 Task: Find connections with filter location Sibolga with filter topic #mentorshipwith filter profile language Spanish with filter current company Thermax Limited with filter school Medi-Caps University with filter industry Emergency and Relief Services with filter service category Marketing with filter keywords title Nuclear Engineer
Action: Mouse pressed left at (634, 87)
Screenshot: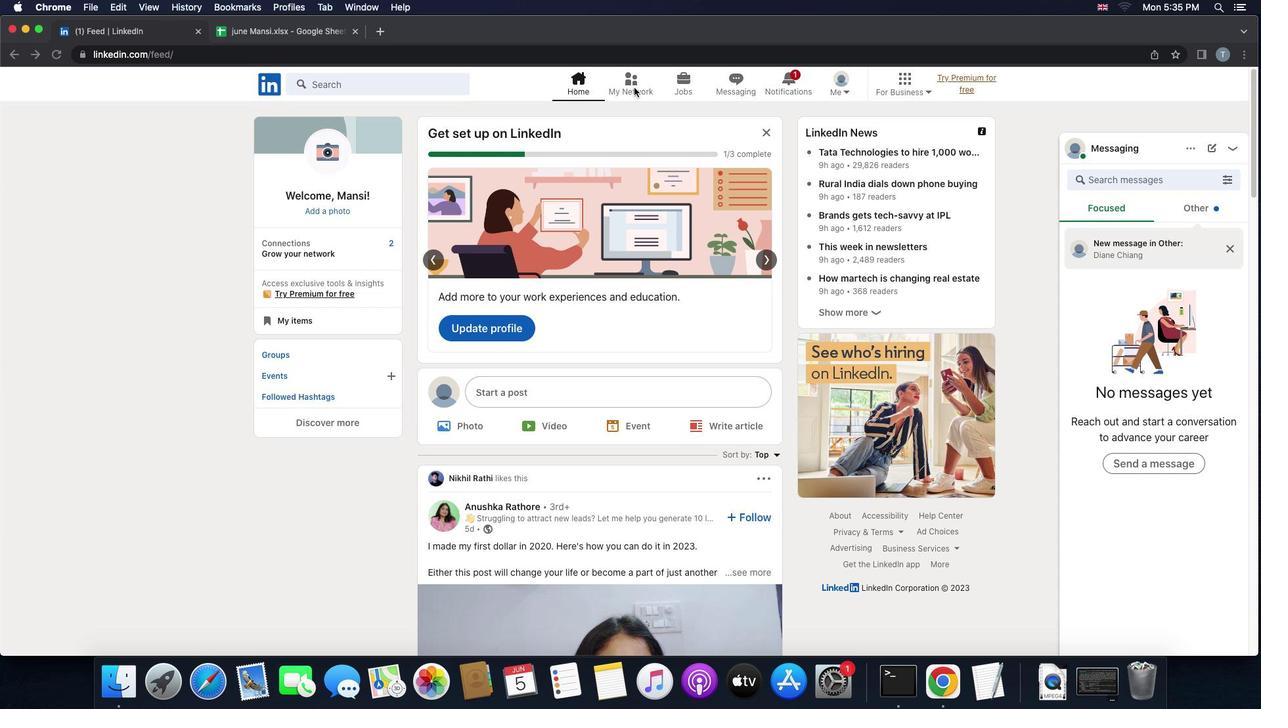 
Action: Mouse pressed left at (634, 87)
Screenshot: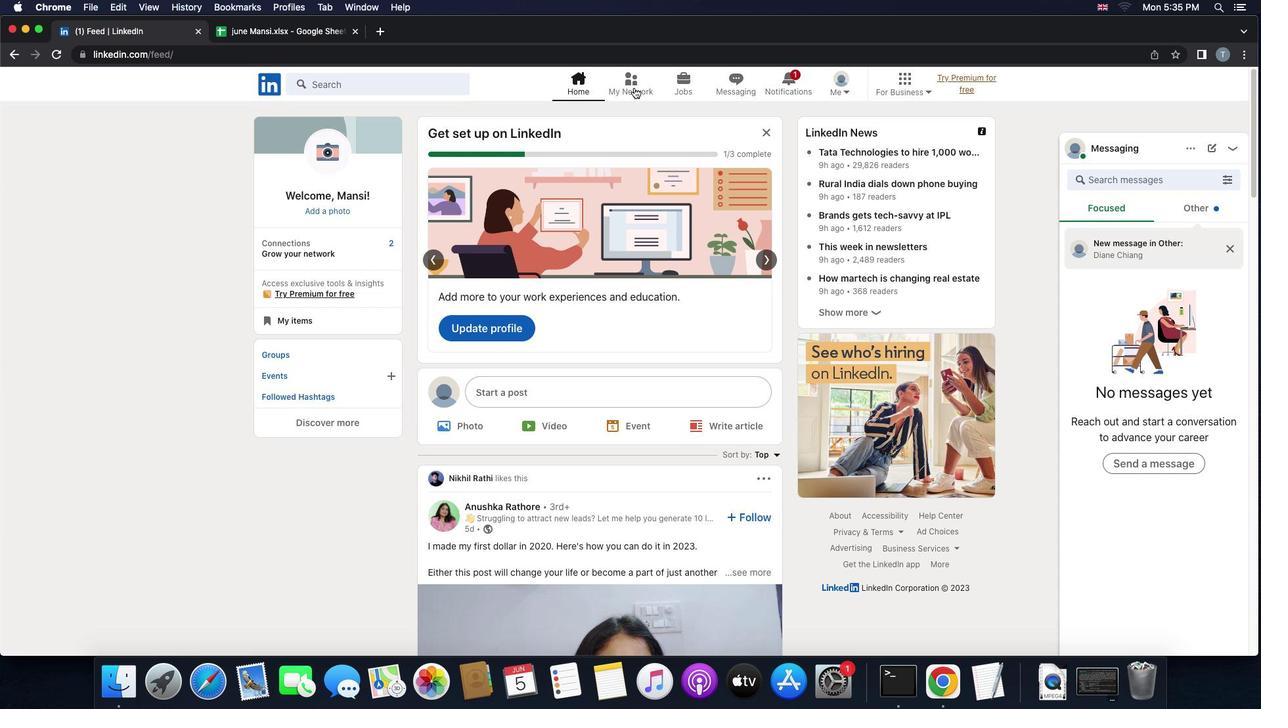 
Action: Mouse moved to (397, 160)
Screenshot: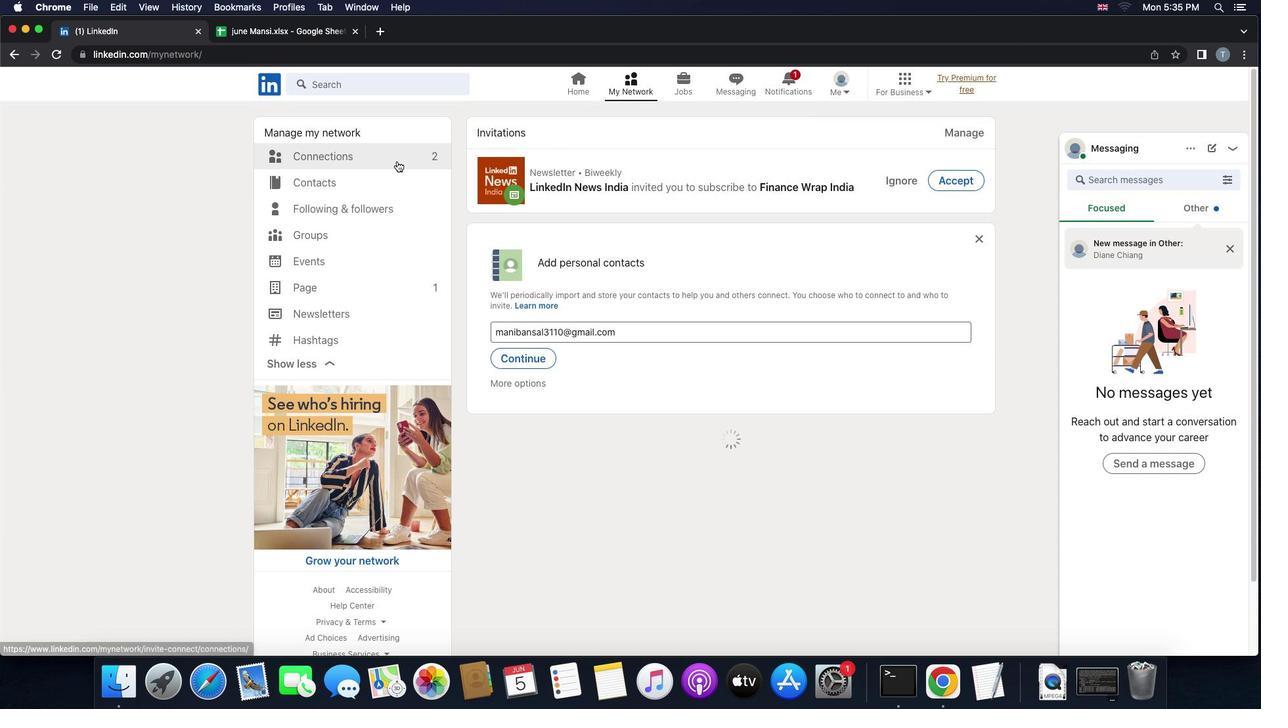 
Action: Mouse pressed left at (397, 160)
Screenshot: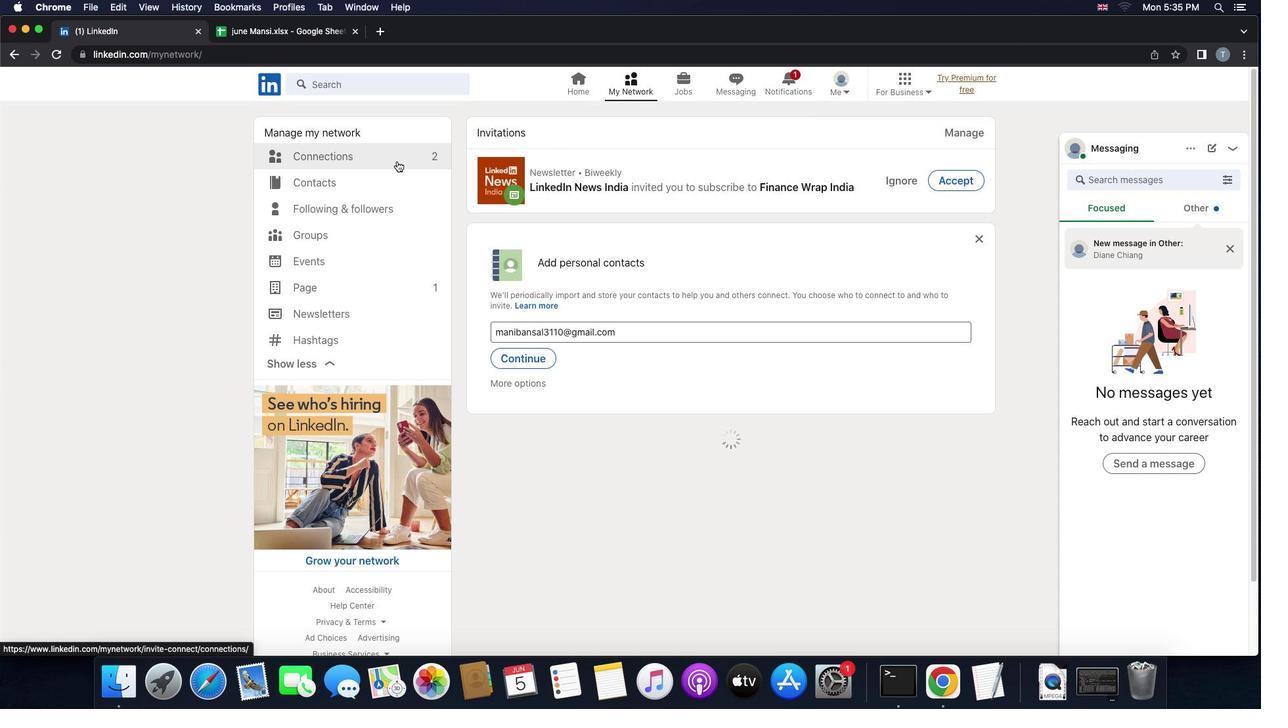 
Action: Mouse moved to (754, 158)
Screenshot: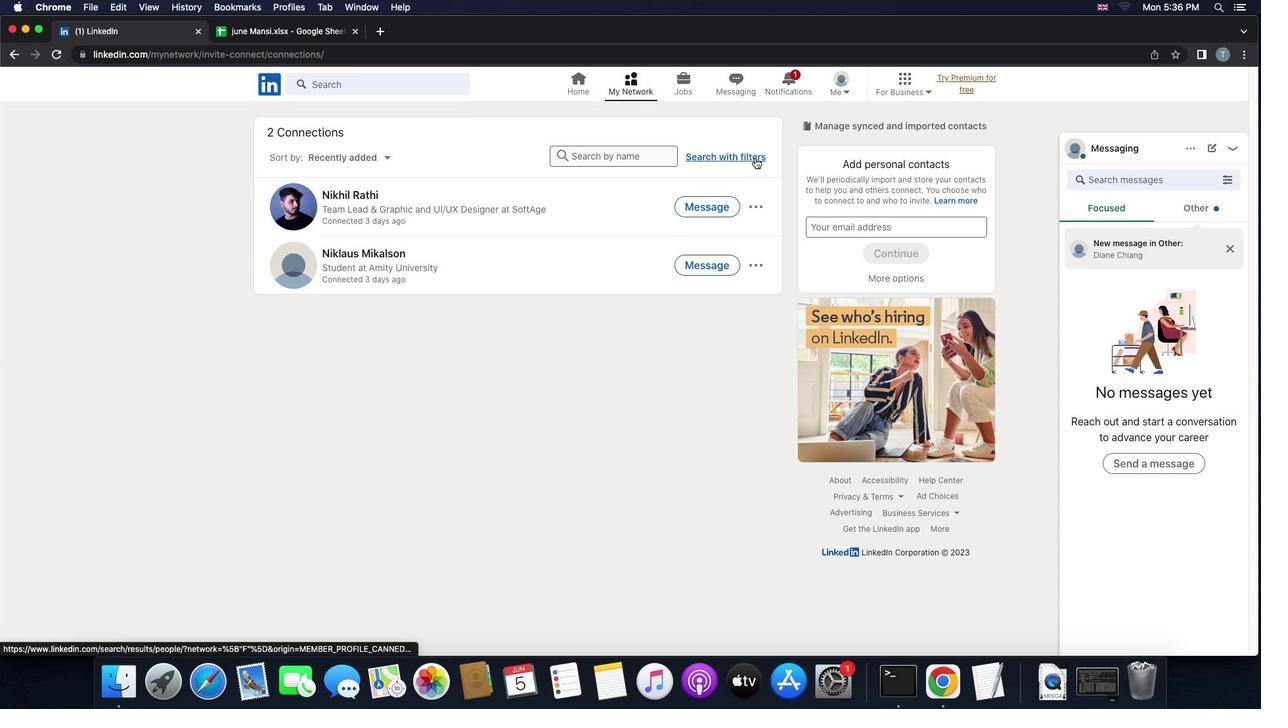 
Action: Mouse pressed left at (754, 158)
Screenshot: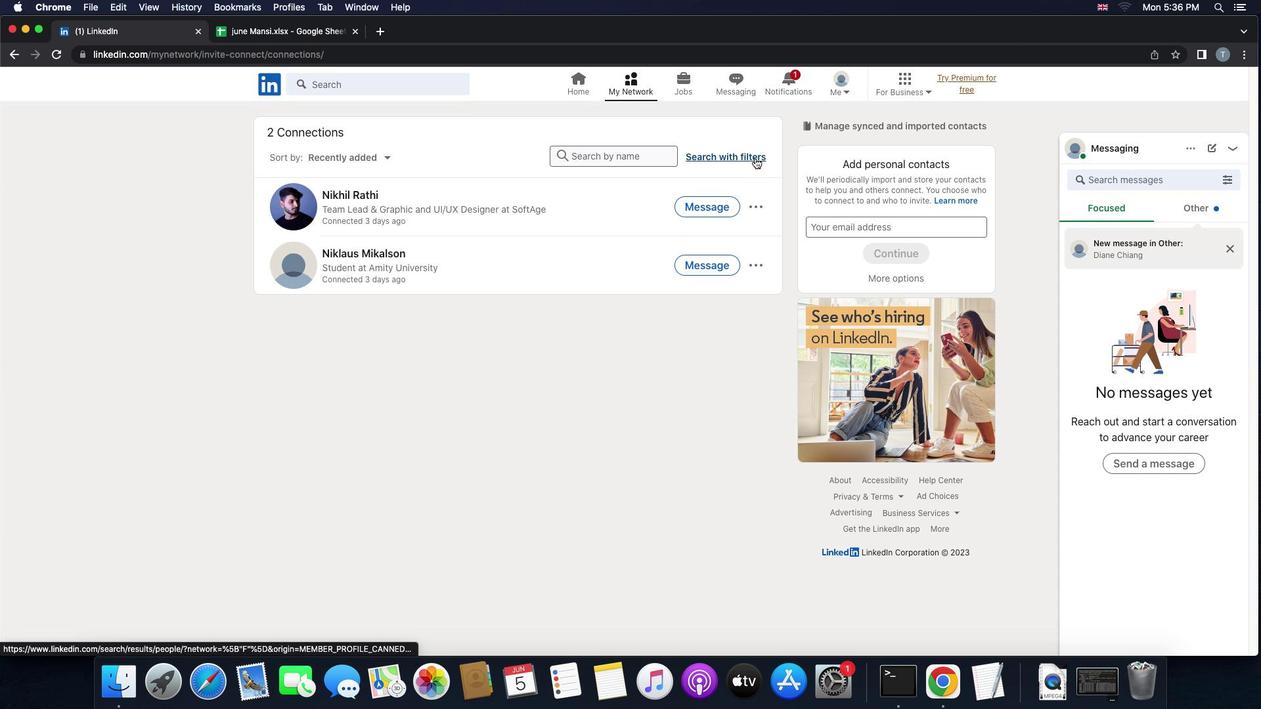 
Action: Mouse moved to (690, 123)
Screenshot: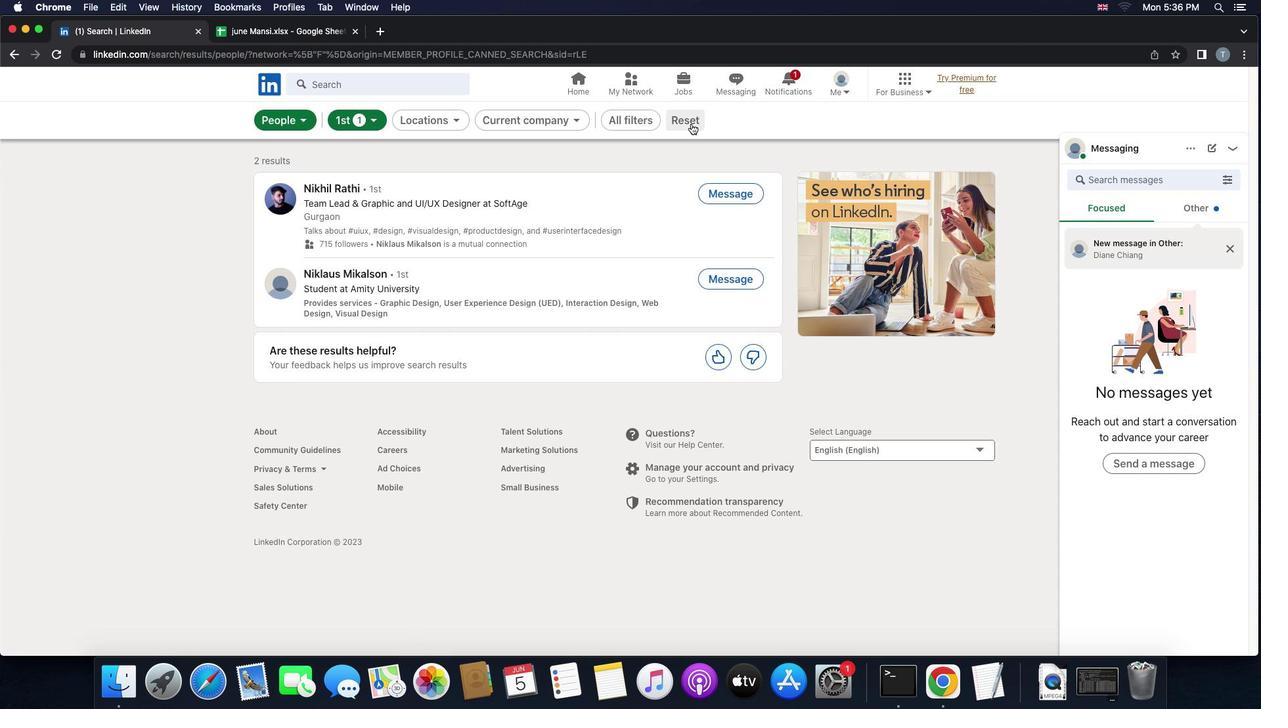 
Action: Mouse pressed left at (690, 123)
Screenshot: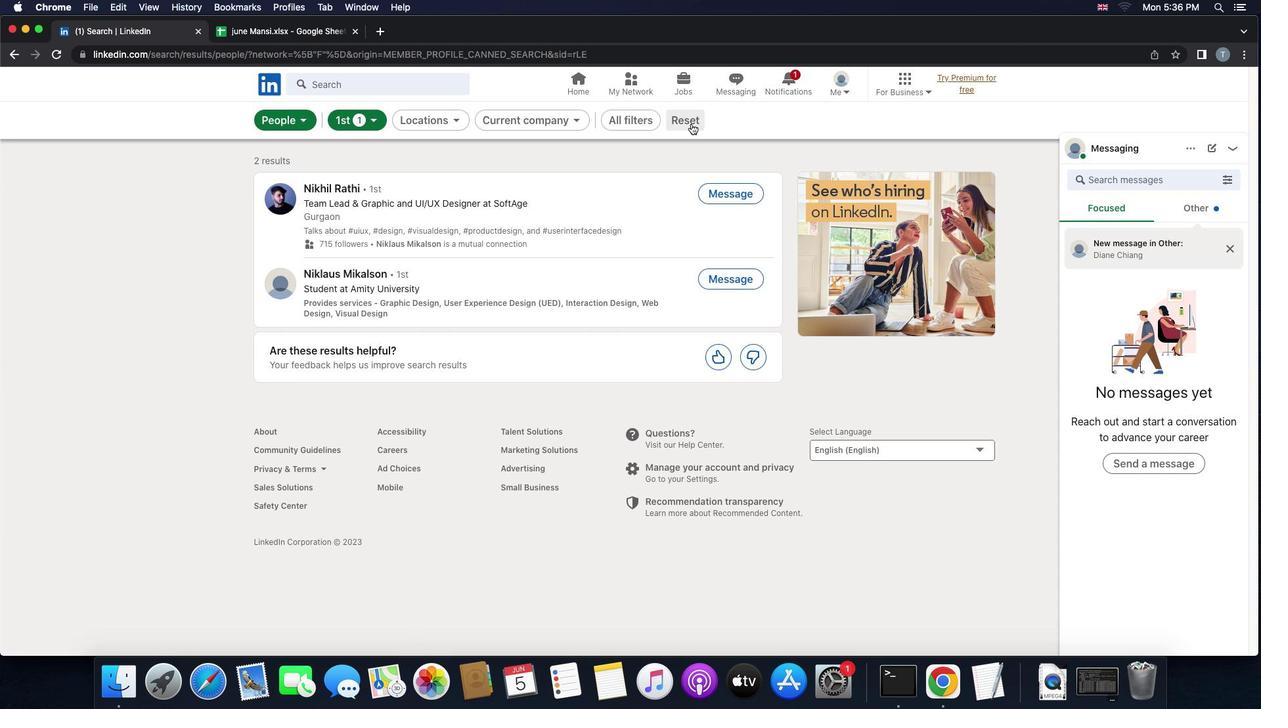 
Action: Mouse moved to (668, 122)
Screenshot: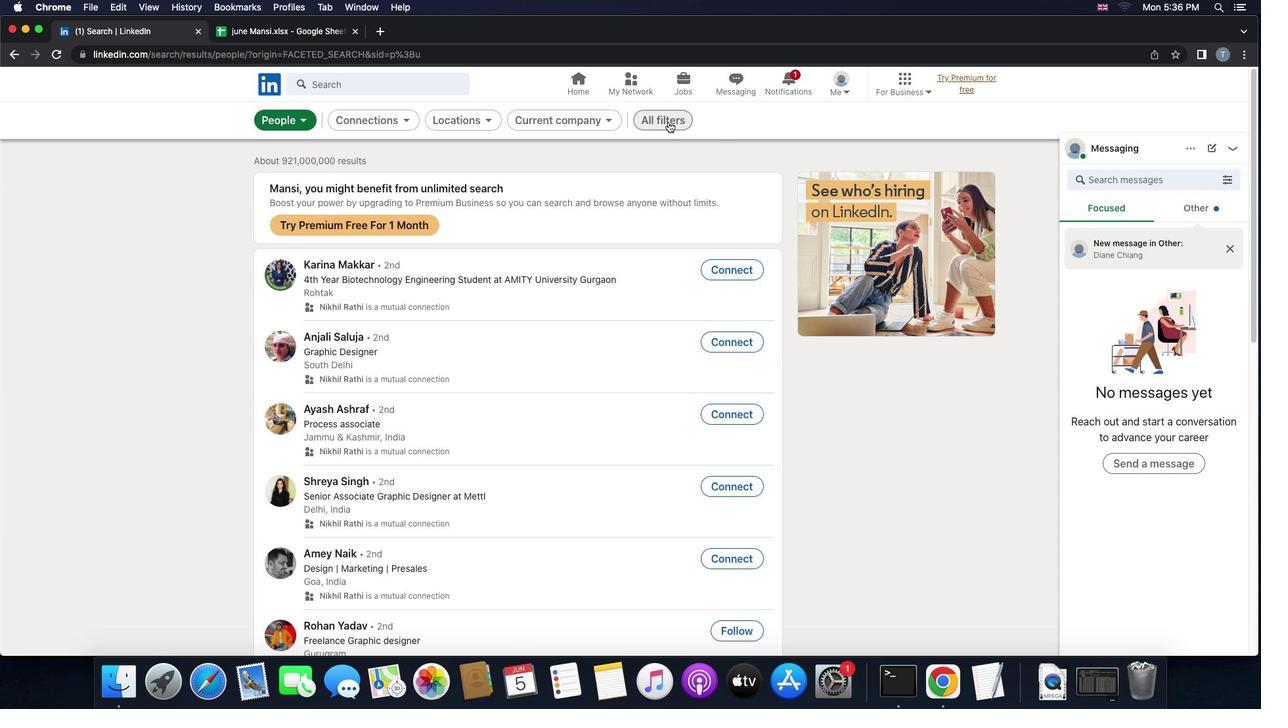 
Action: Mouse pressed left at (668, 122)
Screenshot: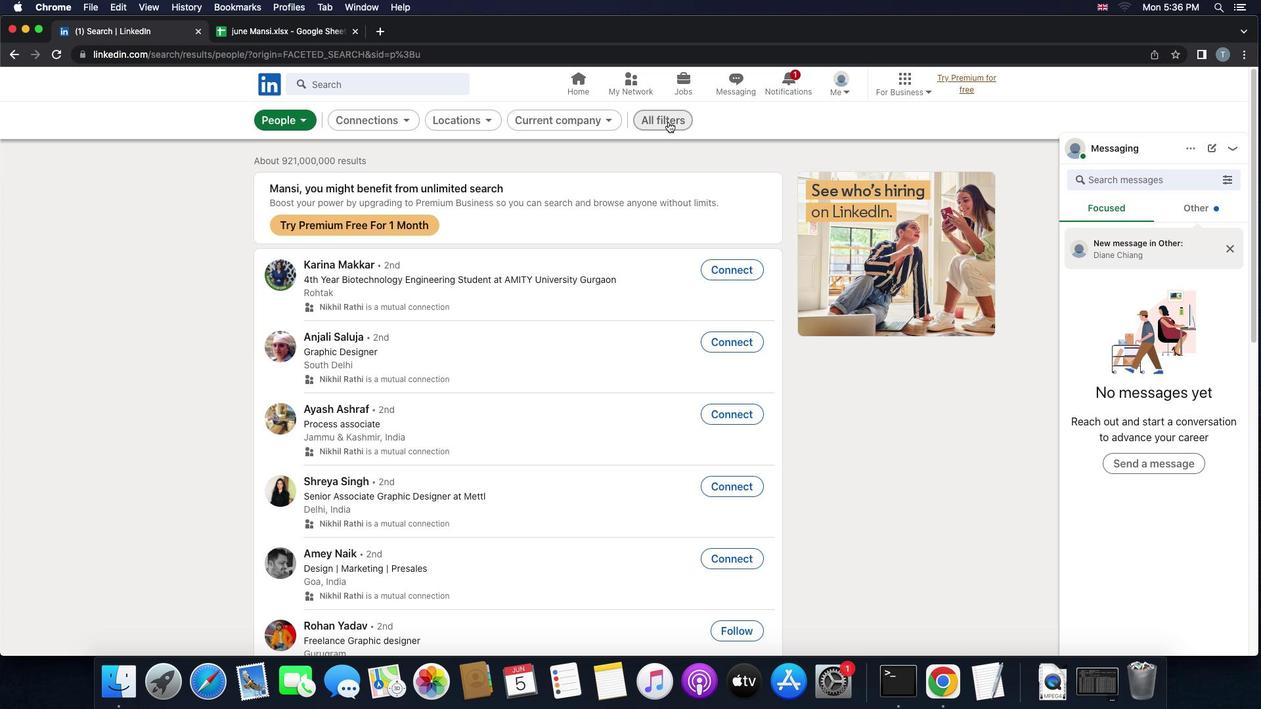 
Action: Mouse moved to (920, 372)
Screenshot: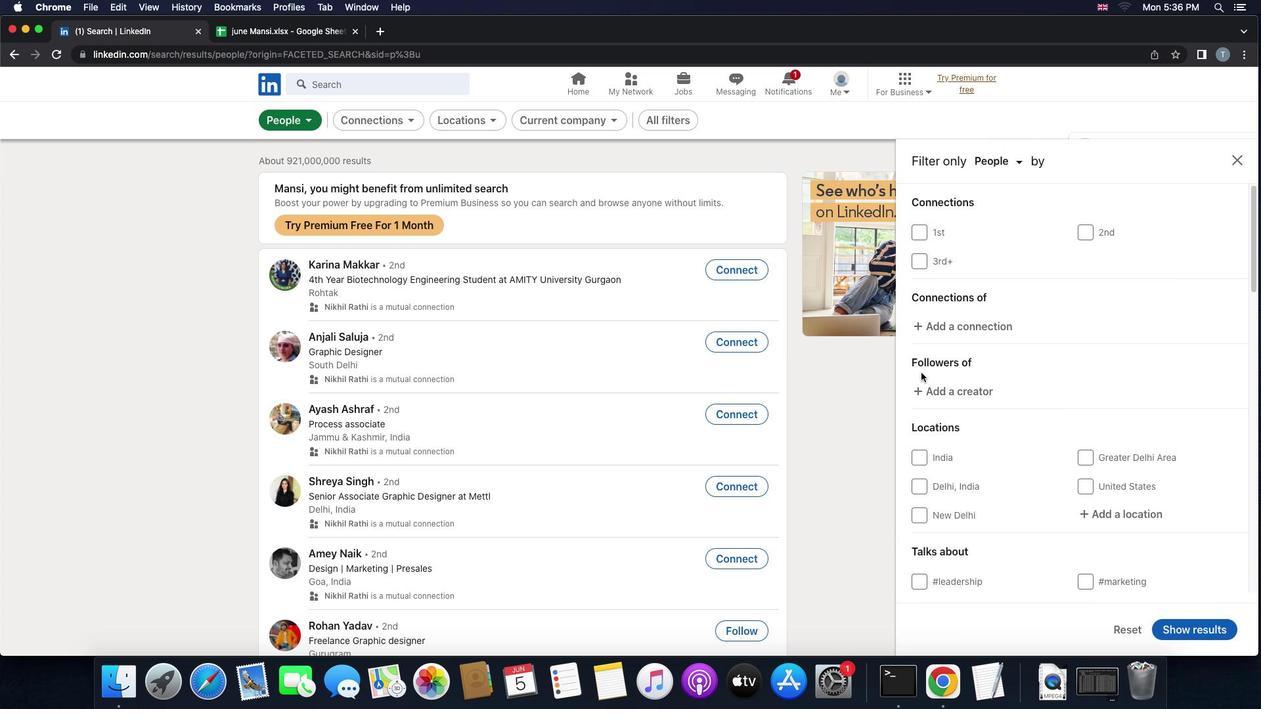 
Action: Mouse scrolled (920, 372) with delta (0, 0)
Screenshot: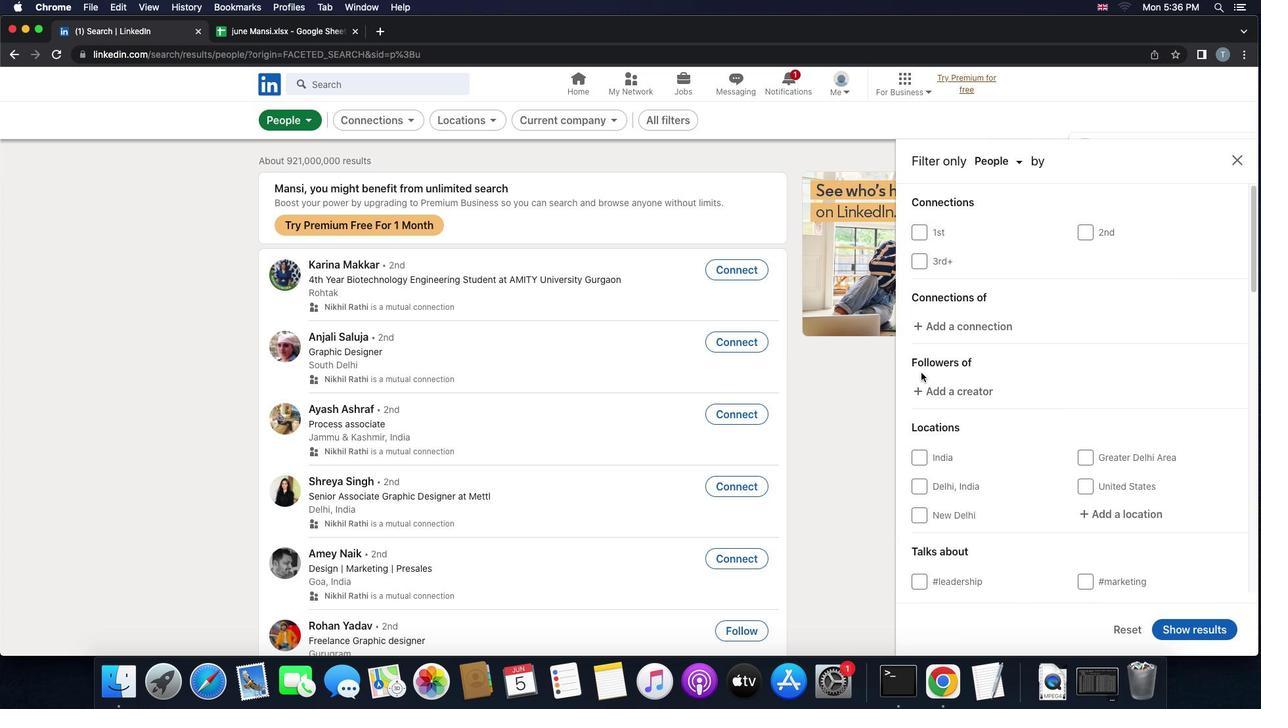 
Action: Mouse scrolled (920, 372) with delta (0, 0)
Screenshot: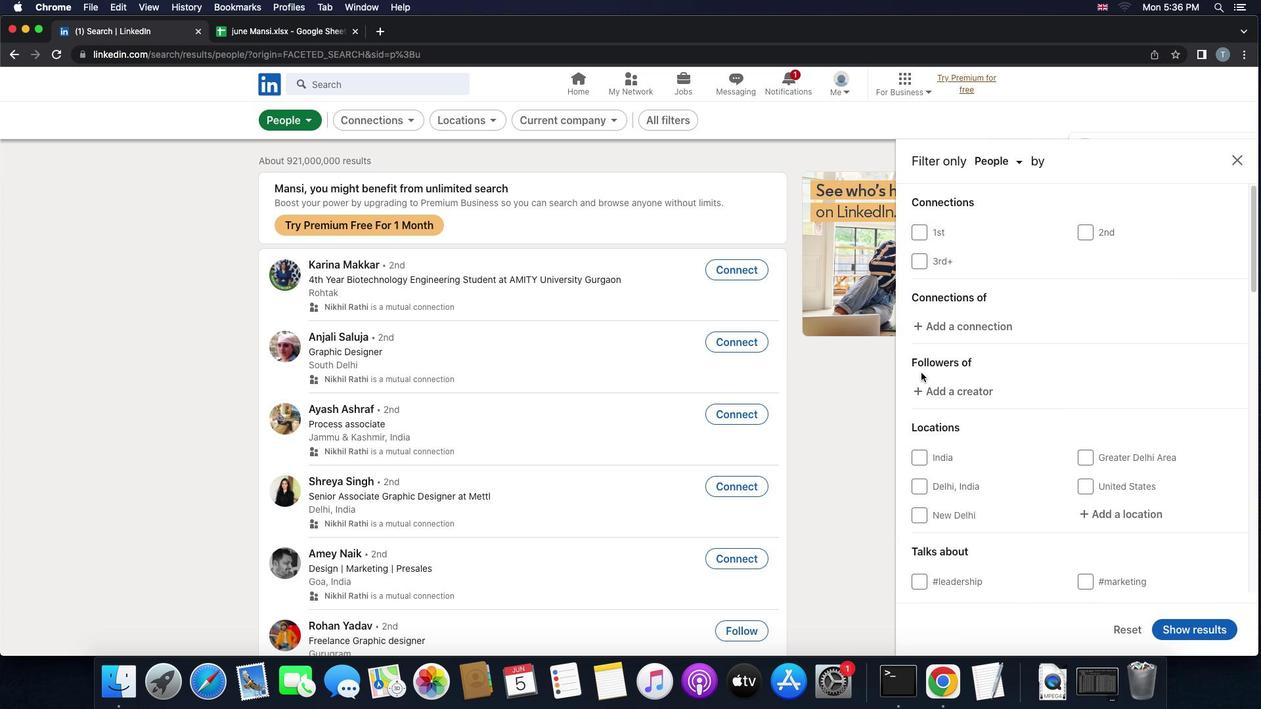
Action: Mouse scrolled (920, 372) with delta (0, -1)
Screenshot: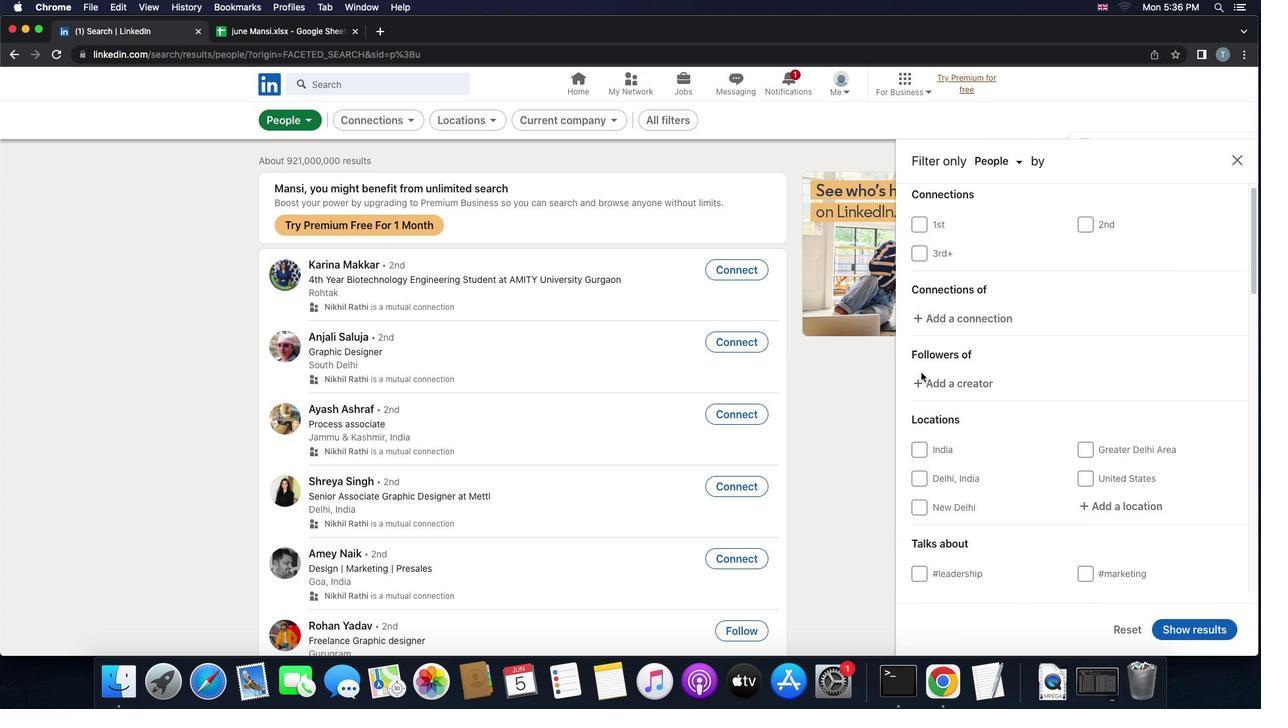 
Action: Mouse moved to (1090, 409)
Screenshot: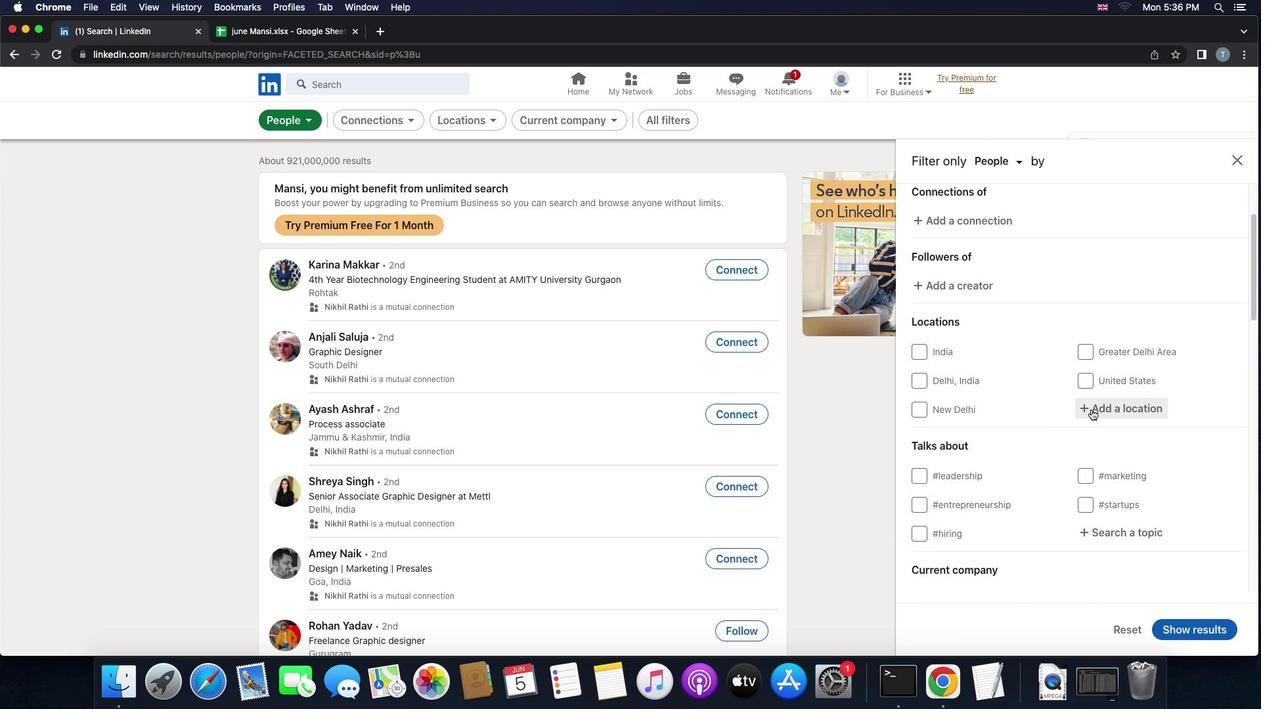 
Action: Mouse pressed left at (1090, 409)
Screenshot: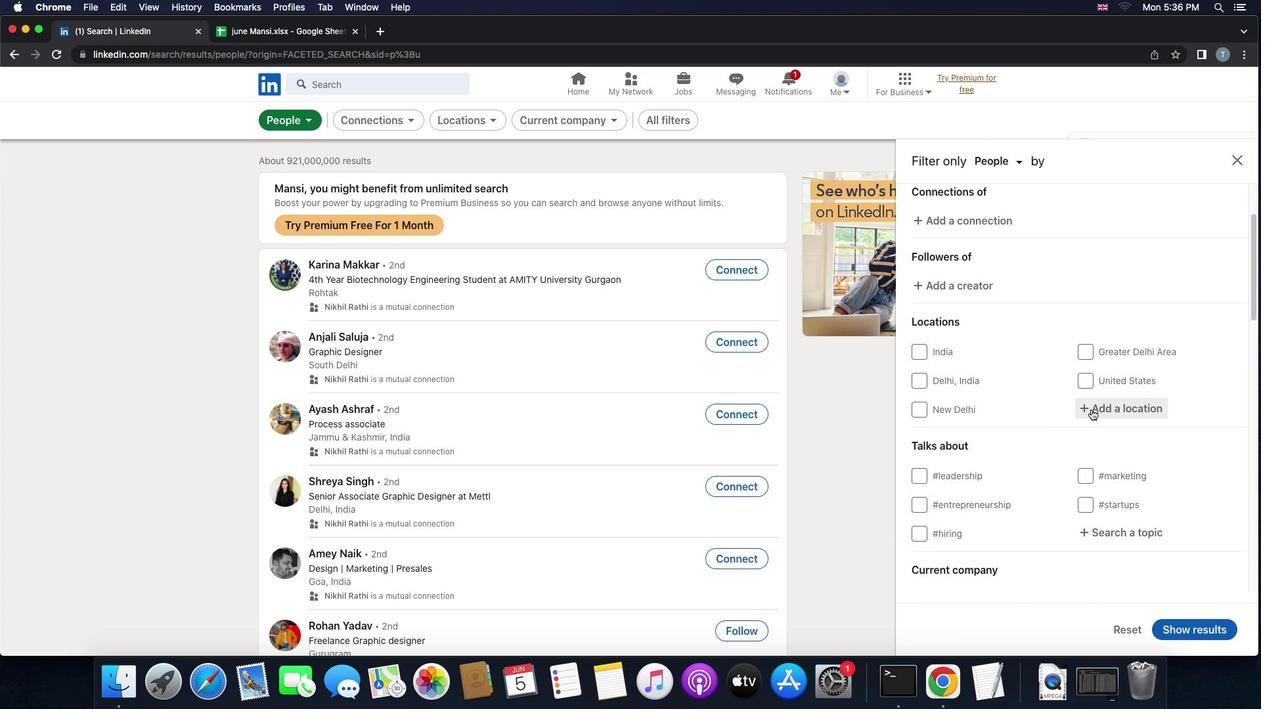 
Action: Key pressed 's''i''b''o''l''g''a'Key.enter
Screenshot: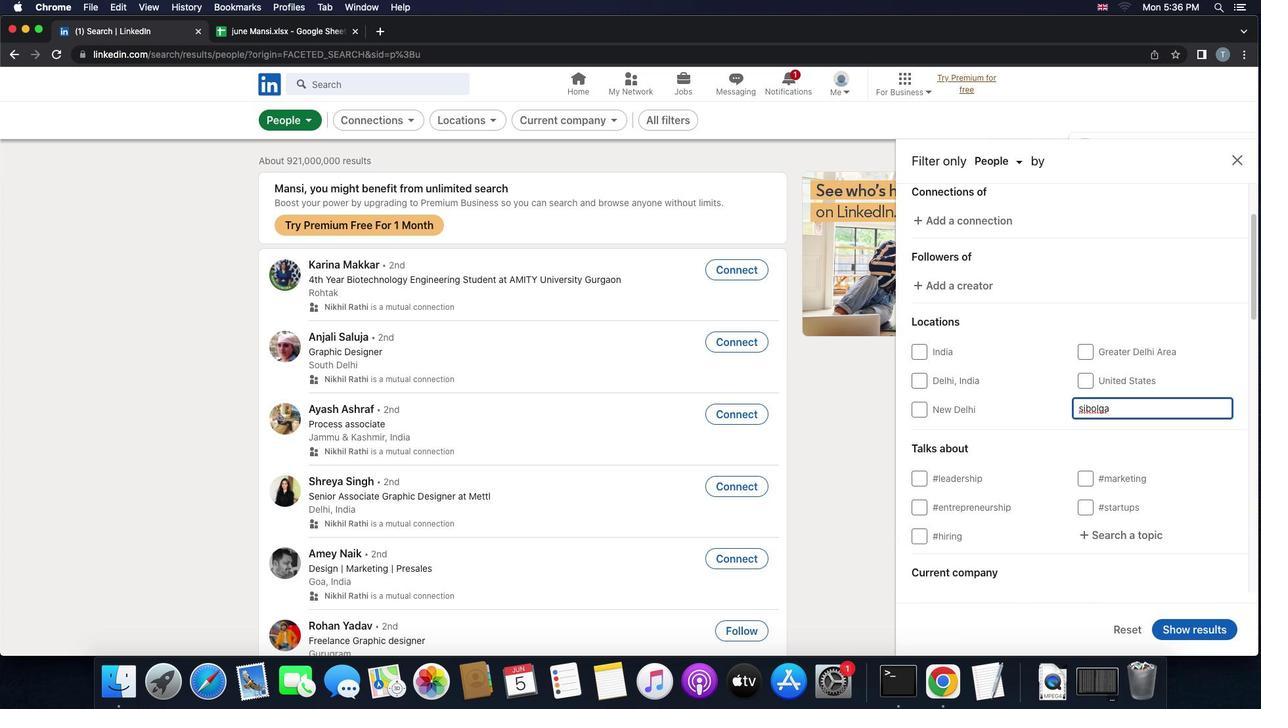 
Action: Mouse moved to (1099, 372)
Screenshot: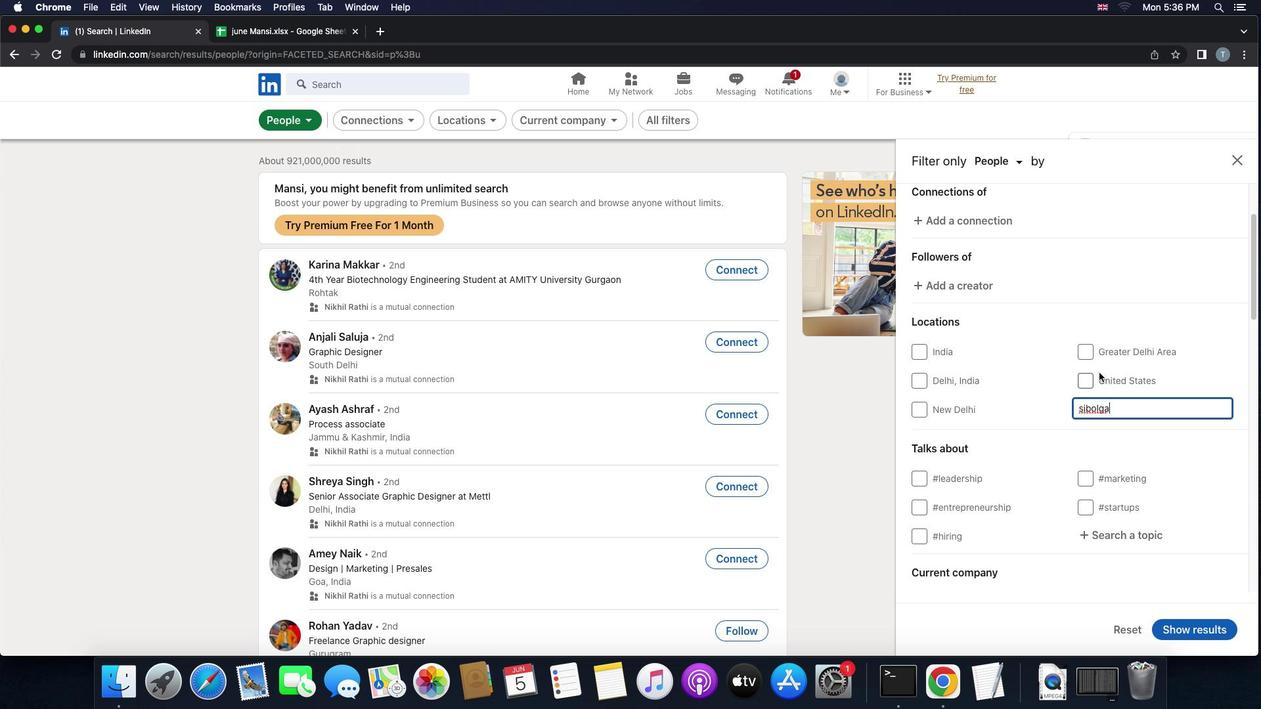 
Action: Mouse scrolled (1099, 372) with delta (0, 0)
Screenshot: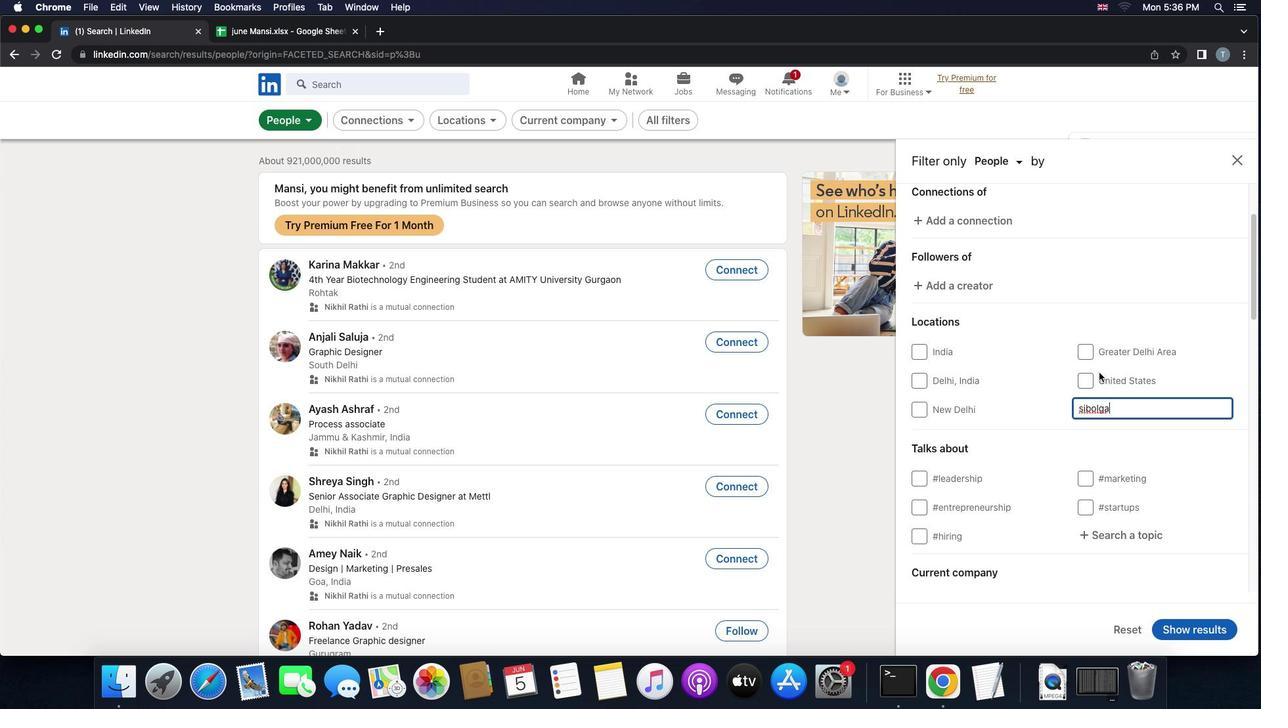 
Action: Mouse scrolled (1099, 372) with delta (0, 0)
Screenshot: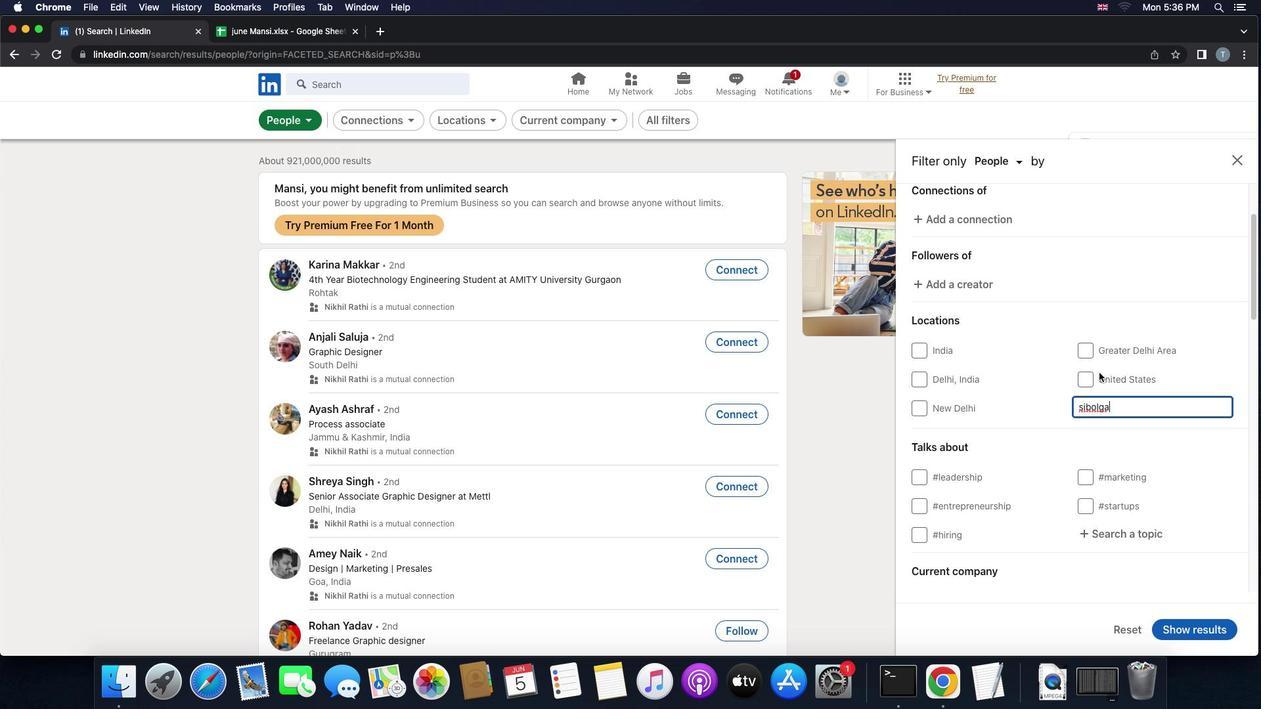 
Action: Mouse scrolled (1099, 372) with delta (0, -1)
Screenshot: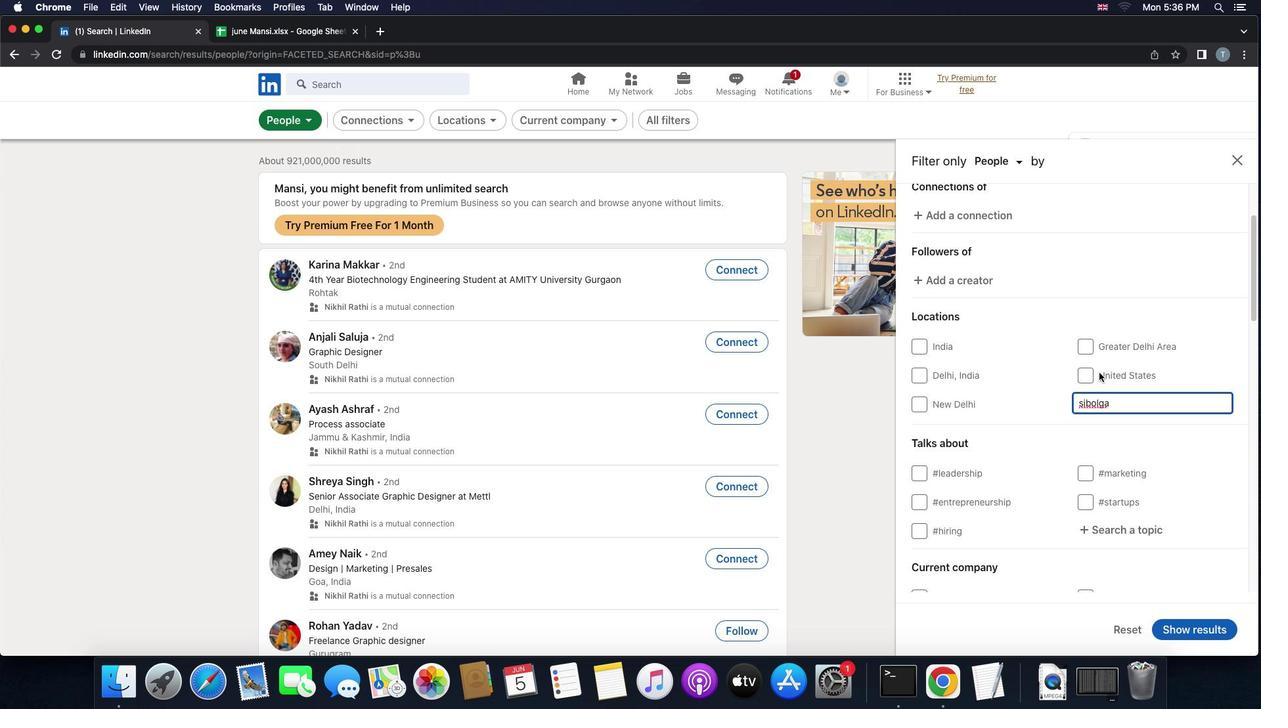 
Action: Mouse moved to (1117, 445)
Screenshot: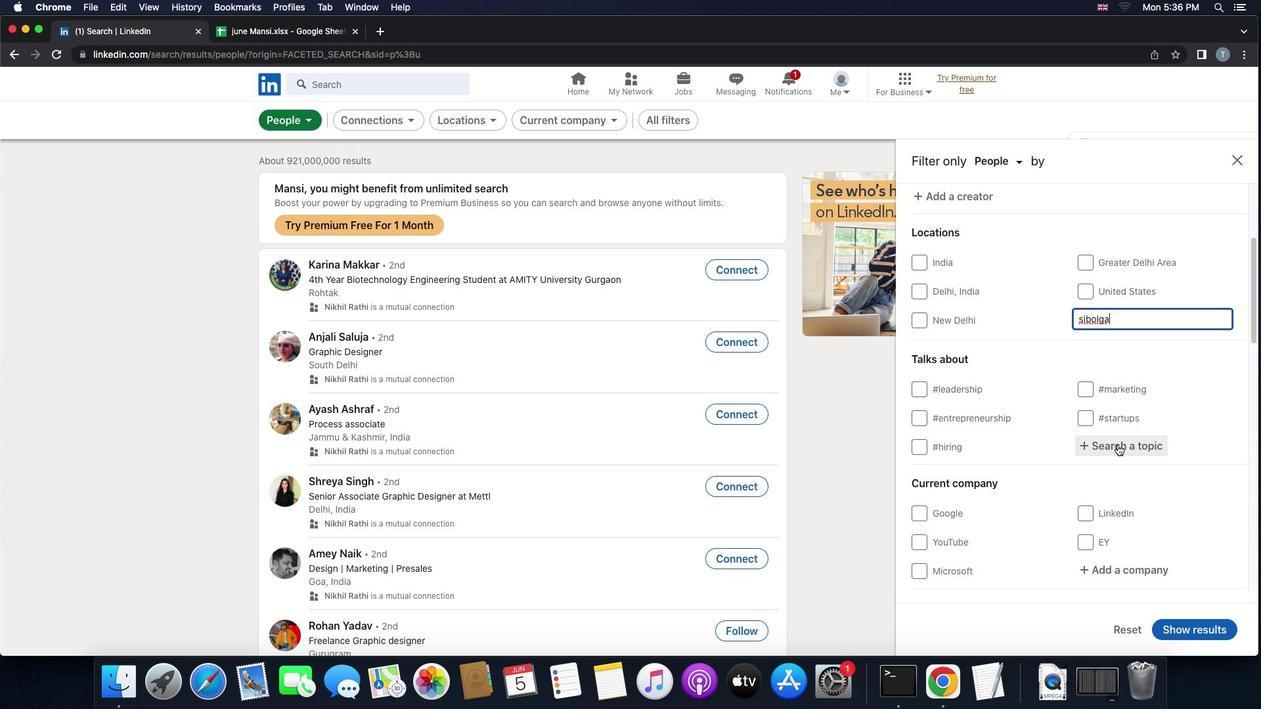 
Action: Mouse pressed left at (1117, 445)
Screenshot: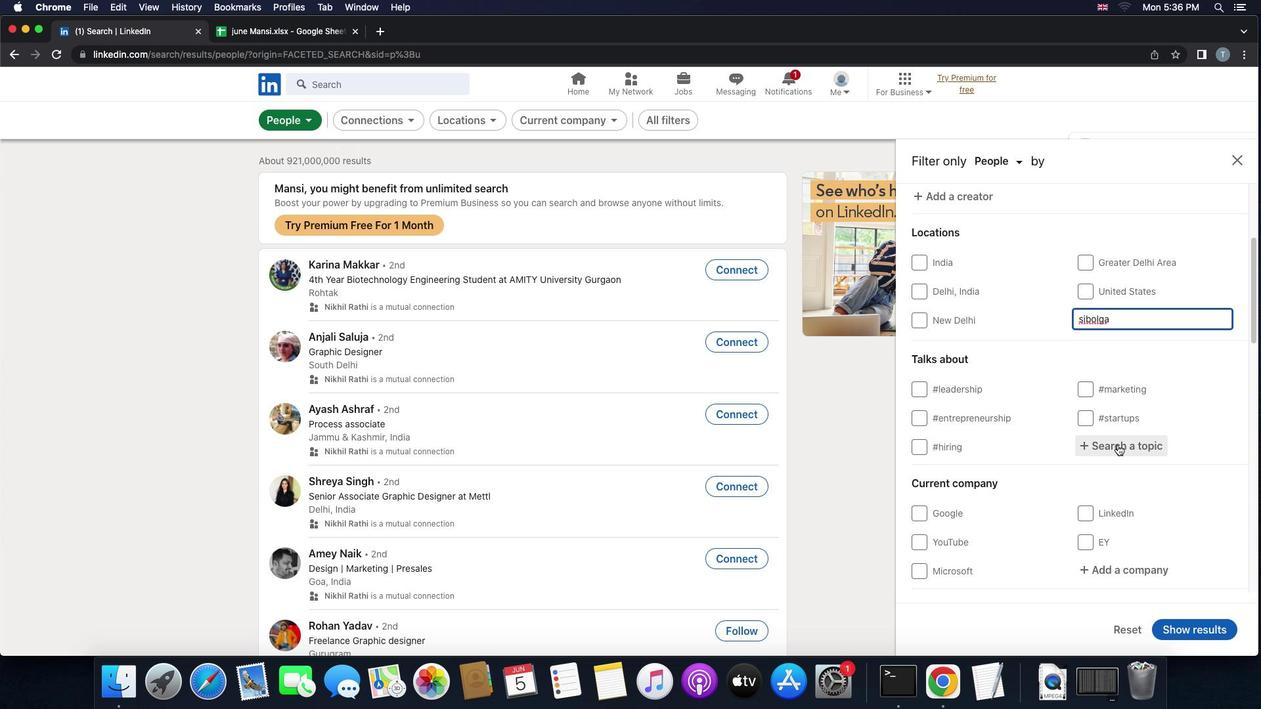 
Action: Key pressed 'm''e''n''t''o''r''s''h''i''p'
Screenshot: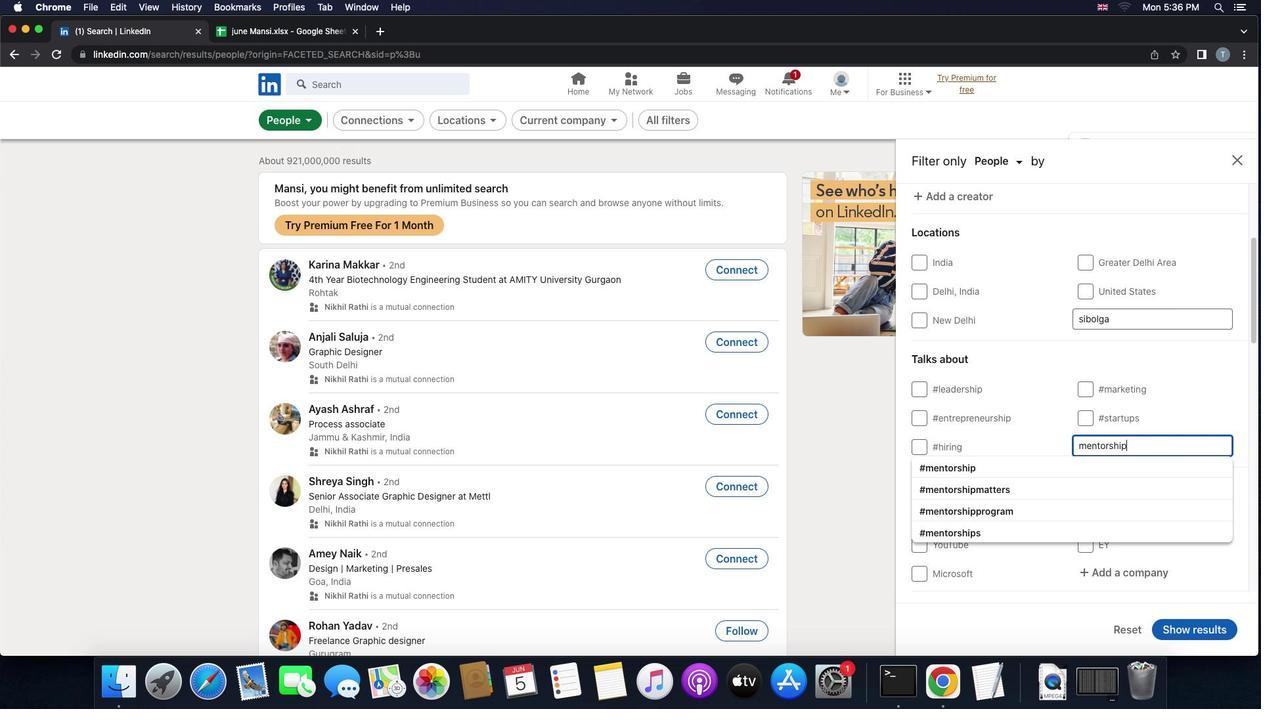 
Action: Mouse moved to (1062, 463)
Screenshot: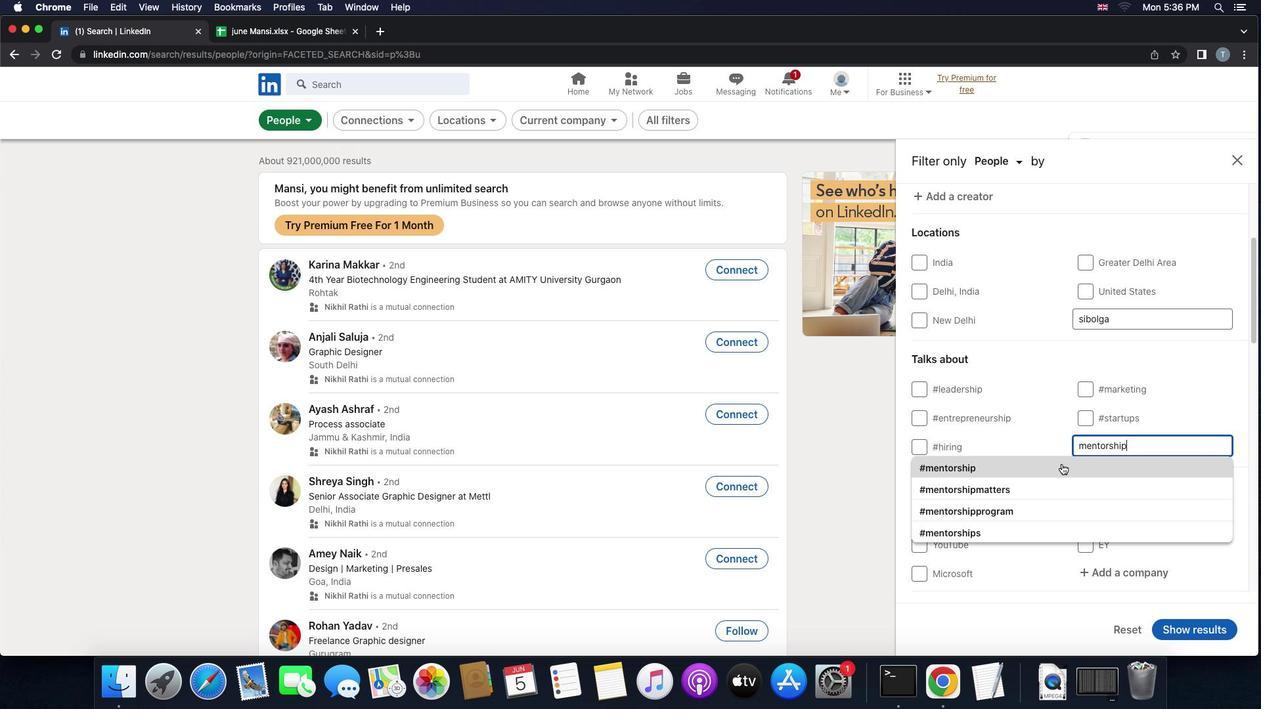 
Action: Mouse pressed left at (1062, 463)
Screenshot: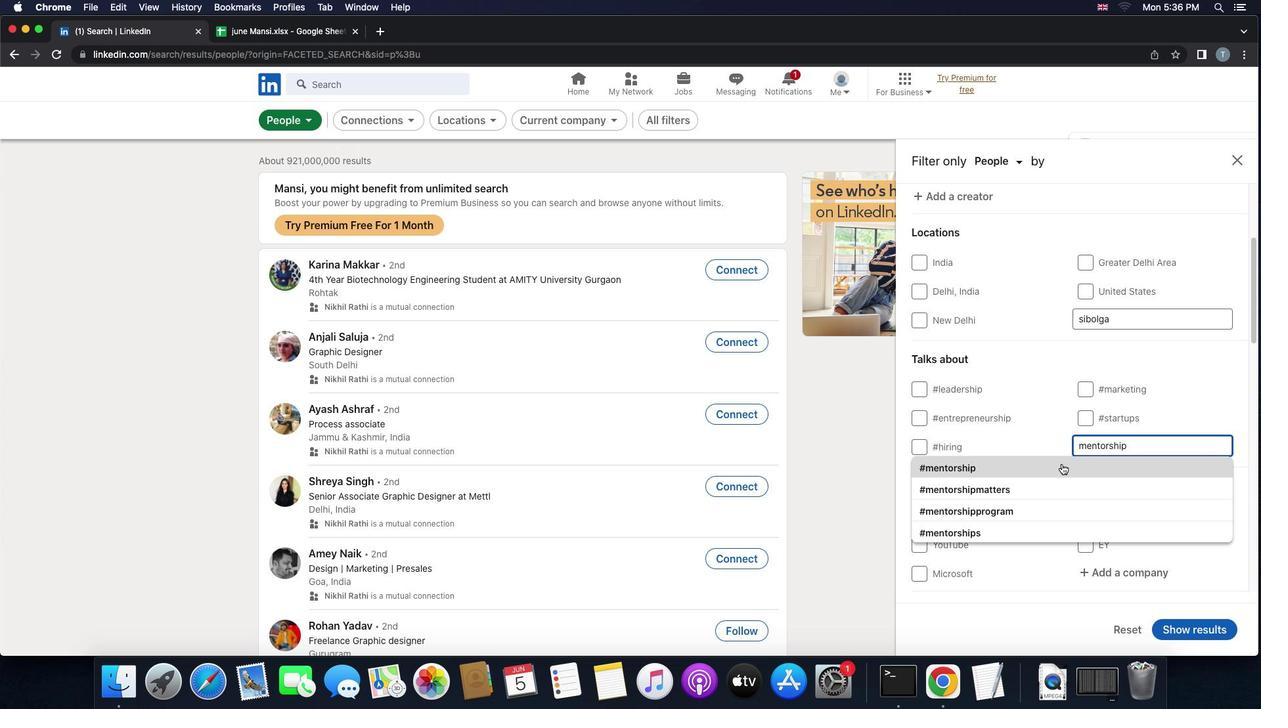 
Action: Mouse moved to (1061, 463)
Screenshot: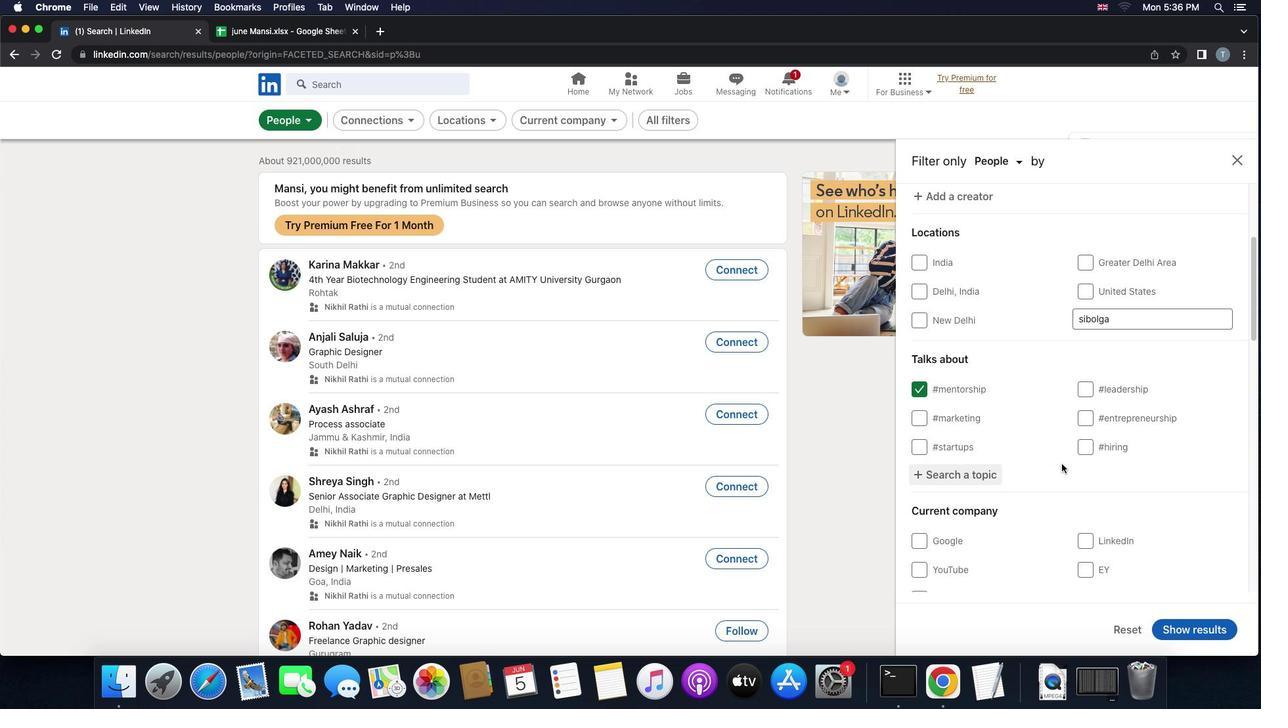 
Action: Mouse scrolled (1061, 463) with delta (0, 0)
Screenshot: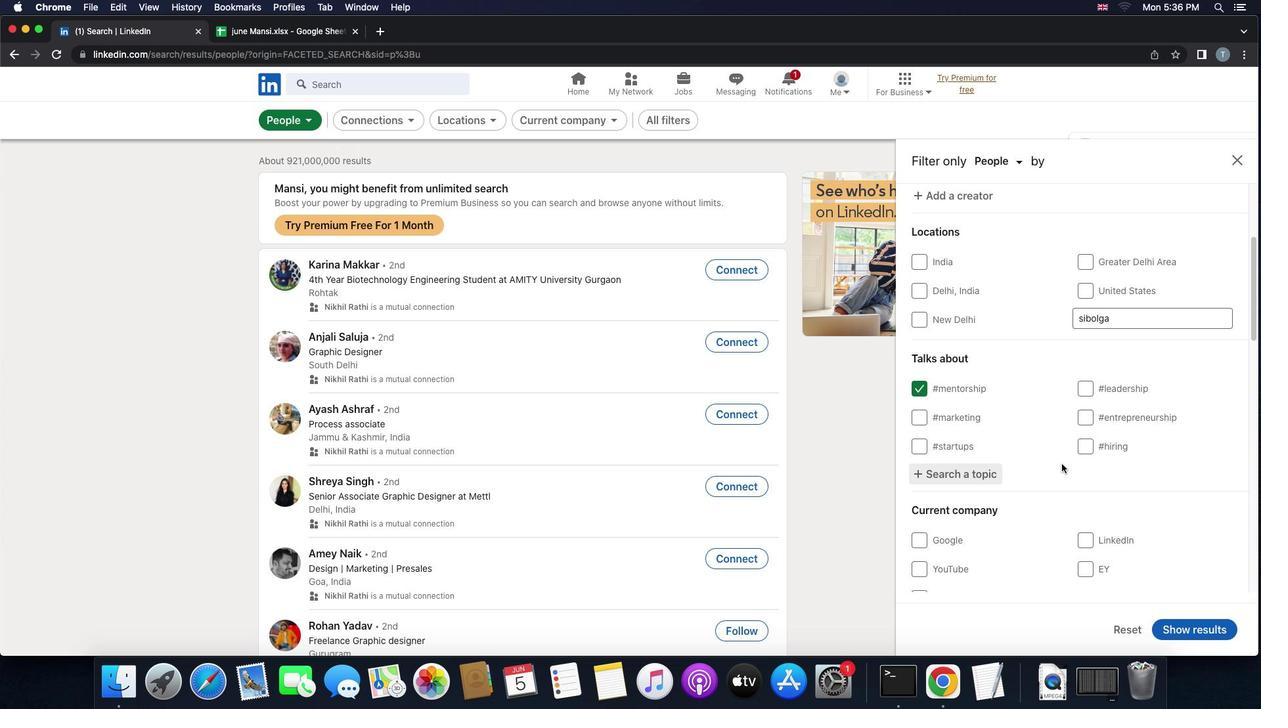
Action: Mouse scrolled (1061, 463) with delta (0, 0)
Screenshot: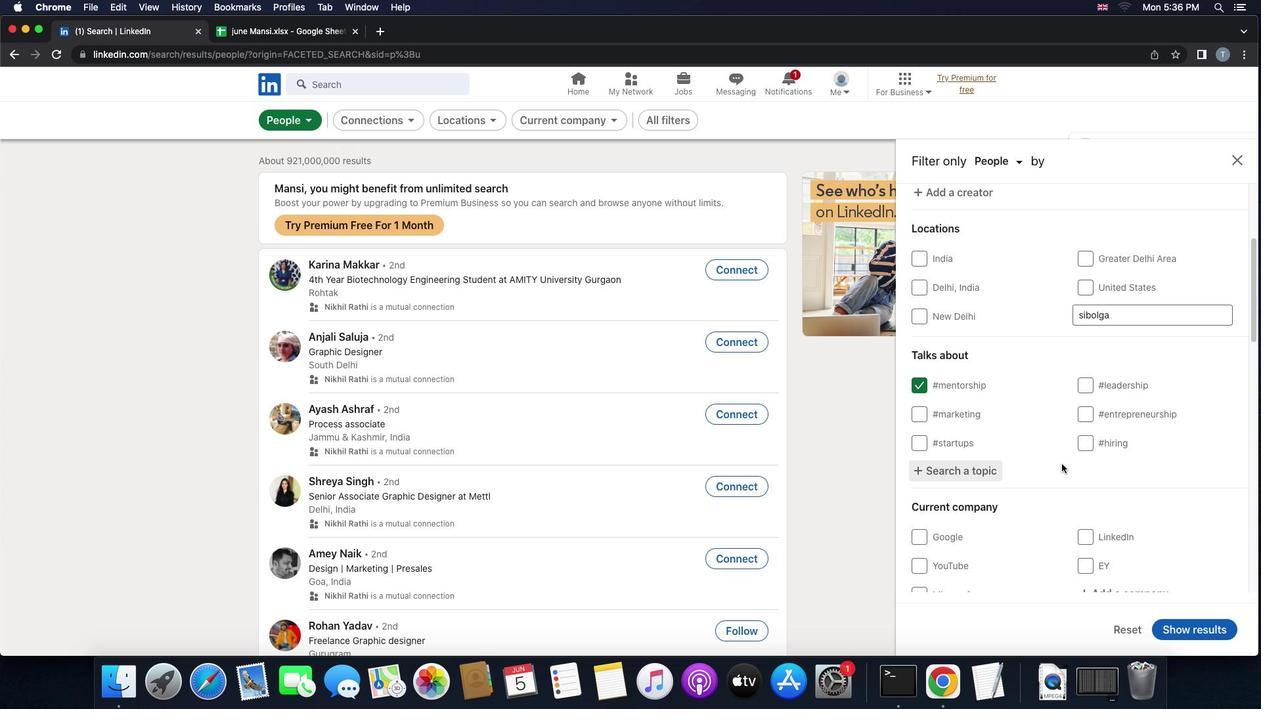 
Action: Mouse scrolled (1061, 463) with delta (0, -1)
Screenshot: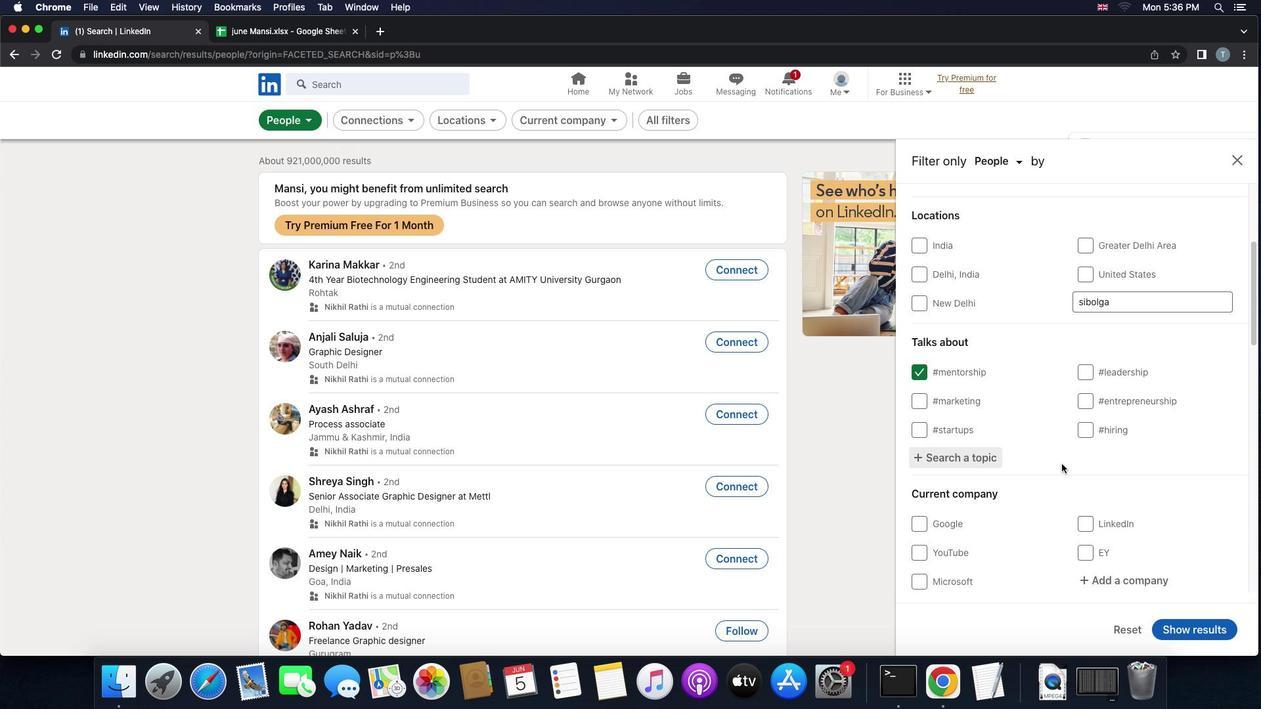 
Action: Mouse scrolled (1061, 463) with delta (0, -1)
Screenshot: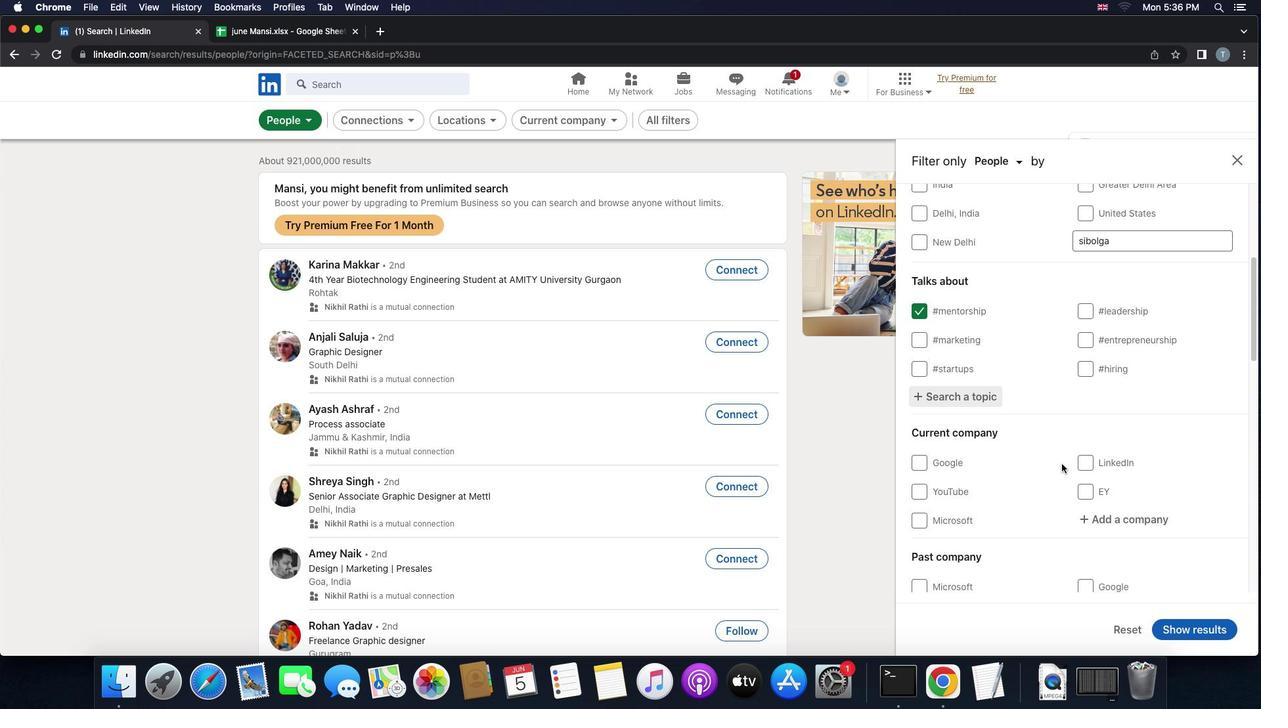 
Action: Mouse scrolled (1061, 463) with delta (0, 0)
Screenshot: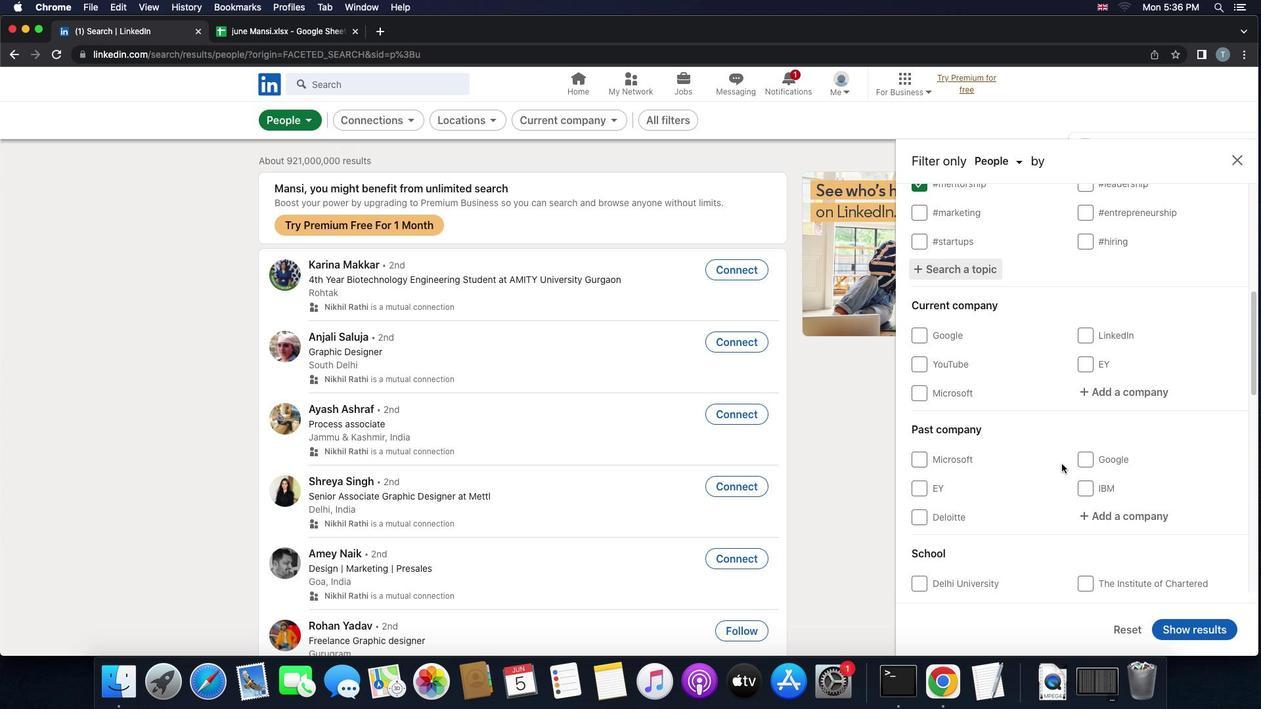 
Action: Mouse scrolled (1061, 463) with delta (0, 0)
Screenshot: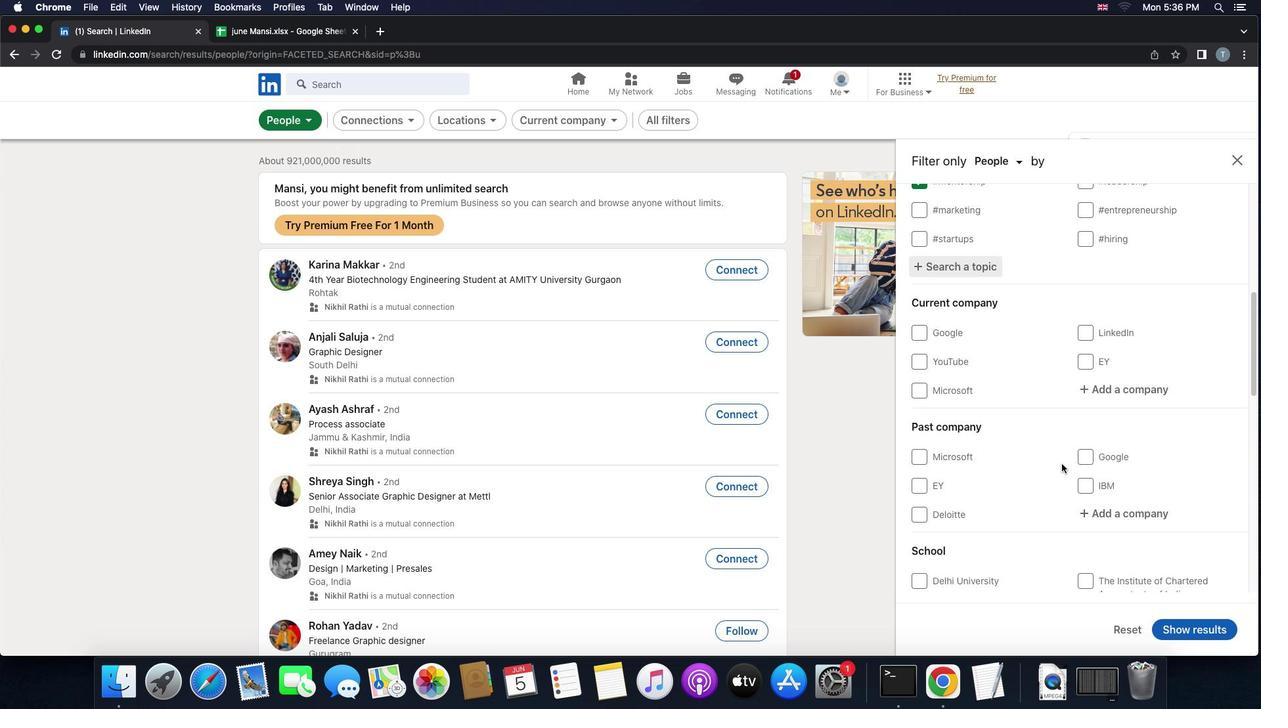 
Action: Mouse scrolled (1061, 463) with delta (0, -1)
Screenshot: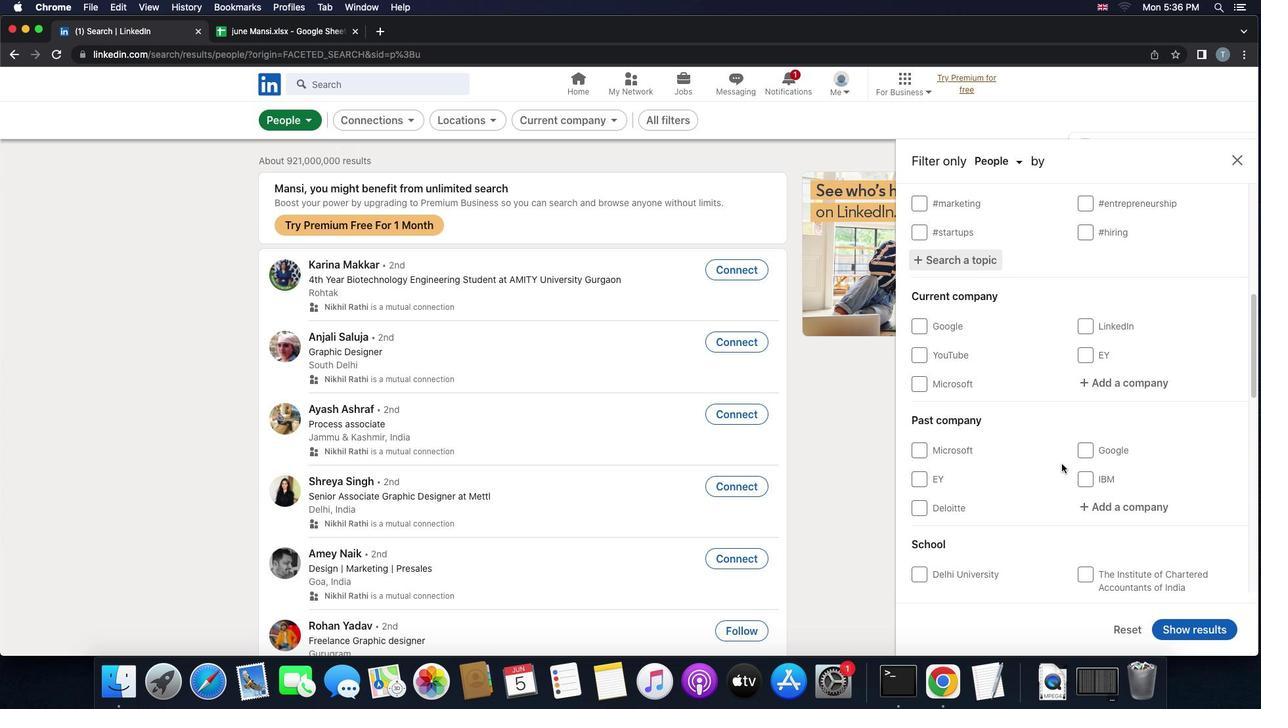 
Action: Mouse scrolled (1061, 463) with delta (0, -3)
Screenshot: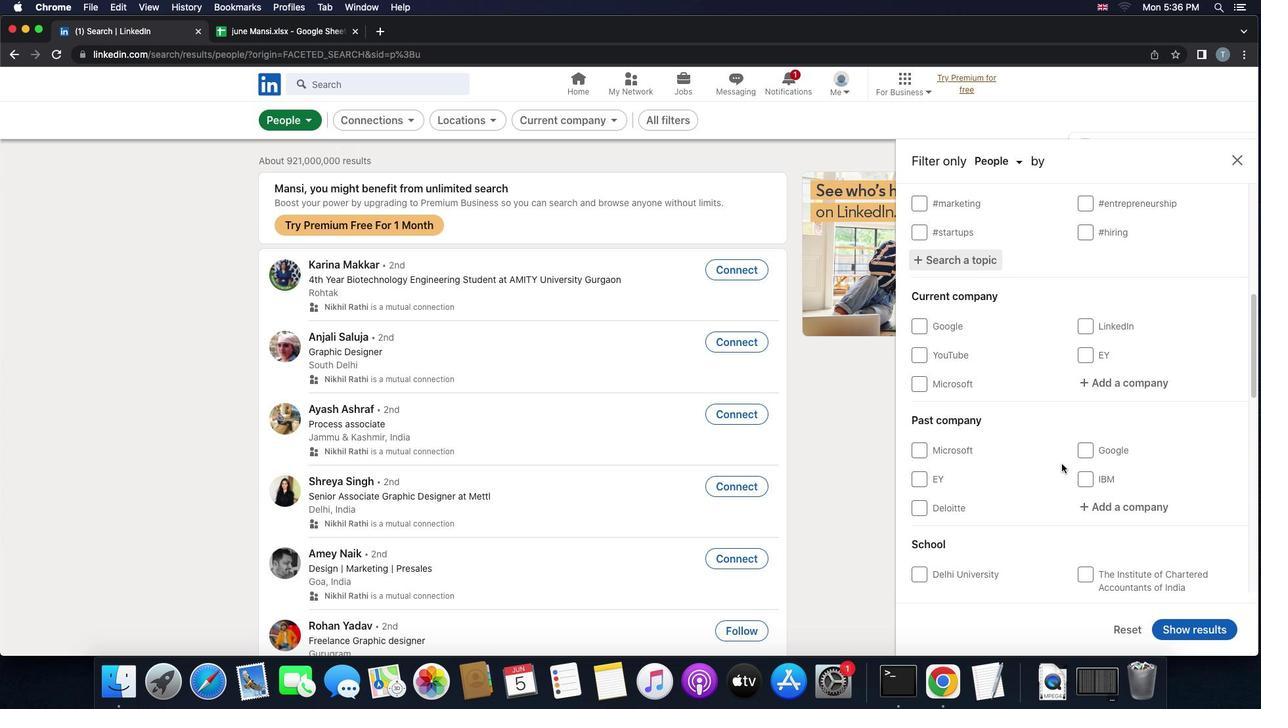 
Action: Mouse scrolled (1061, 463) with delta (0, -3)
Screenshot: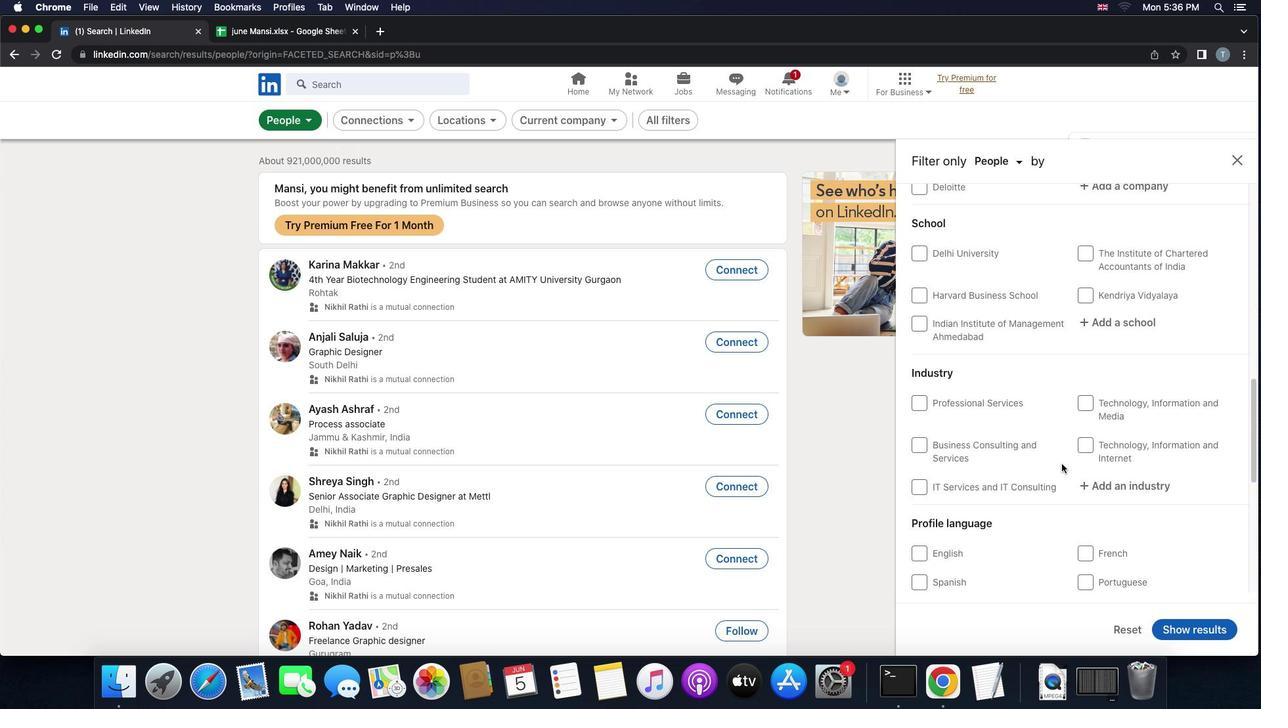 
Action: Mouse moved to (1053, 465)
Screenshot: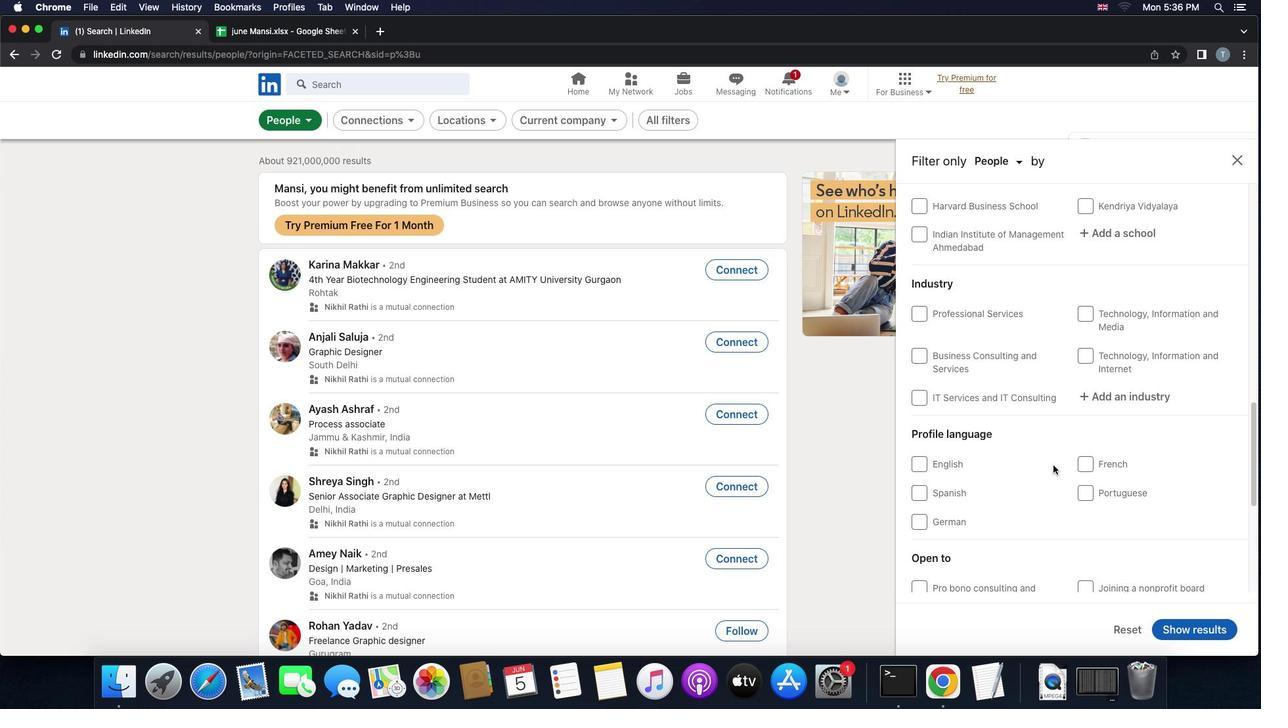 
Action: Mouse scrolled (1053, 465) with delta (0, 0)
Screenshot: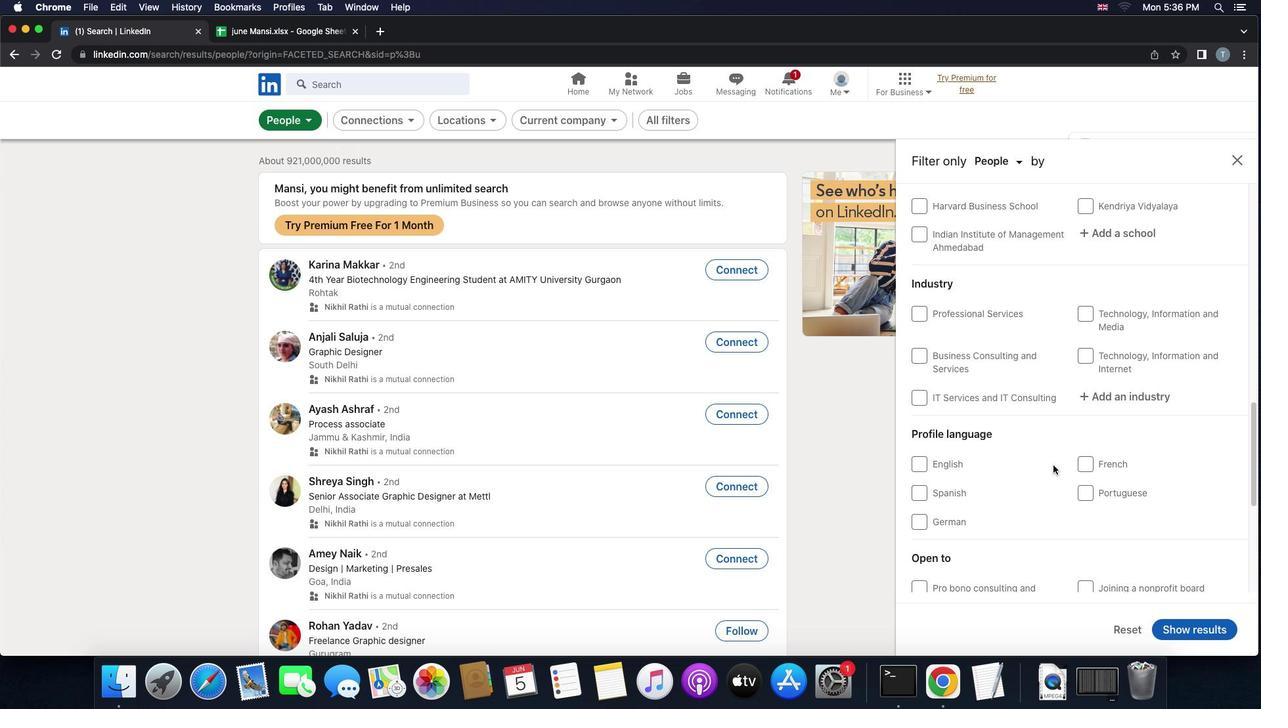 
Action: Mouse scrolled (1053, 465) with delta (0, 0)
Screenshot: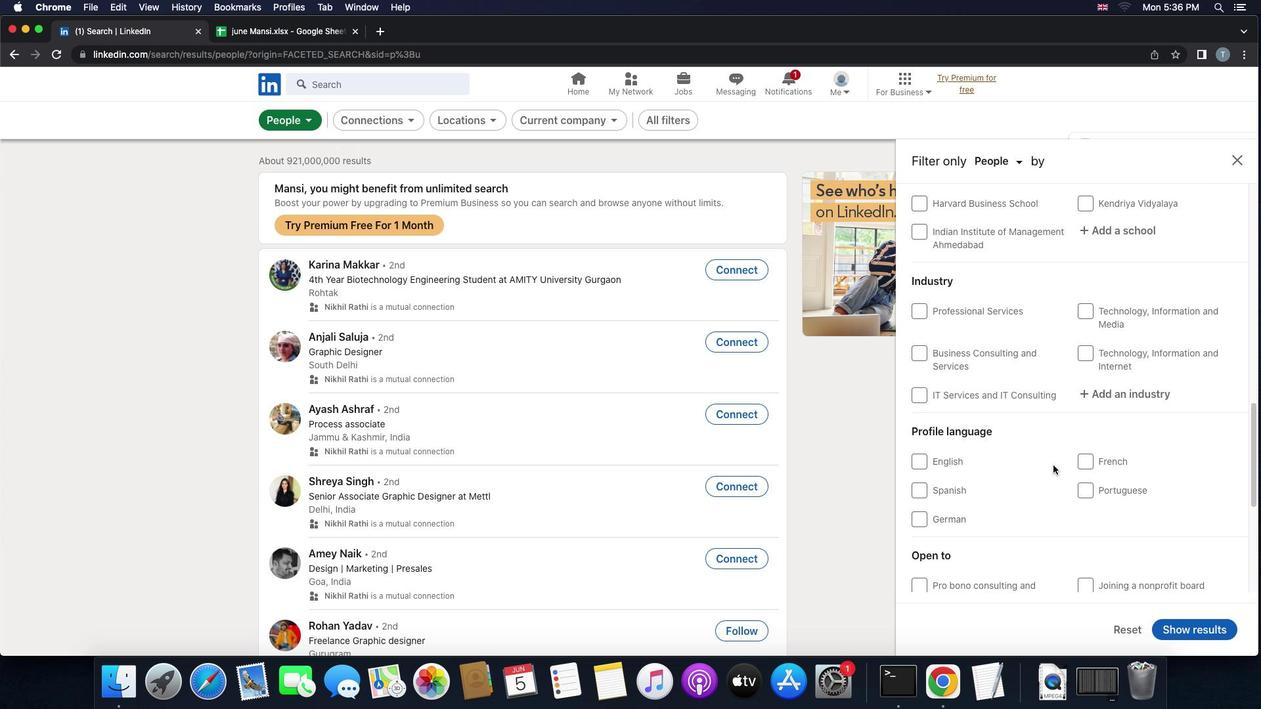 
Action: Mouse moved to (922, 481)
Screenshot: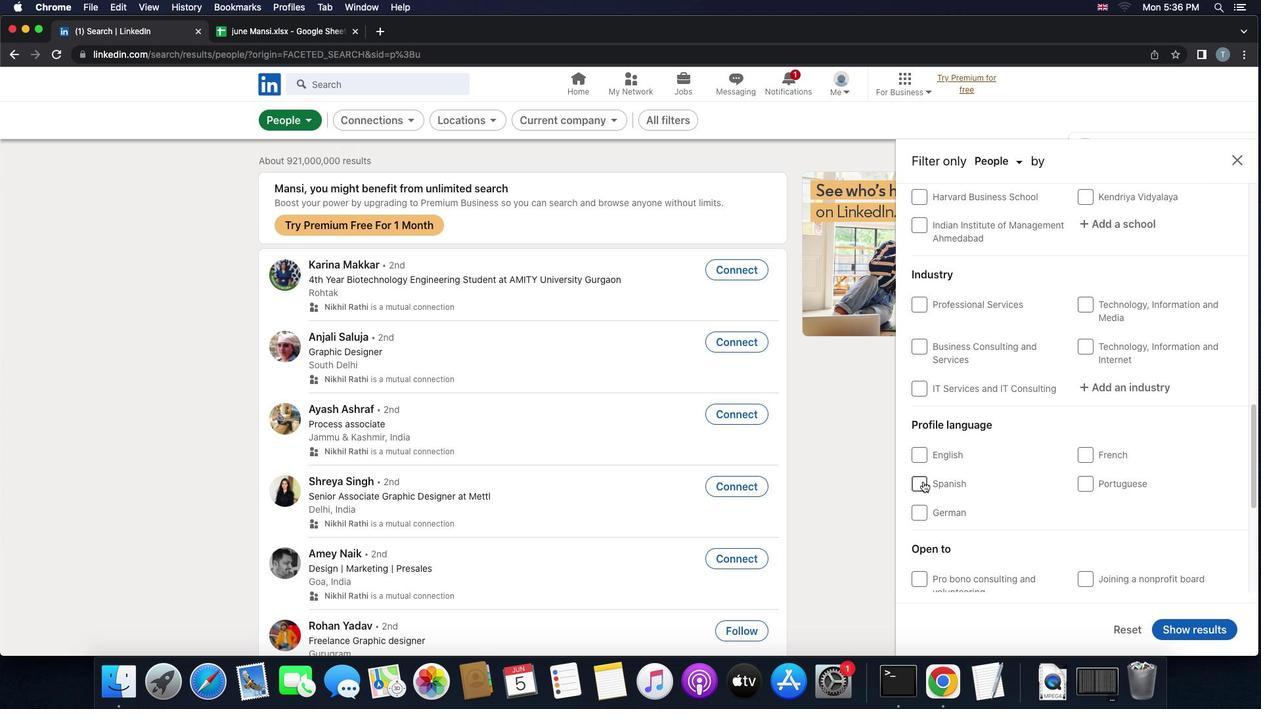 
Action: Mouse pressed left at (922, 481)
Screenshot: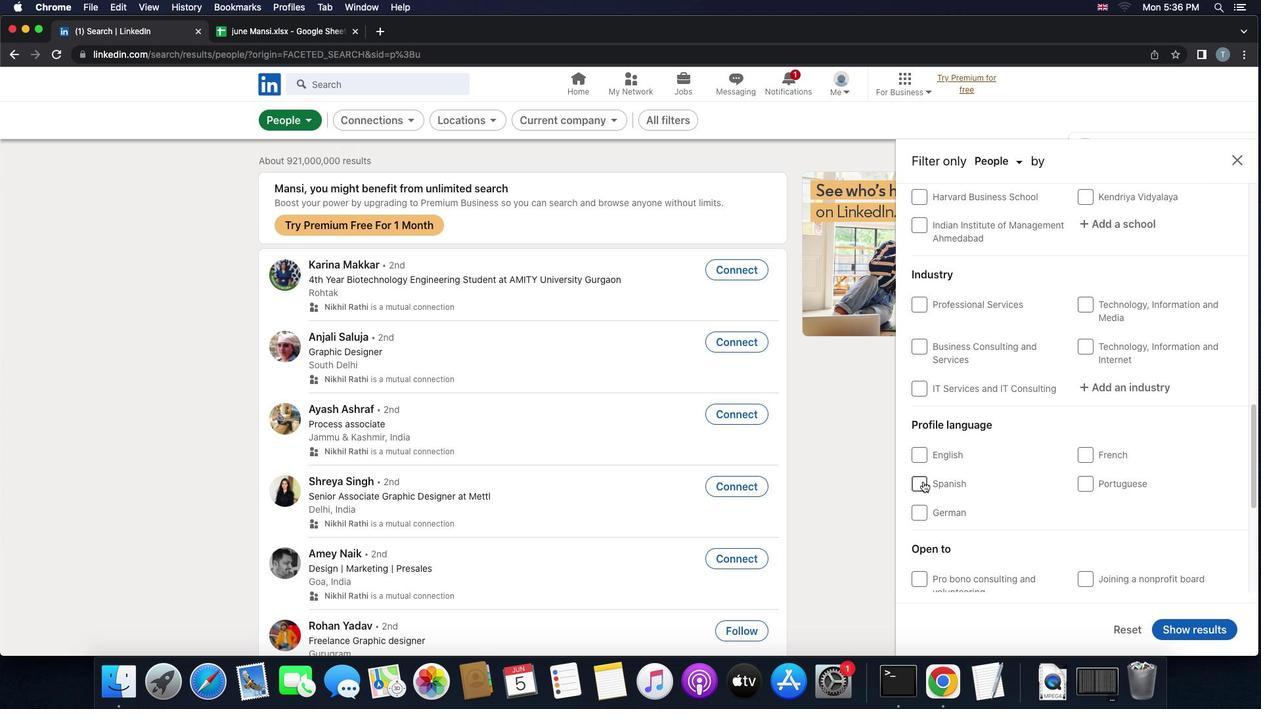 
Action: Mouse moved to (1002, 459)
Screenshot: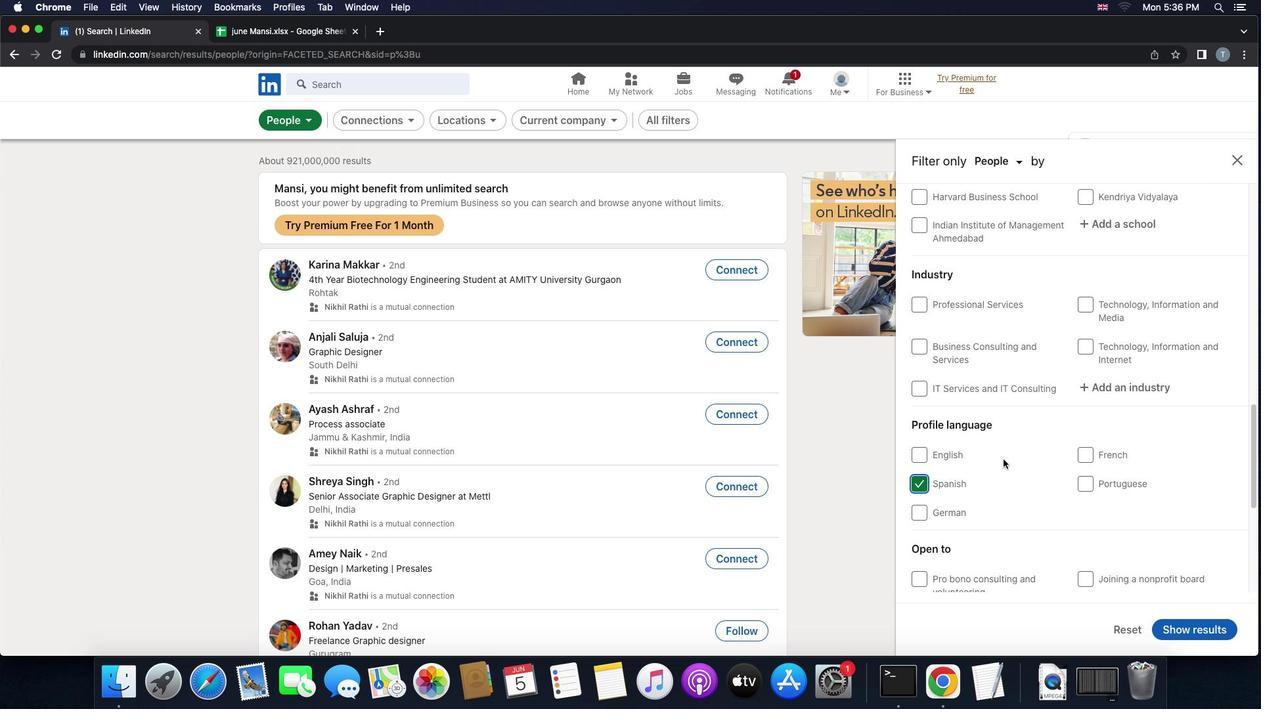 
Action: Mouse scrolled (1002, 459) with delta (0, 0)
Screenshot: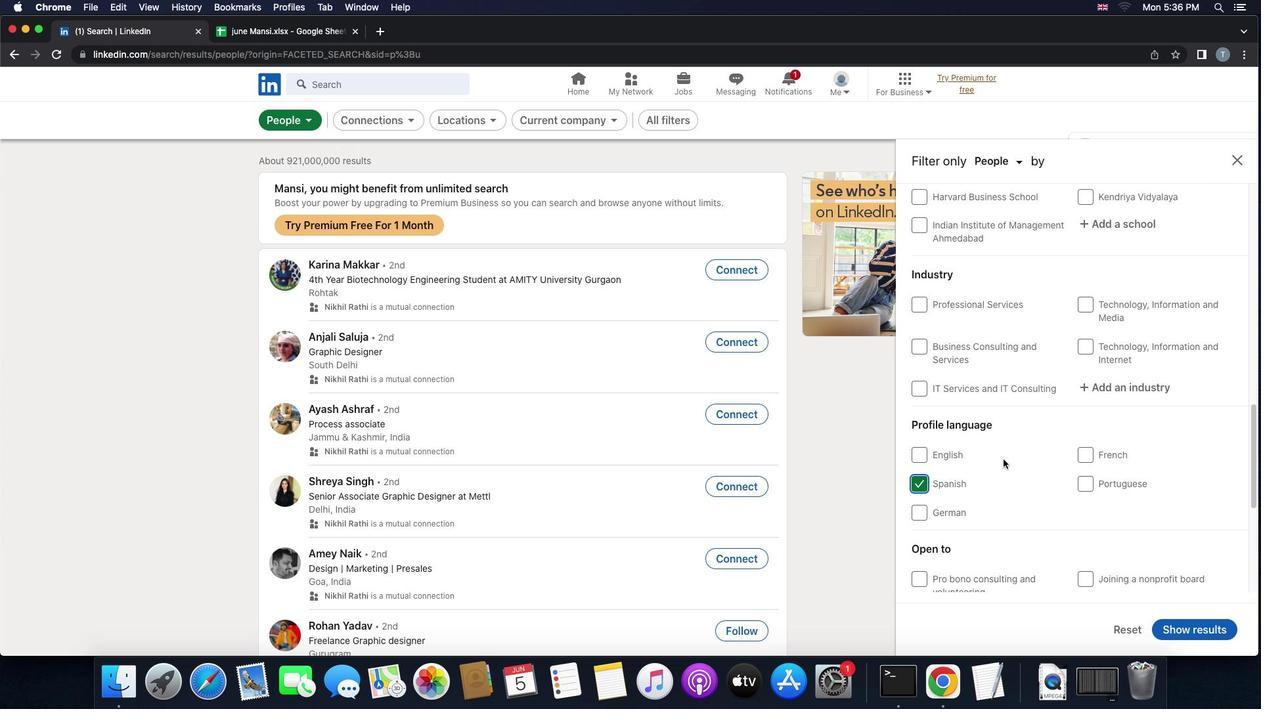 
Action: Mouse scrolled (1002, 459) with delta (0, 0)
Screenshot: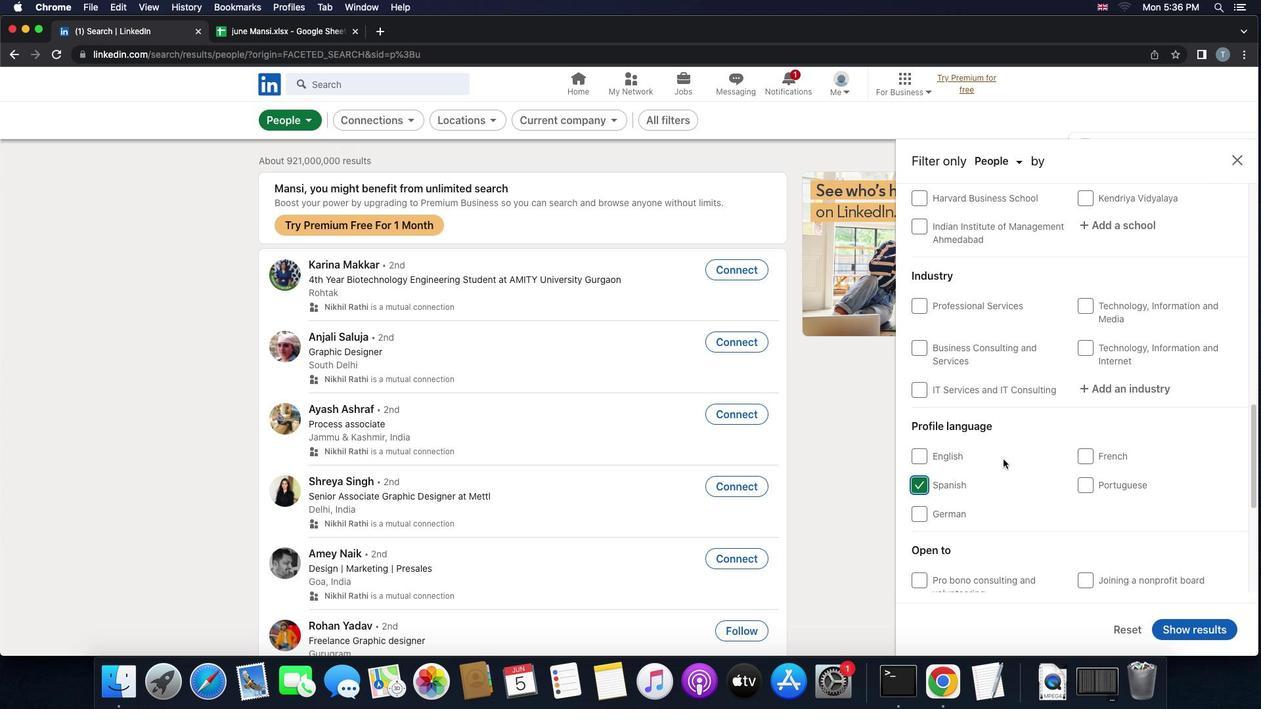 
Action: Mouse scrolled (1002, 459) with delta (0, 1)
Screenshot: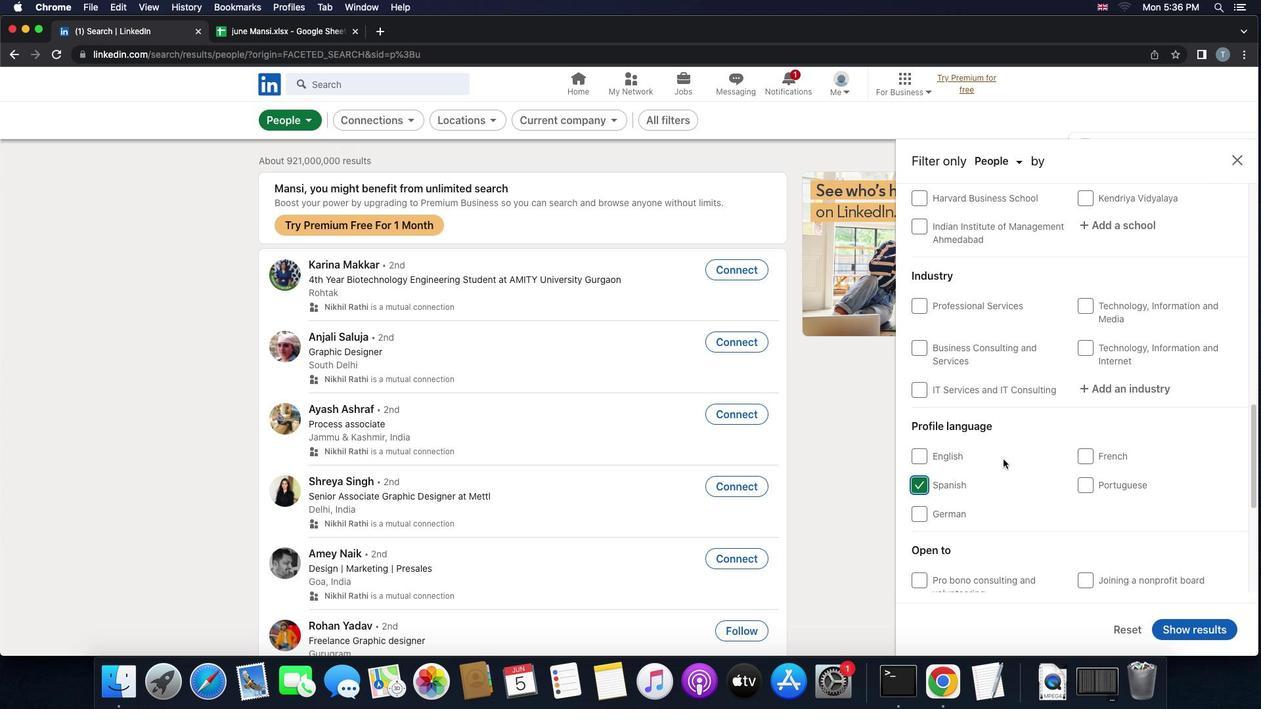 
Action: Mouse scrolled (1002, 459) with delta (0, 3)
Screenshot: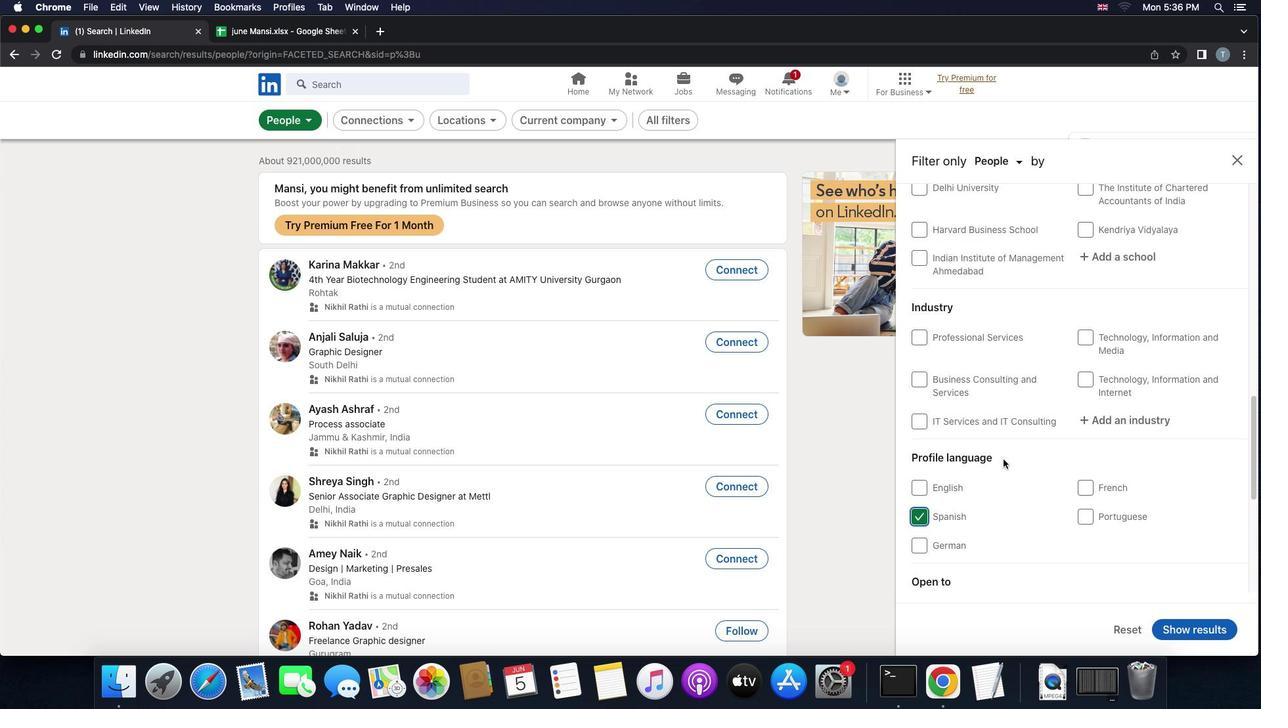
Action: Mouse moved to (1004, 458)
Screenshot: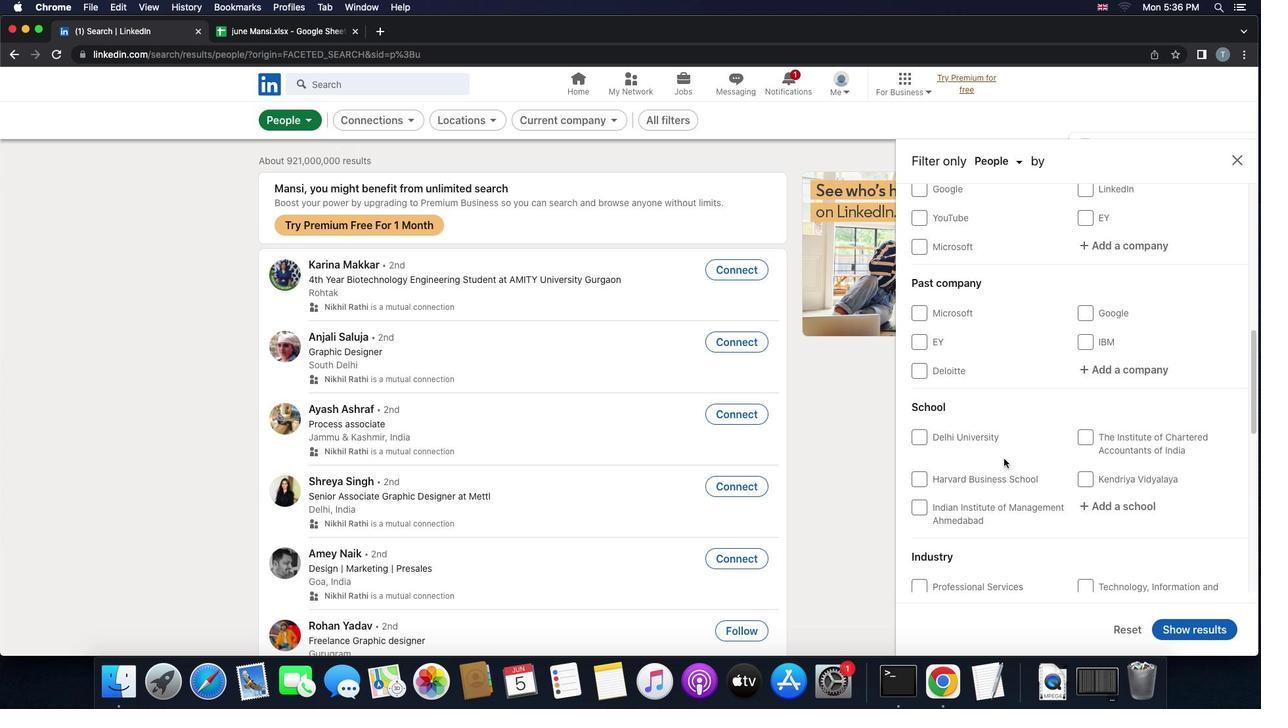 
Action: Mouse scrolled (1004, 458) with delta (0, 0)
Screenshot: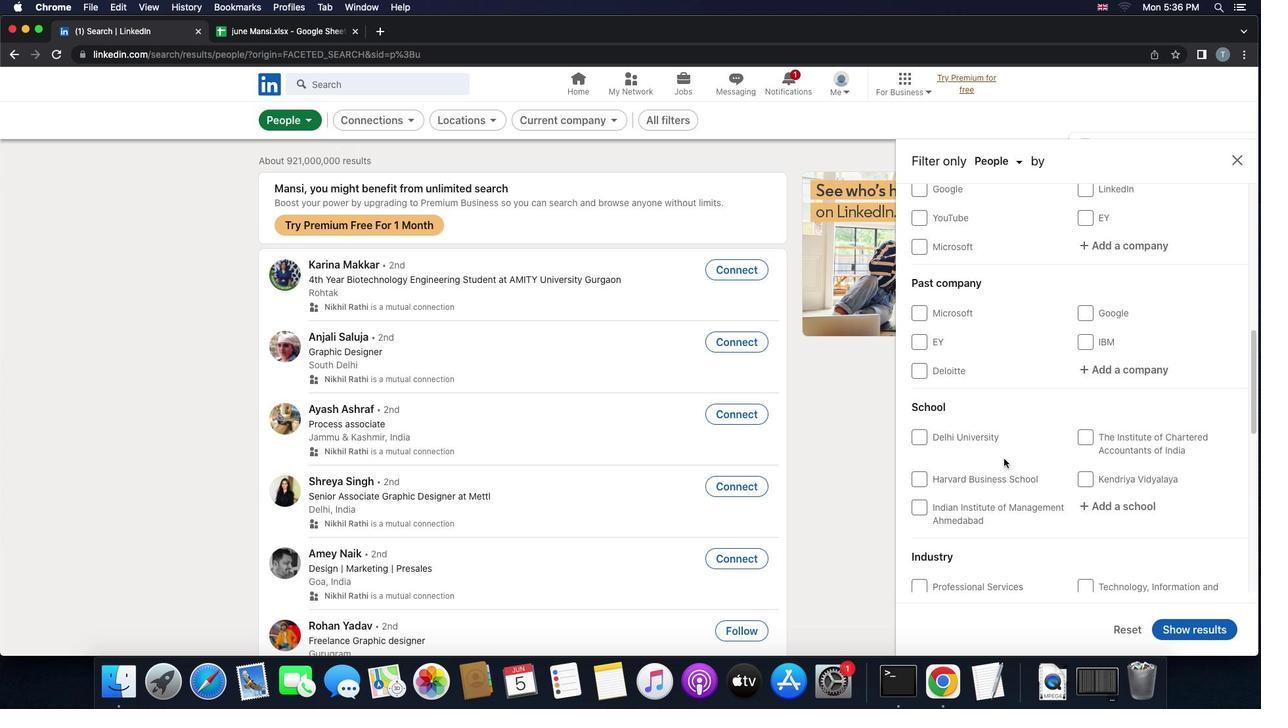 
Action: Mouse scrolled (1004, 458) with delta (0, 0)
Screenshot: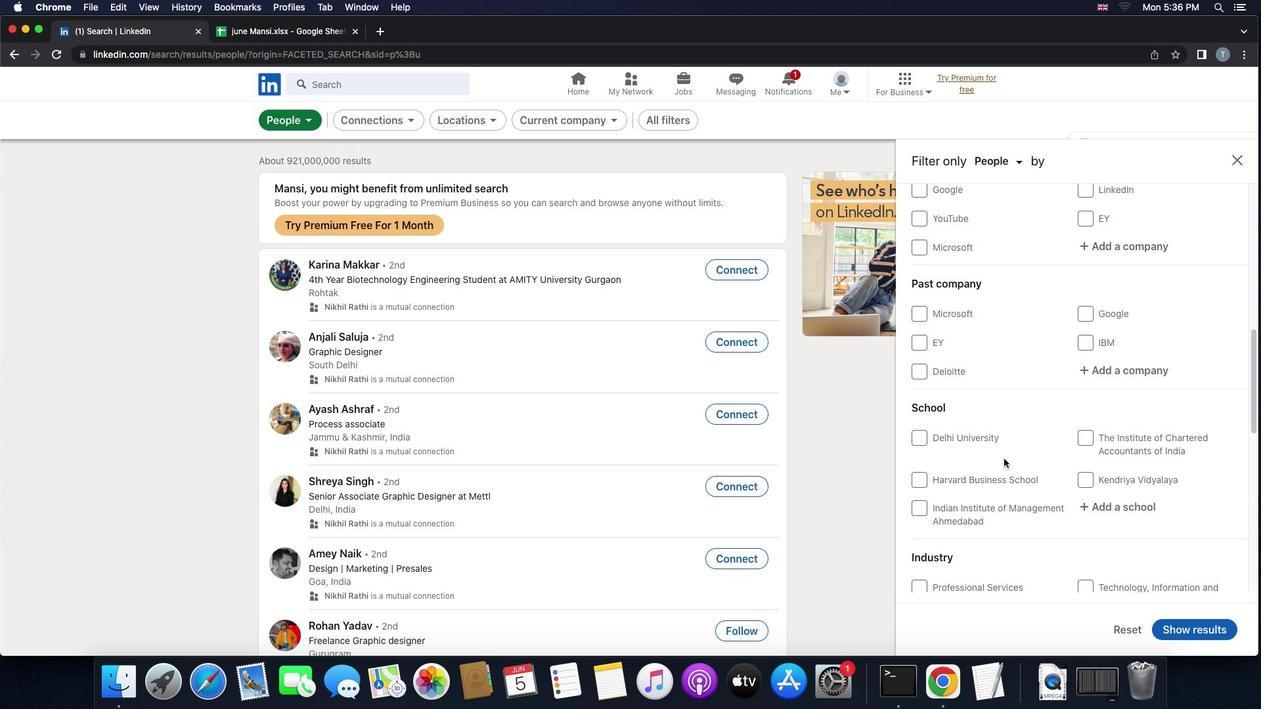 
Action: Mouse scrolled (1004, 458) with delta (0, 1)
Screenshot: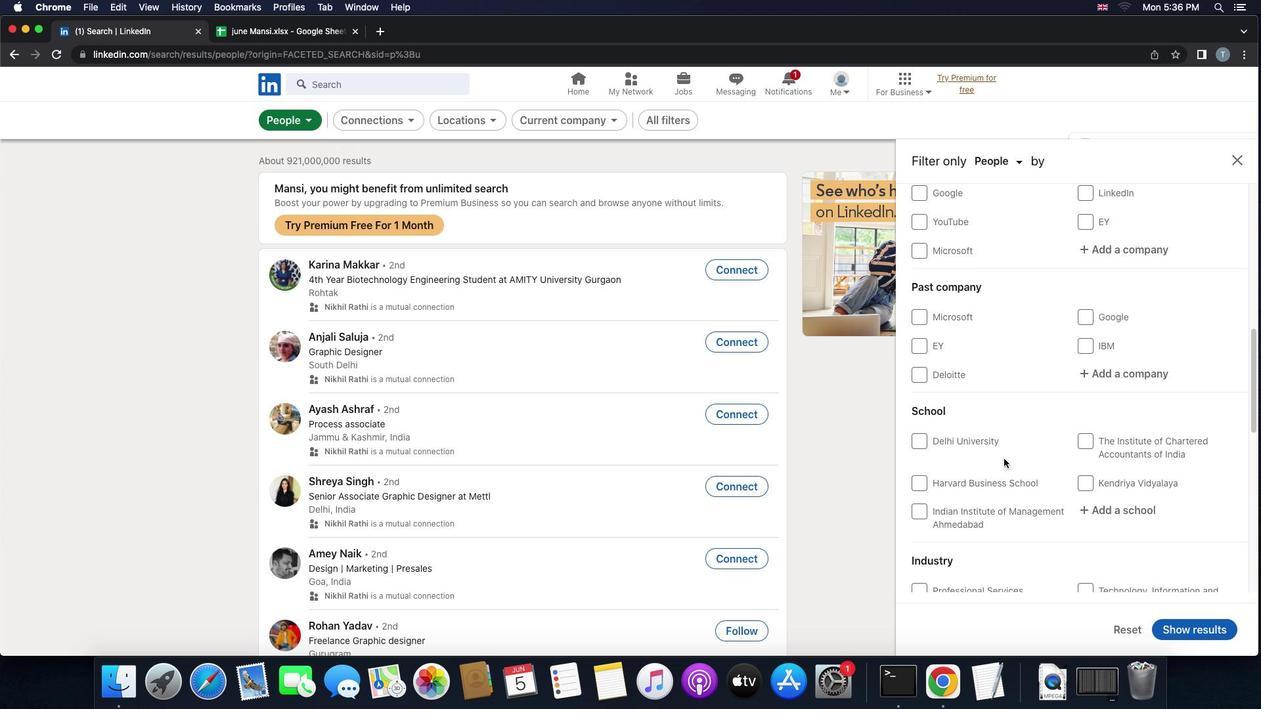
Action: Mouse moved to (1126, 331)
Screenshot: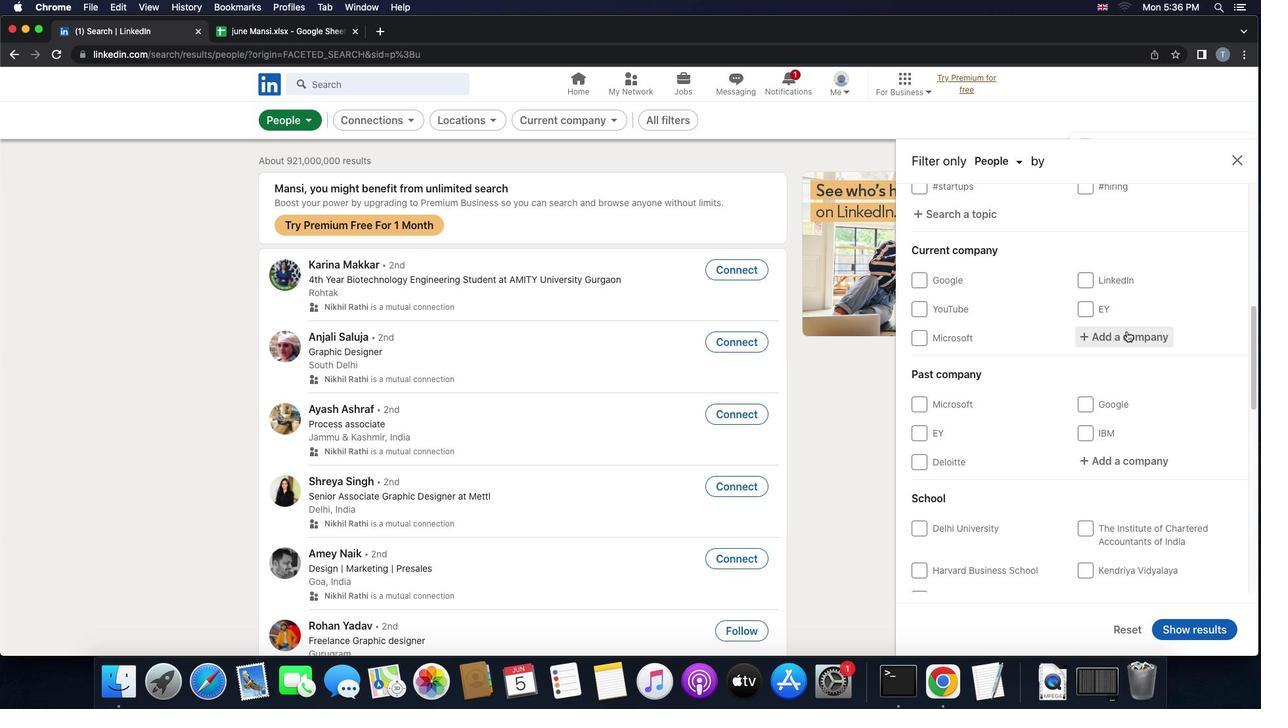 
Action: Mouse pressed left at (1126, 331)
Screenshot: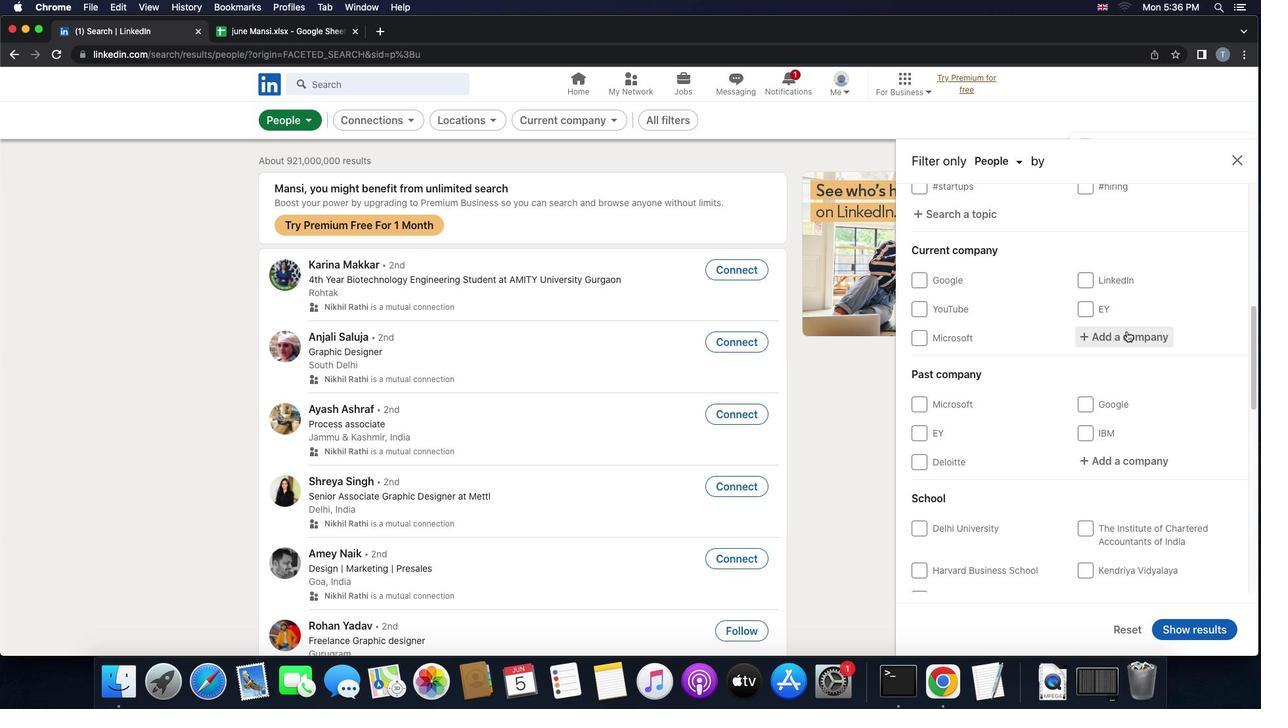 
Action: Mouse moved to (1124, 333)
Screenshot: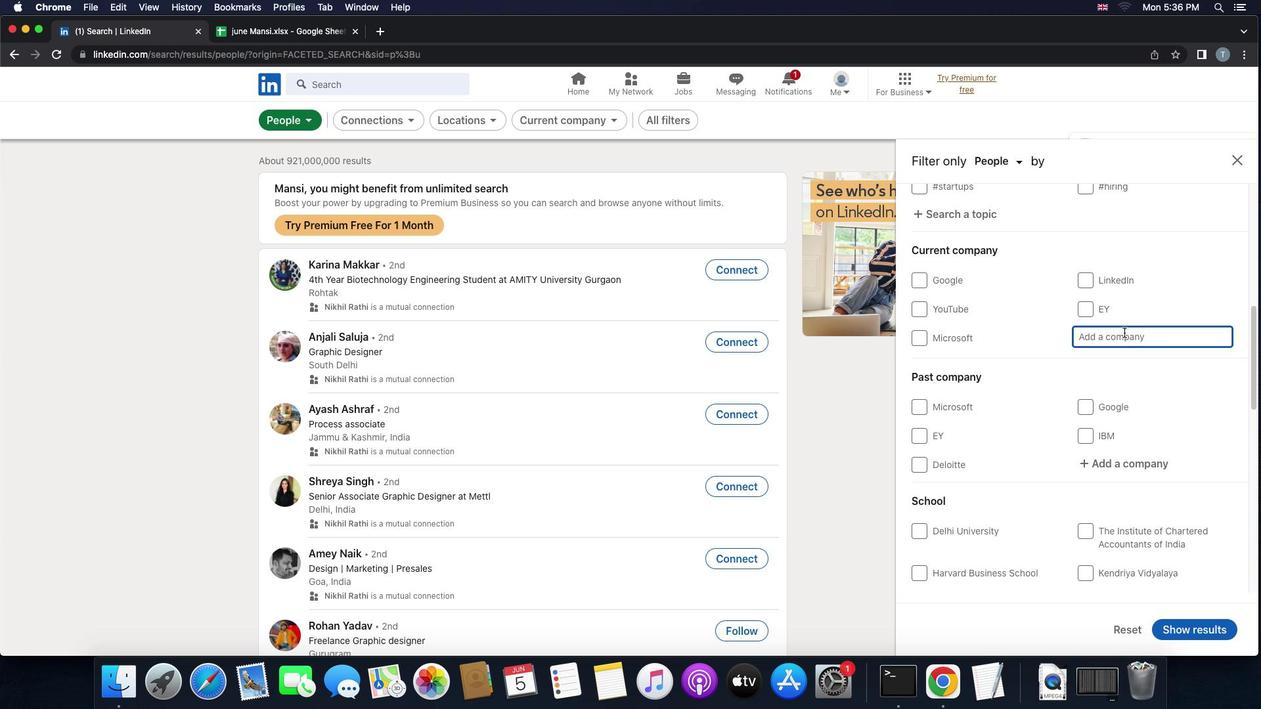 
Action: Key pressed 't''h''e''r''m''a''x'Key.space'l''i''m''i''t''e''d'
Screenshot: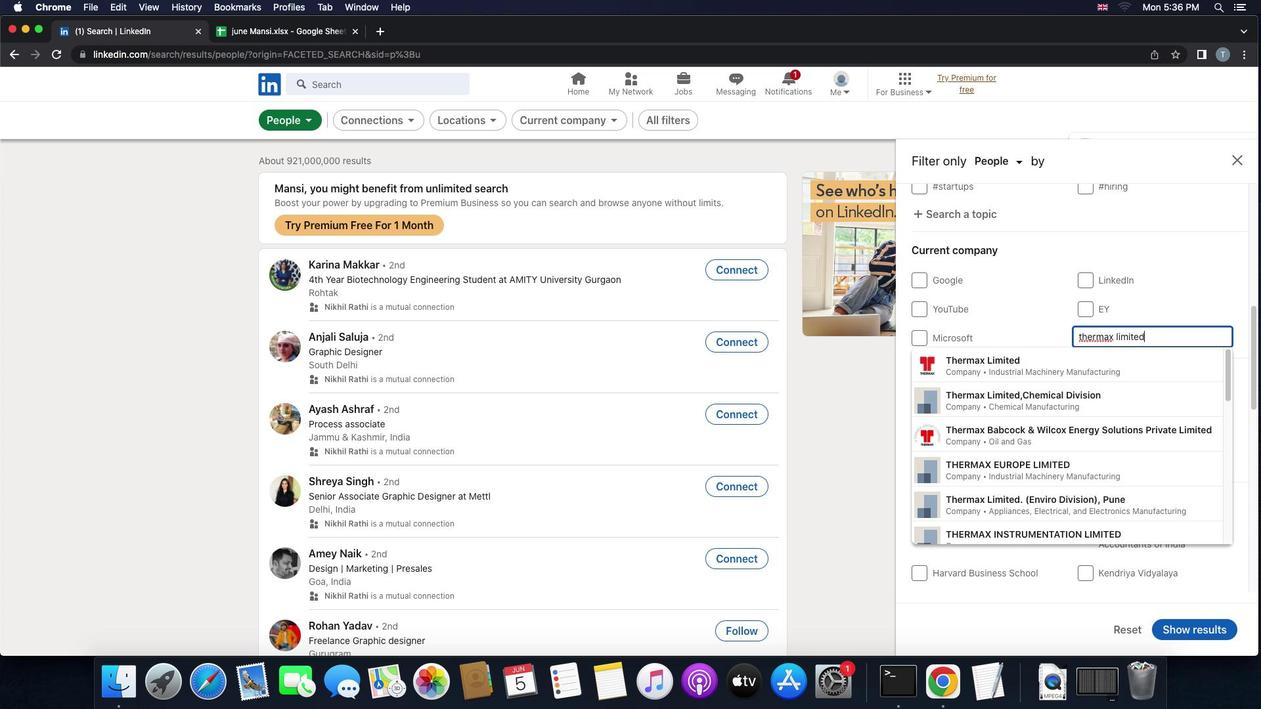 
Action: Mouse moved to (1062, 375)
Screenshot: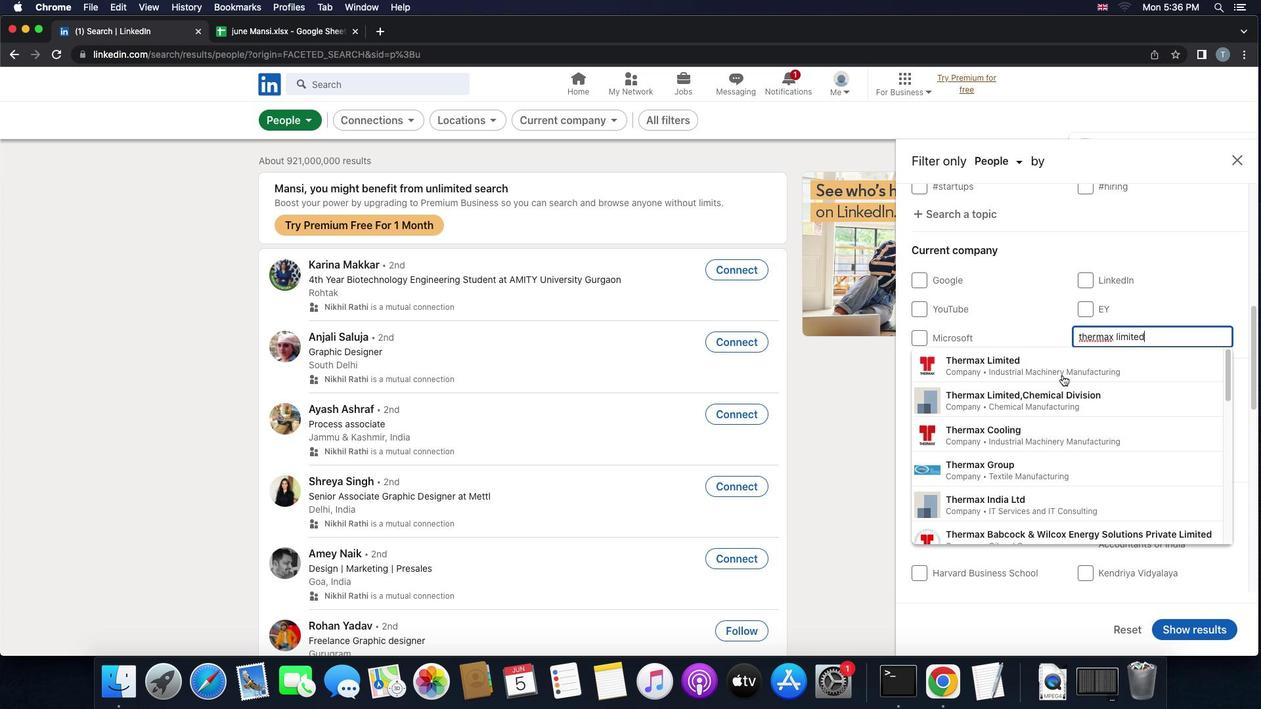 
Action: Mouse pressed left at (1062, 375)
Screenshot: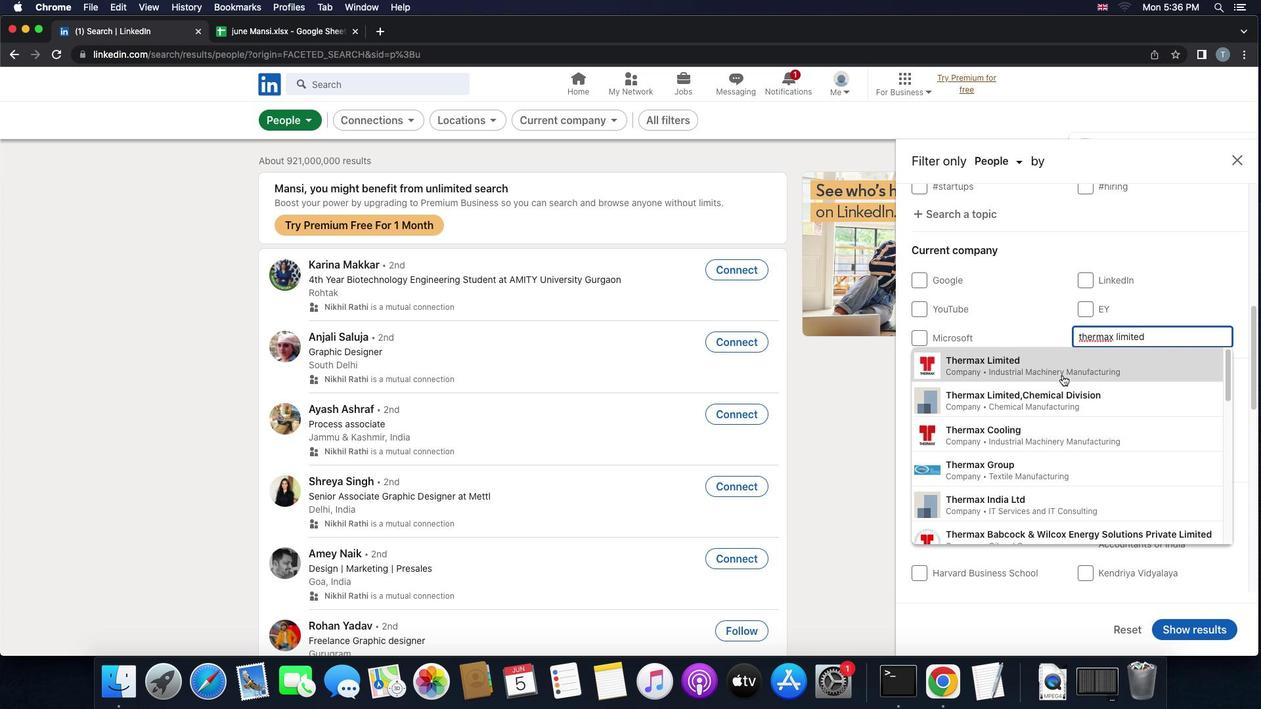 
Action: Mouse moved to (1065, 442)
Screenshot: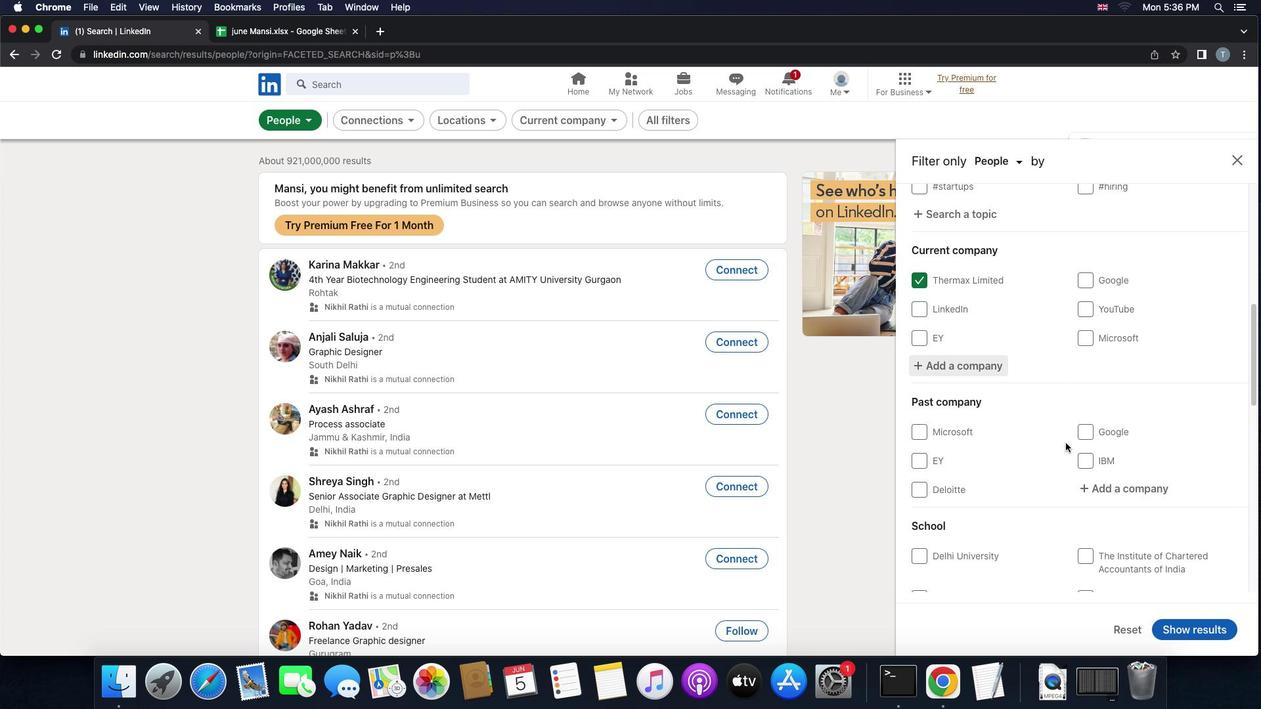 
Action: Mouse scrolled (1065, 442) with delta (0, 0)
Screenshot: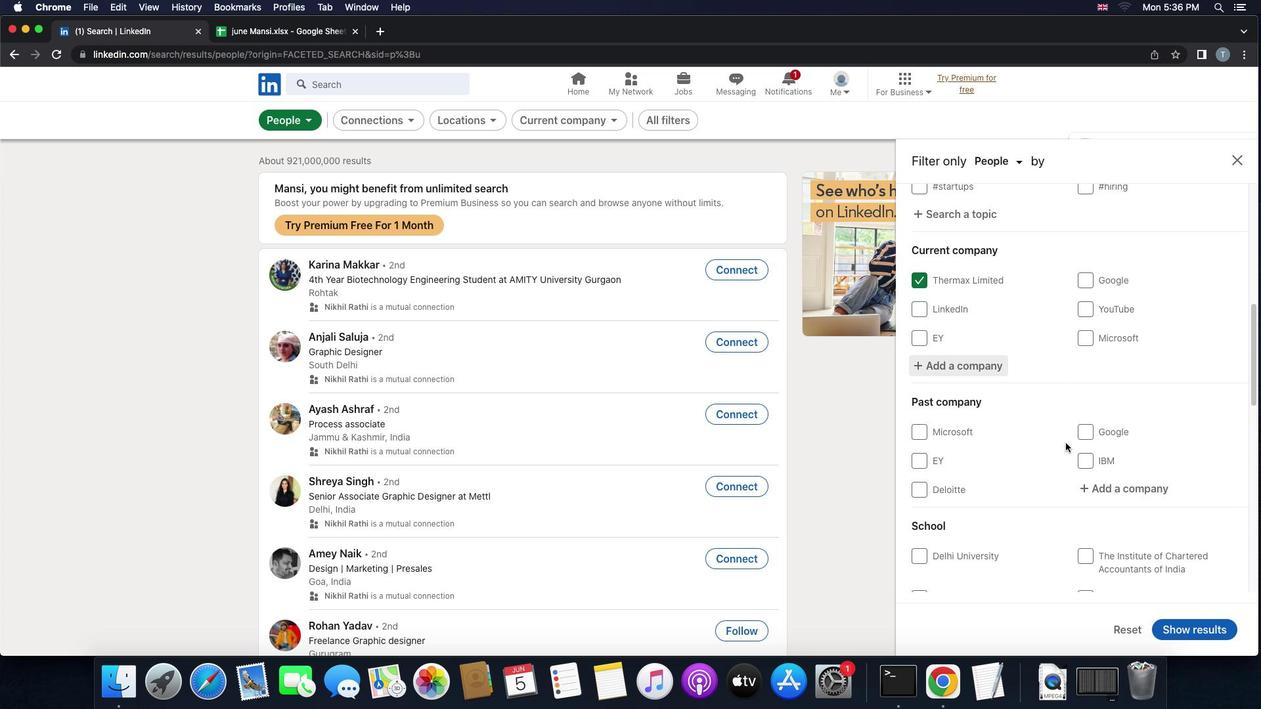 
Action: Mouse scrolled (1065, 442) with delta (0, 0)
Screenshot: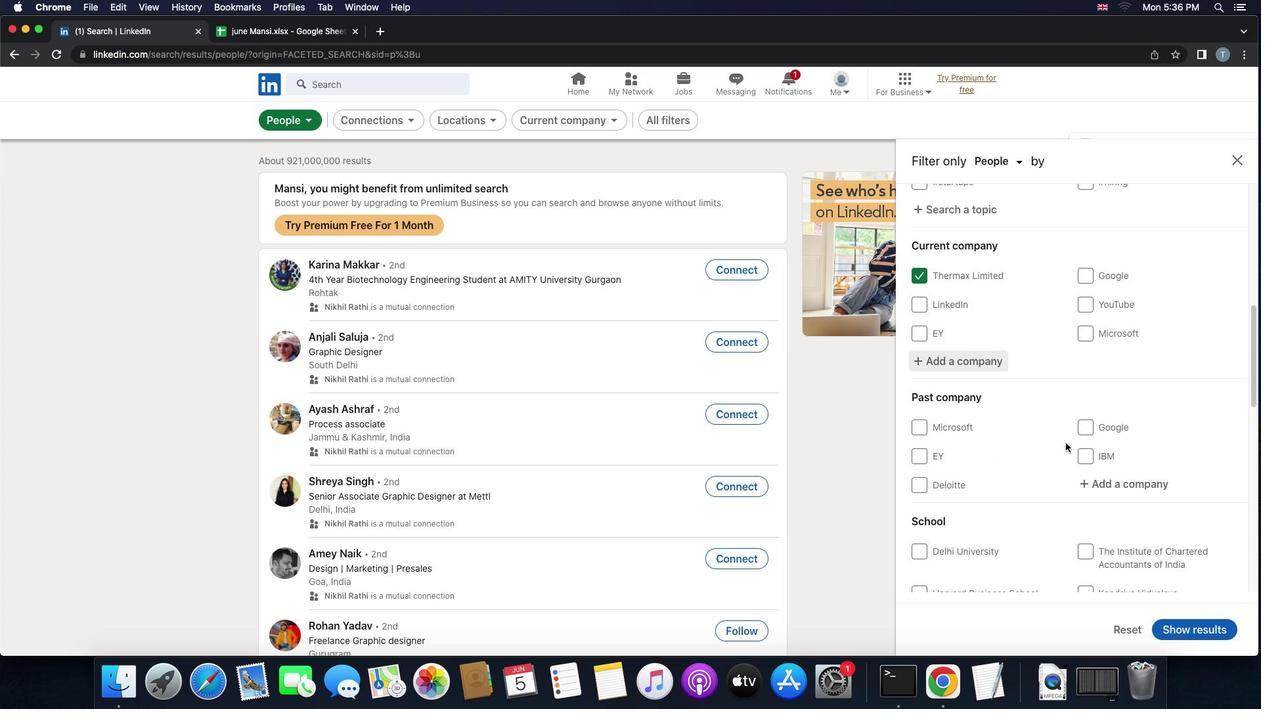 
Action: Mouse scrolled (1065, 442) with delta (0, 0)
Screenshot: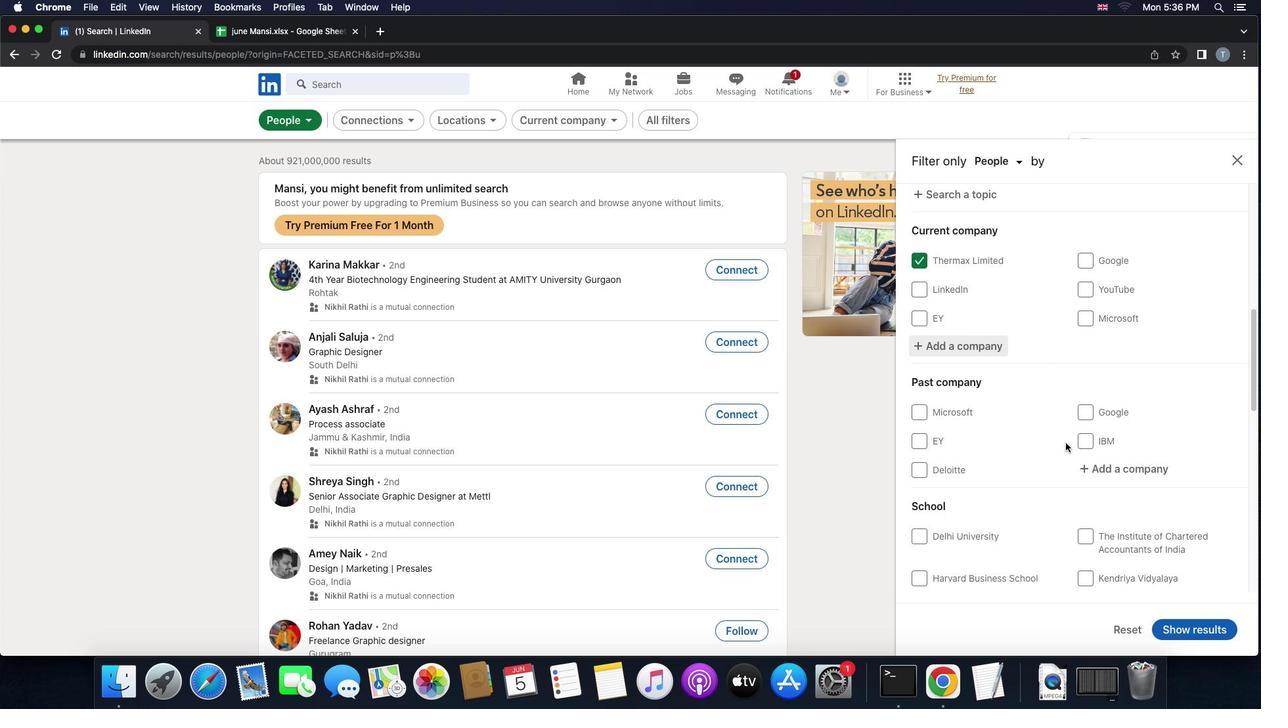 
Action: Mouse scrolled (1065, 442) with delta (0, 0)
Screenshot: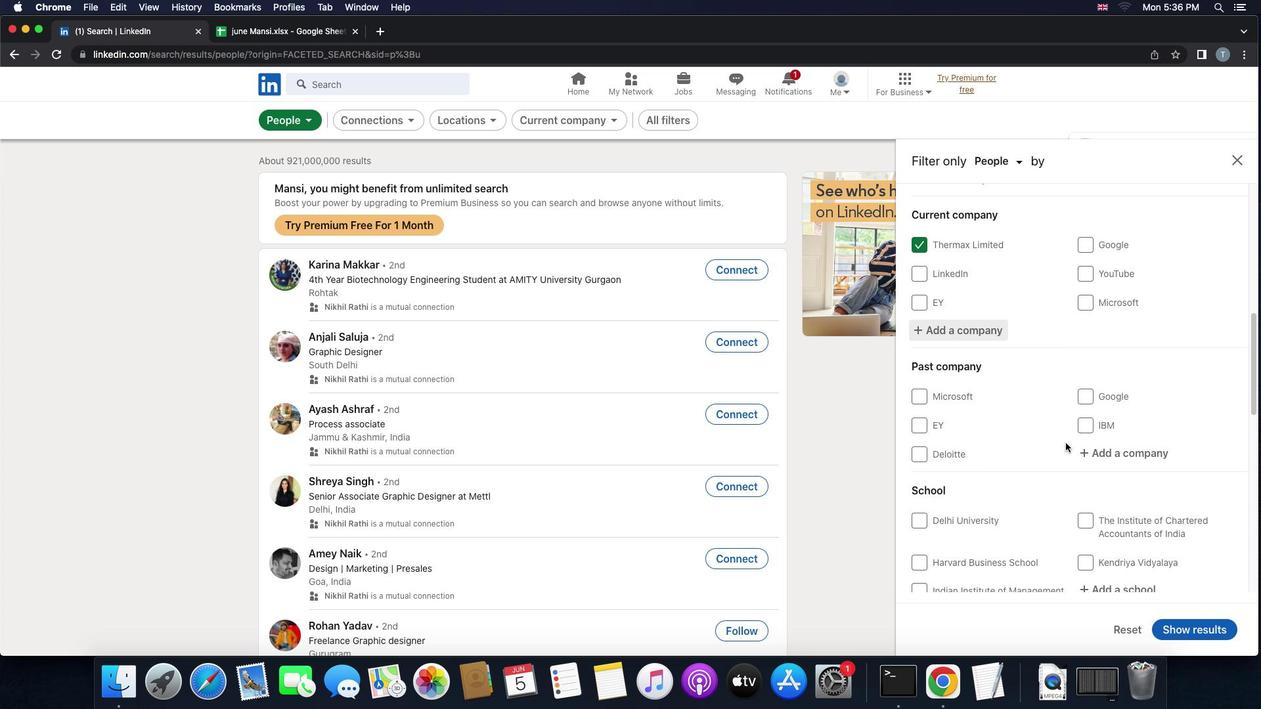 
Action: Mouse scrolled (1065, 442) with delta (0, 0)
Screenshot: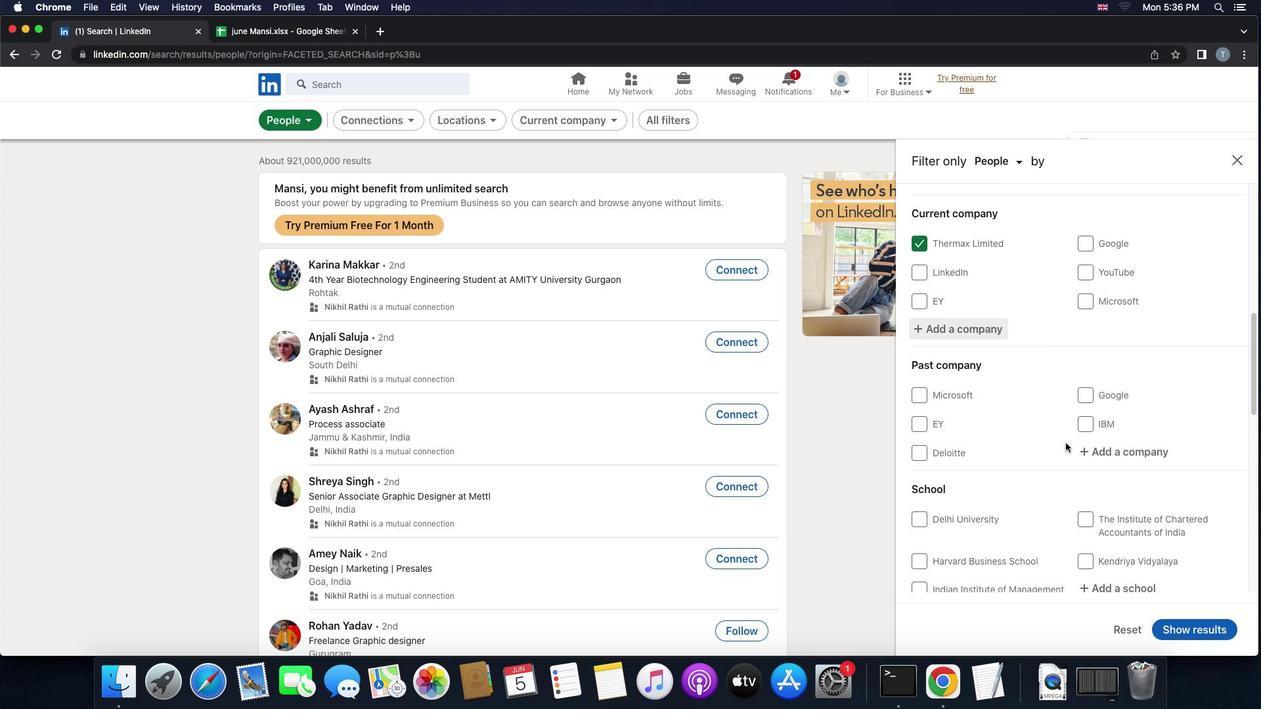 
Action: Mouse scrolled (1065, 442) with delta (0, 0)
Screenshot: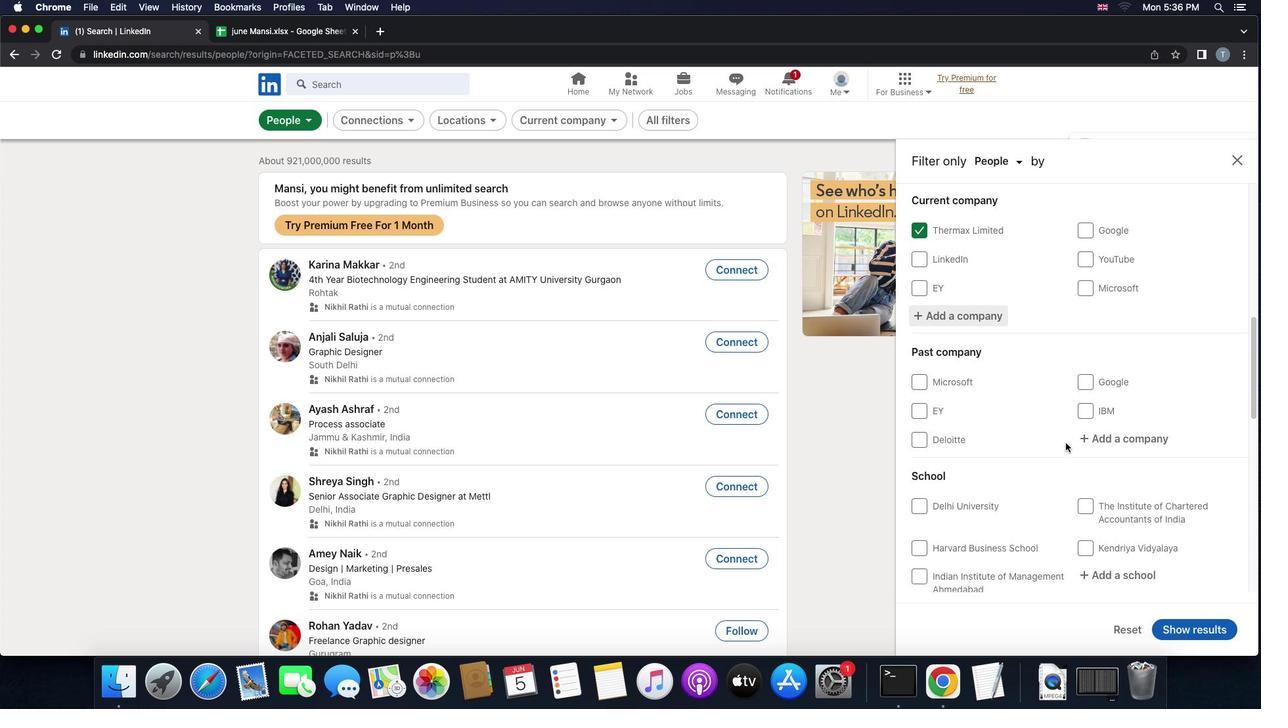 
Action: Mouse scrolled (1065, 442) with delta (0, 0)
Screenshot: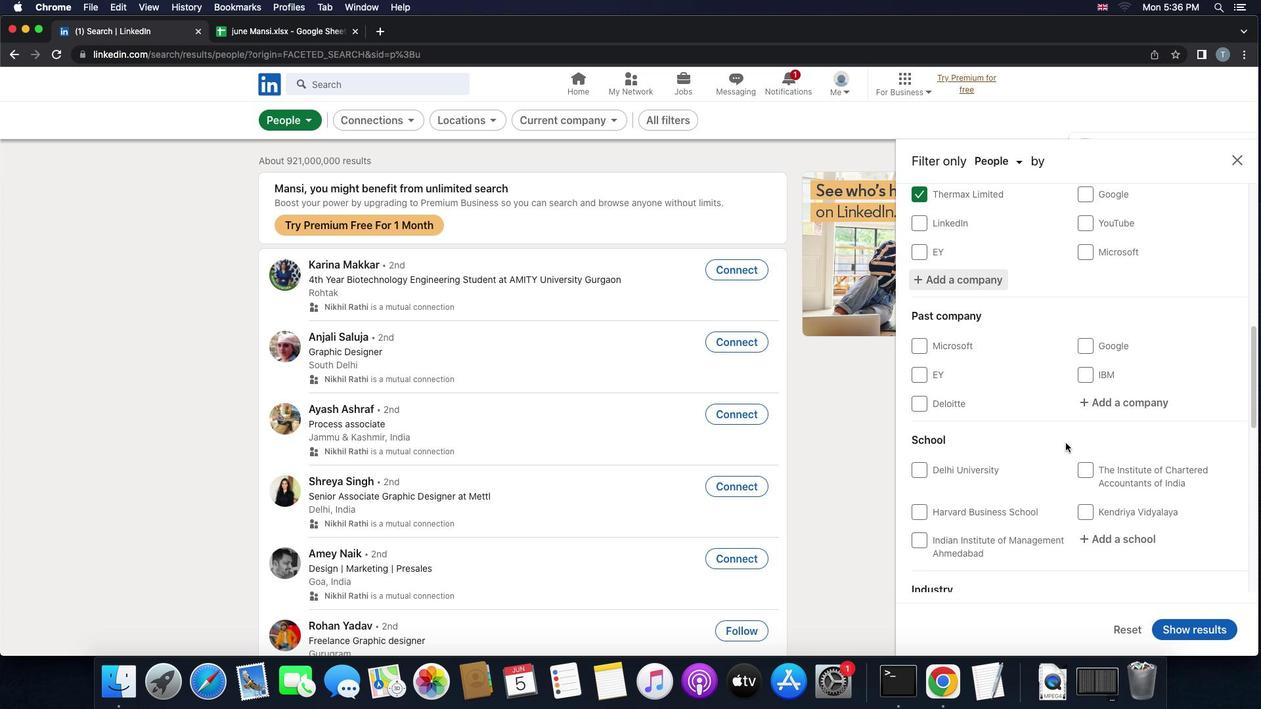 
Action: Mouse scrolled (1065, 442) with delta (0, 0)
Screenshot: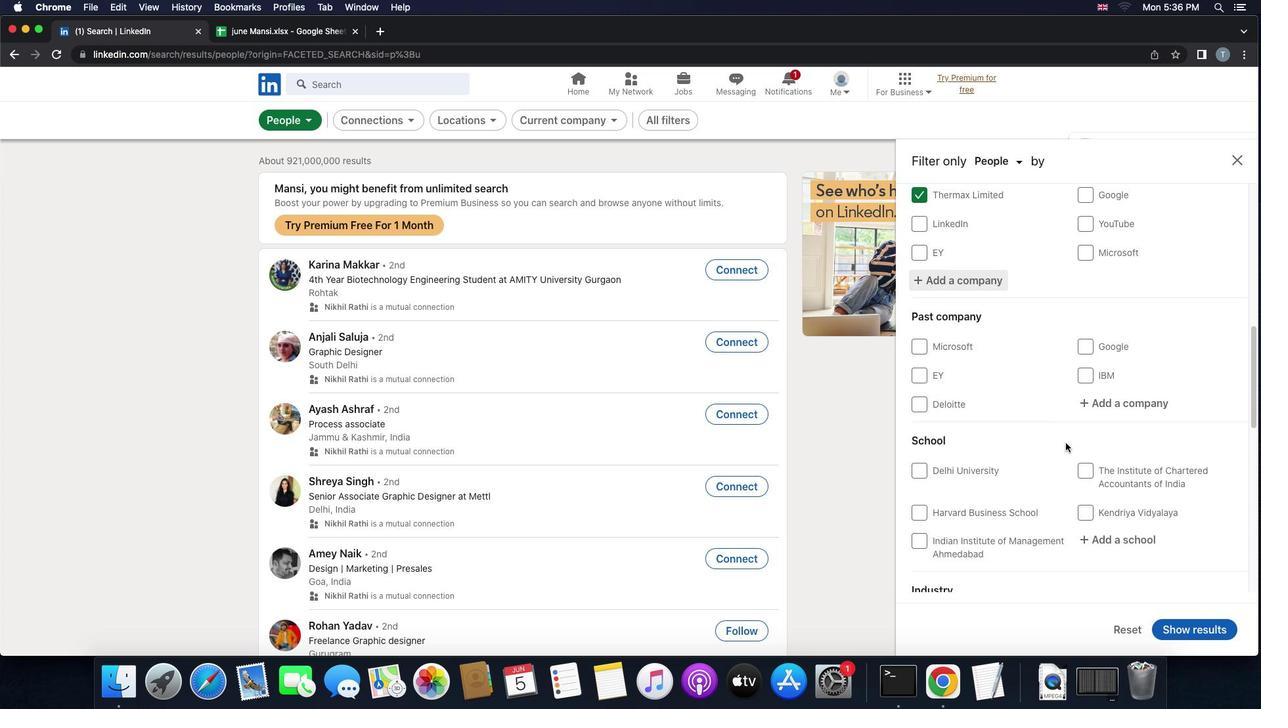 
Action: Mouse scrolled (1065, 442) with delta (0, 0)
Screenshot: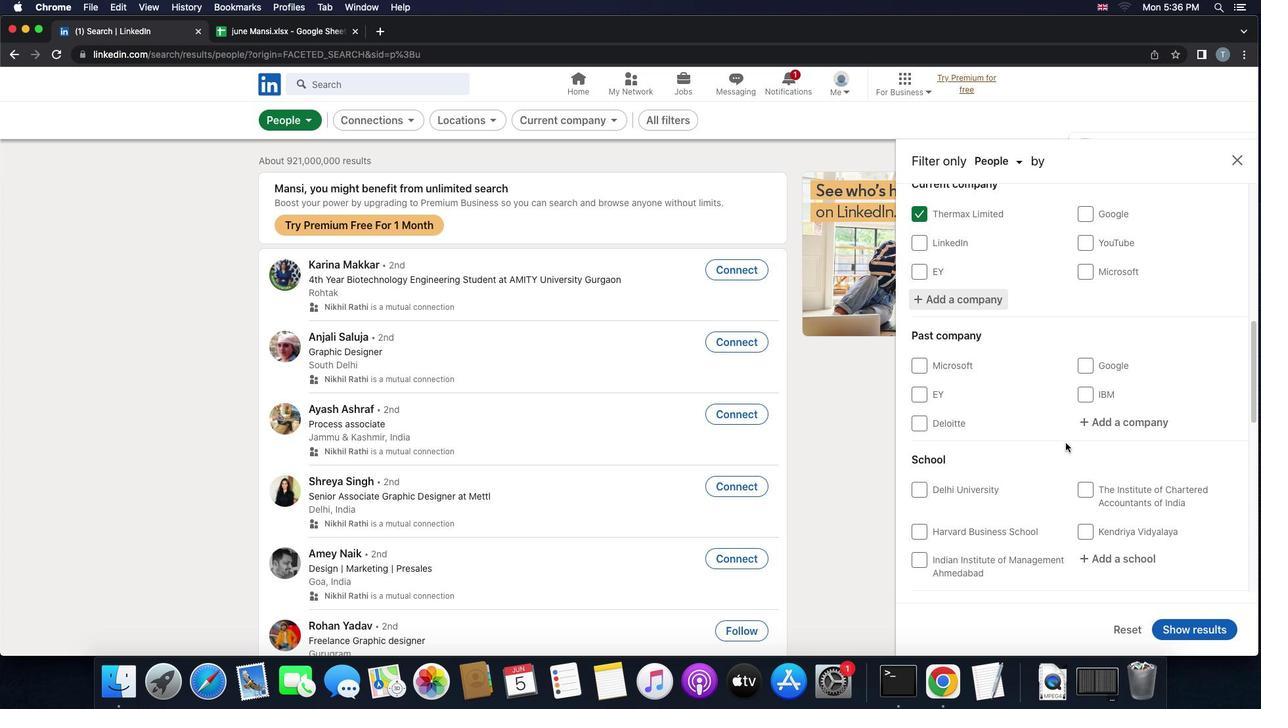 
Action: Mouse scrolled (1065, 442) with delta (0, 0)
Screenshot: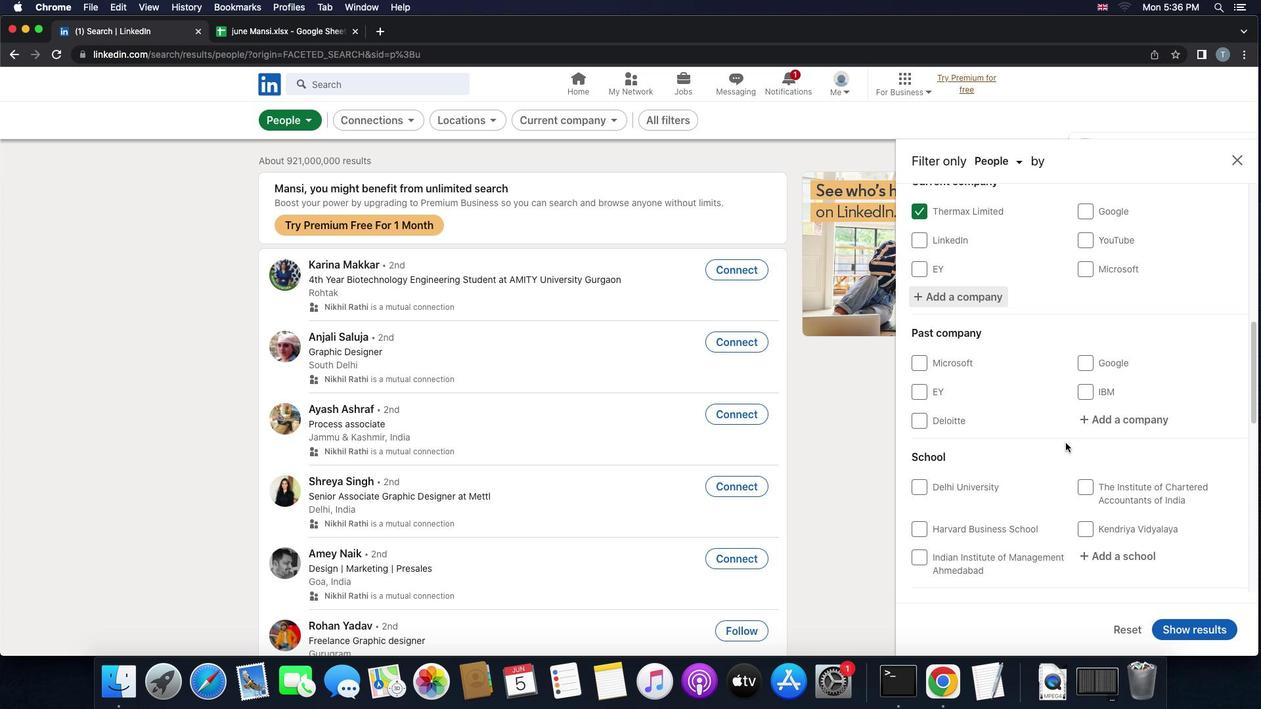 
Action: Mouse scrolled (1065, 442) with delta (0, -1)
Screenshot: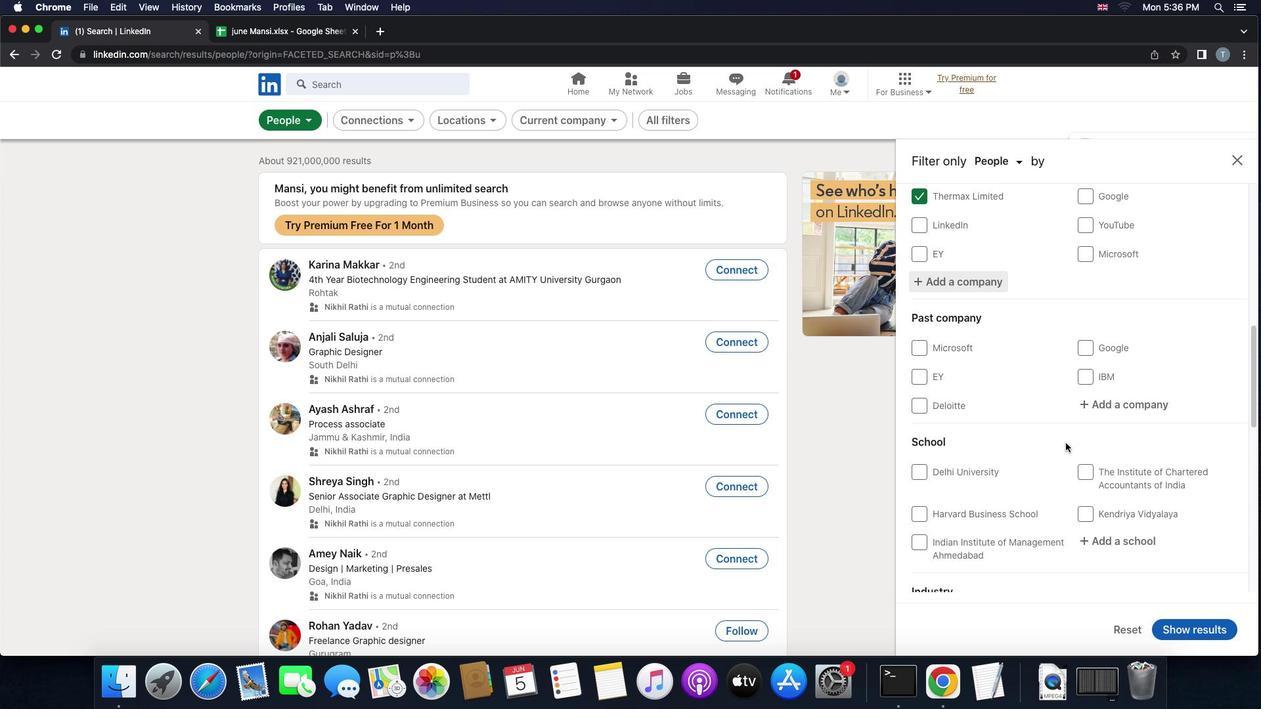 
Action: Mouse scrolled (1065, 442) with delta (0, -1)
Screenshot: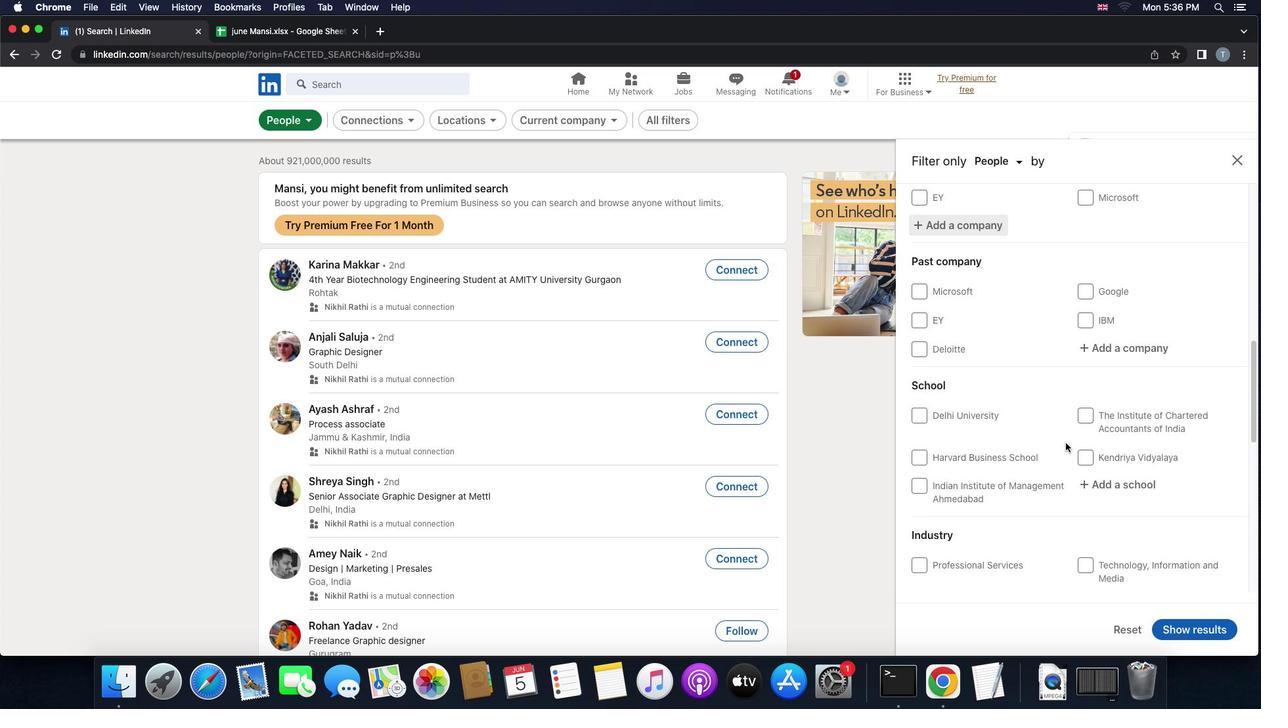 
Action: Mouse moved to (1108, 373)
Screenshot: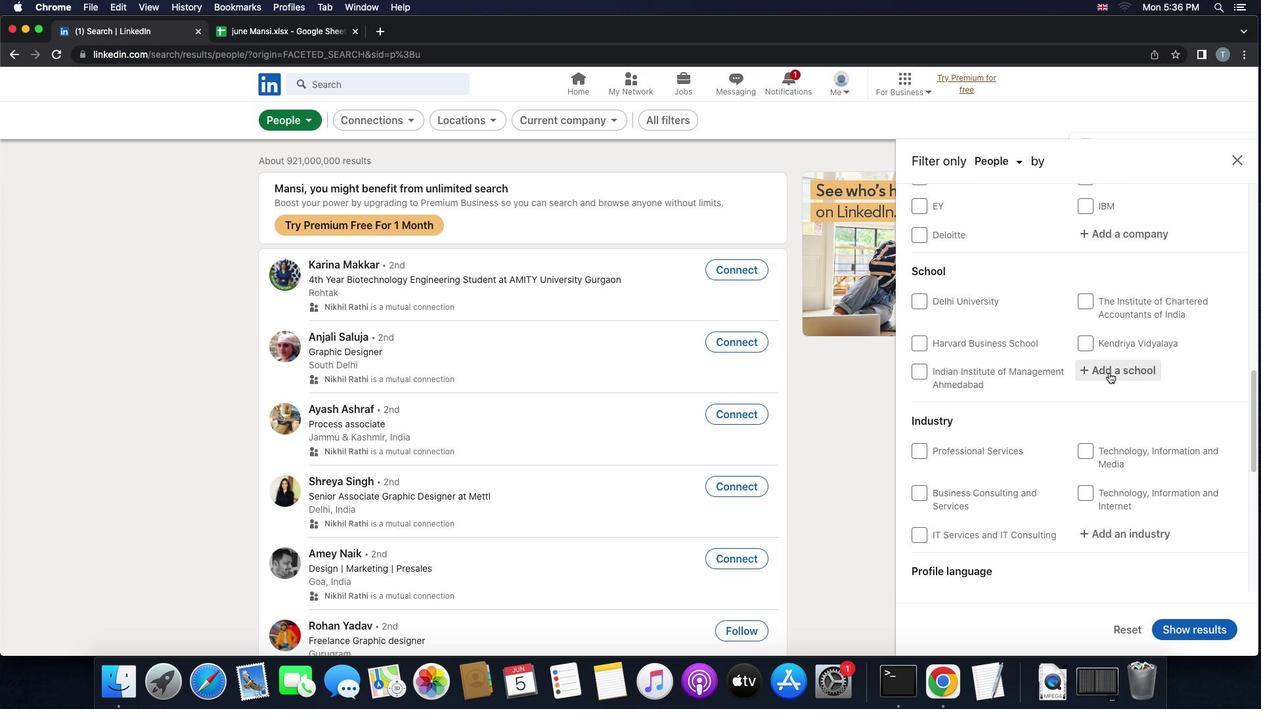 
Action: Mouse pressed left at (1108, 373)
Screenshot: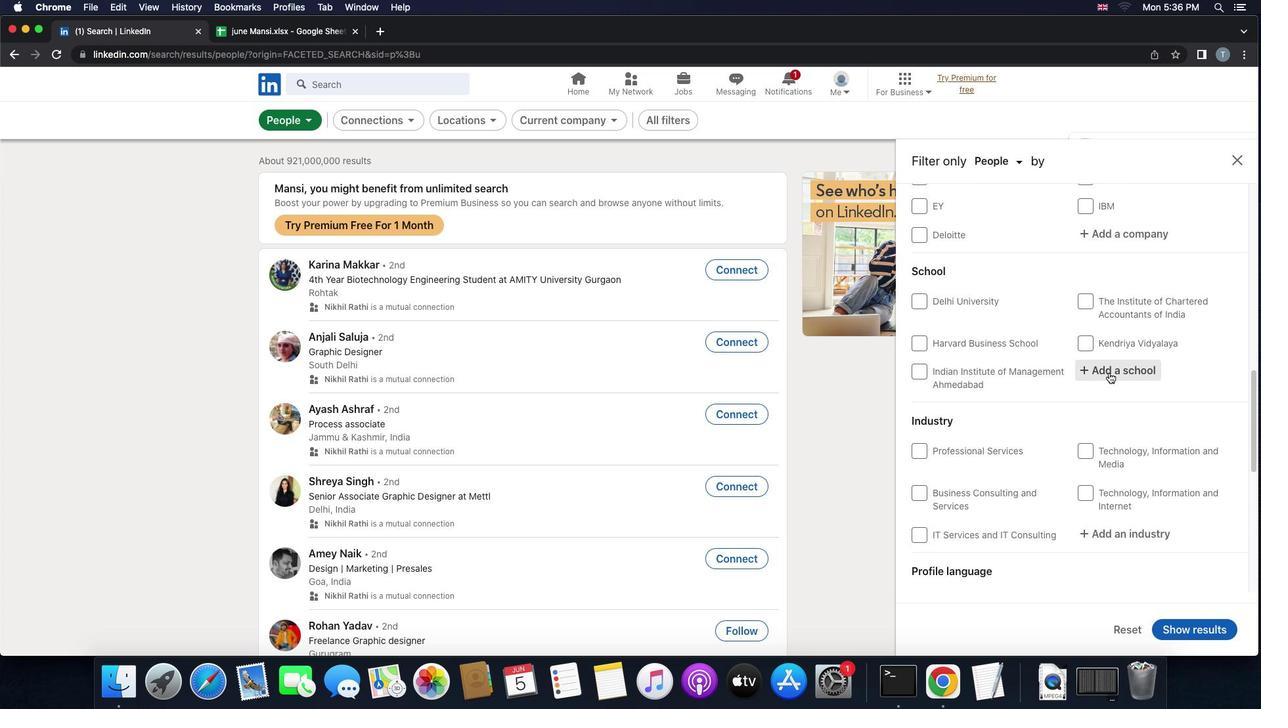 
Action: Key pressed 'm''e''d''i'Key.space'c''a''p''s'
Screenshot: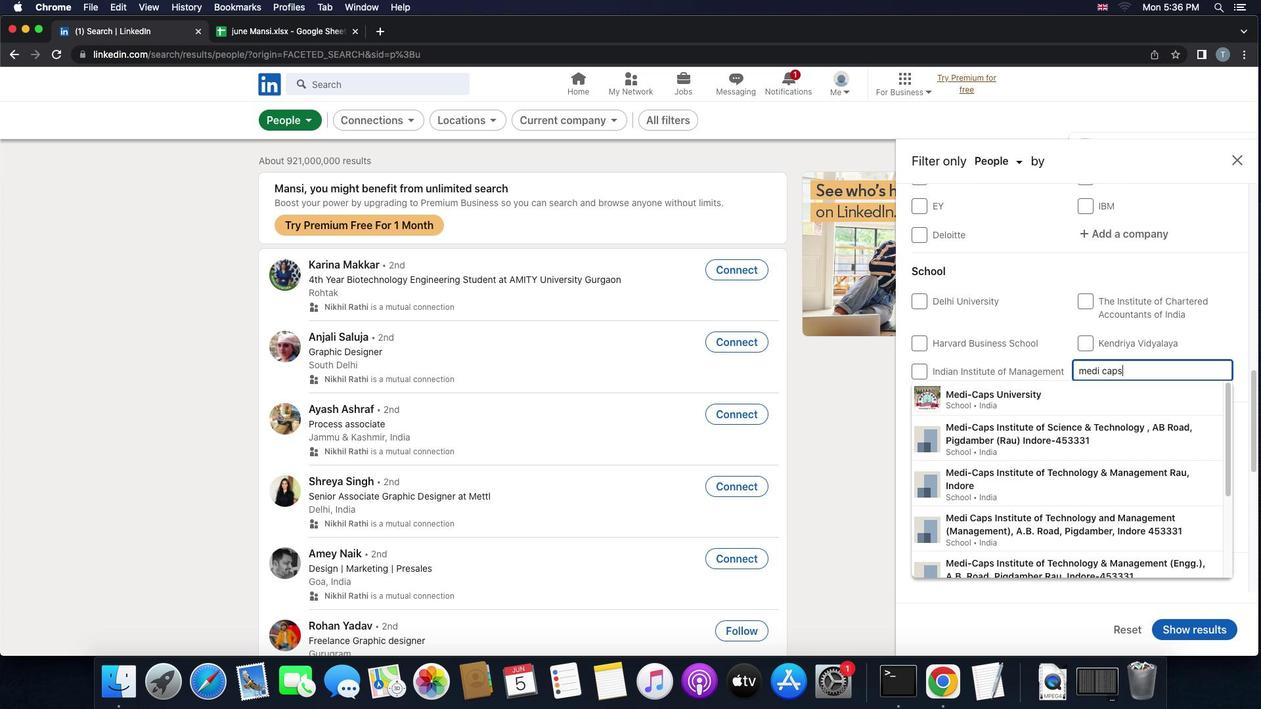 
Action: Mouse moved to (1091, 397)
Screenshot: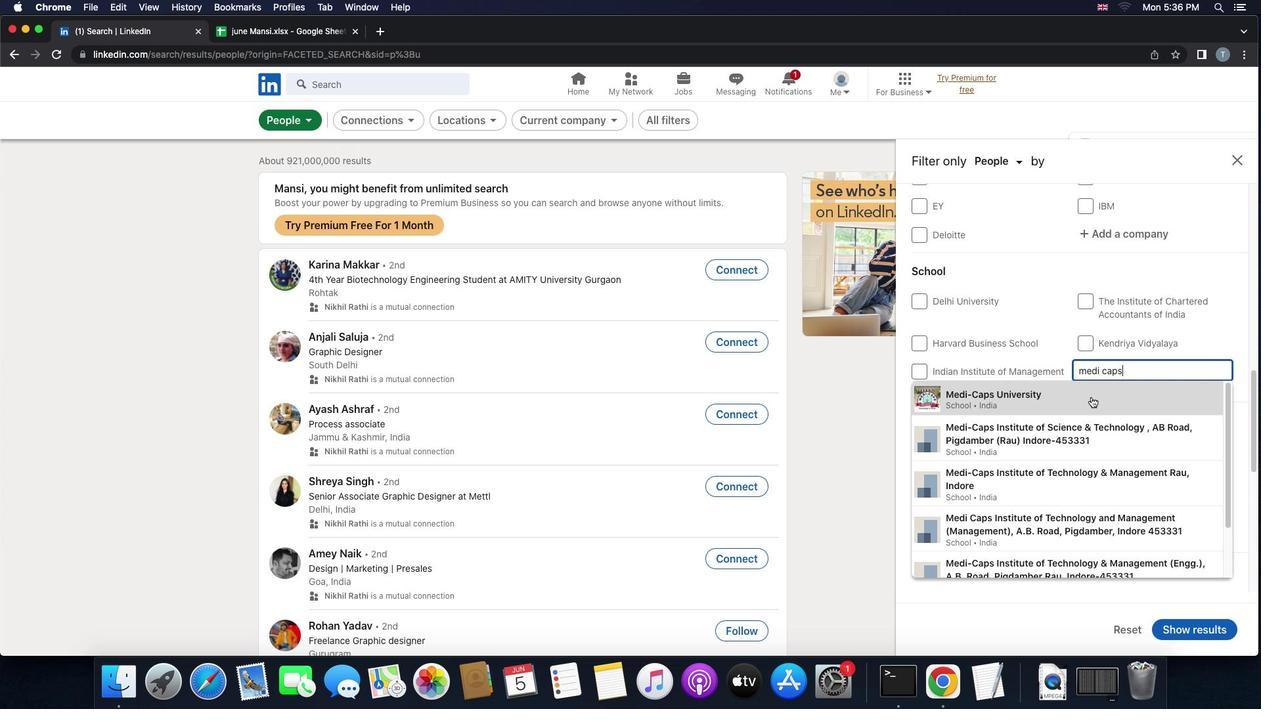 
Action: Mouse pressed left at (1091, 397)
Screenshot: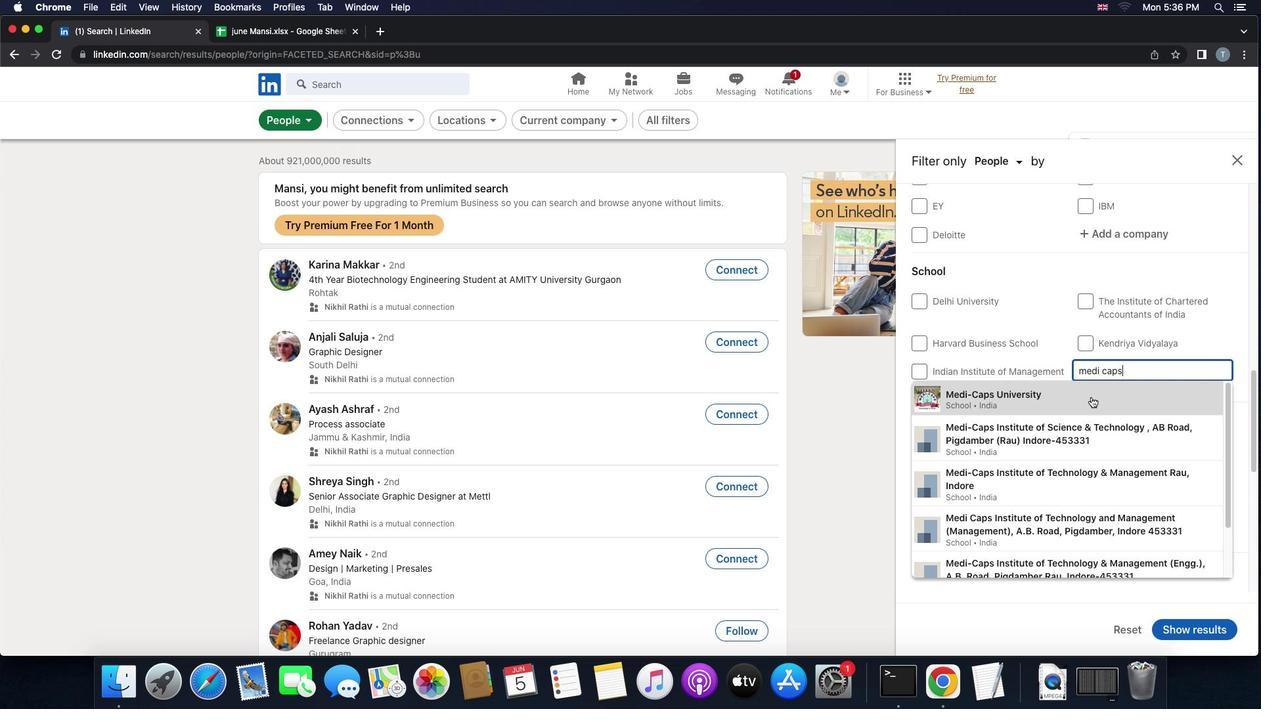 
Action: Mouse moved to (1090, 397)
Screenshot: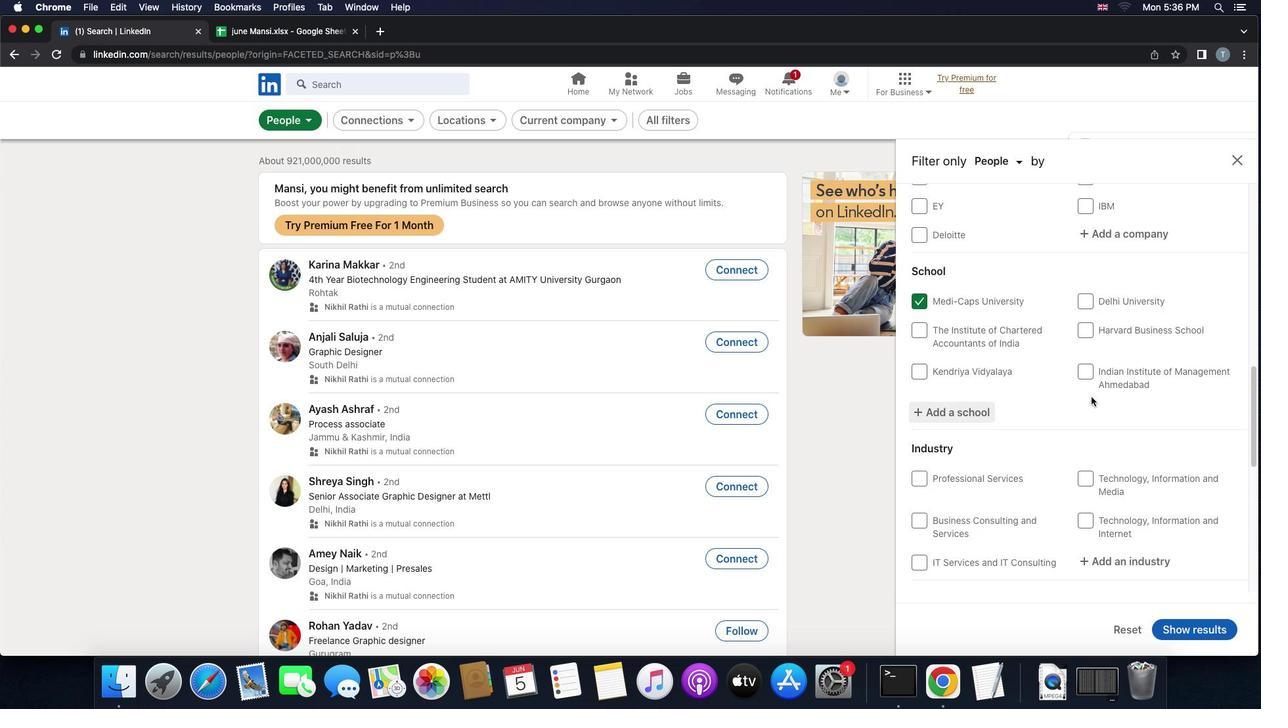 
Action: Mouse scrolled (1090, 397) with delta (0, 0)
Screenshot: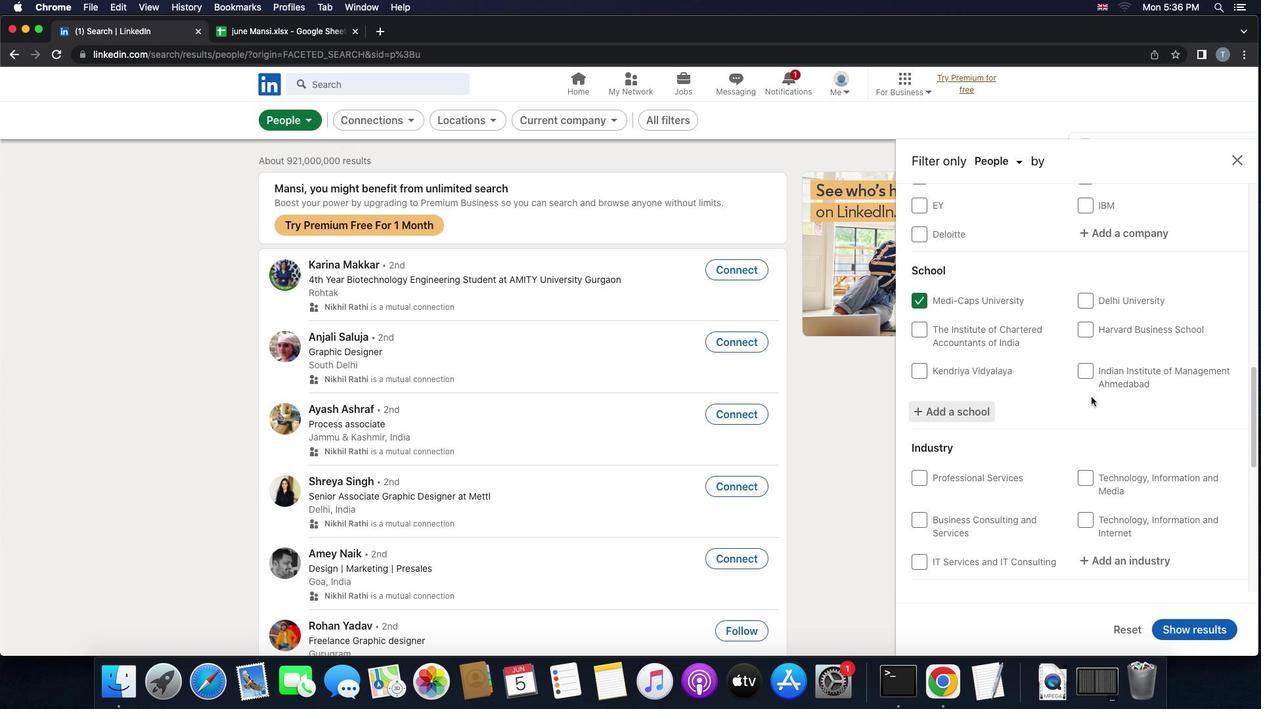 
Action: Mouse scrolled (1090, 397) with delta (0, 0)
Screenshot: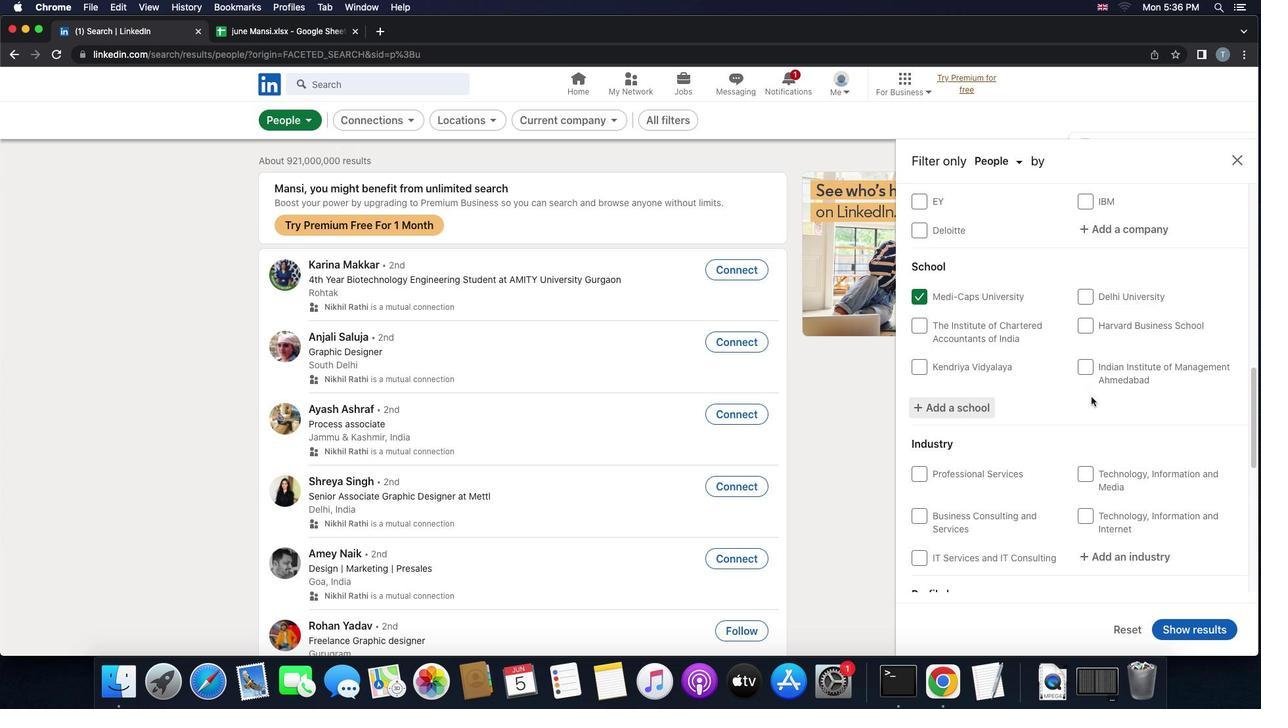 
Action: Mouse scrolled (1090, 397) with delta (0, -1)
Screenshot: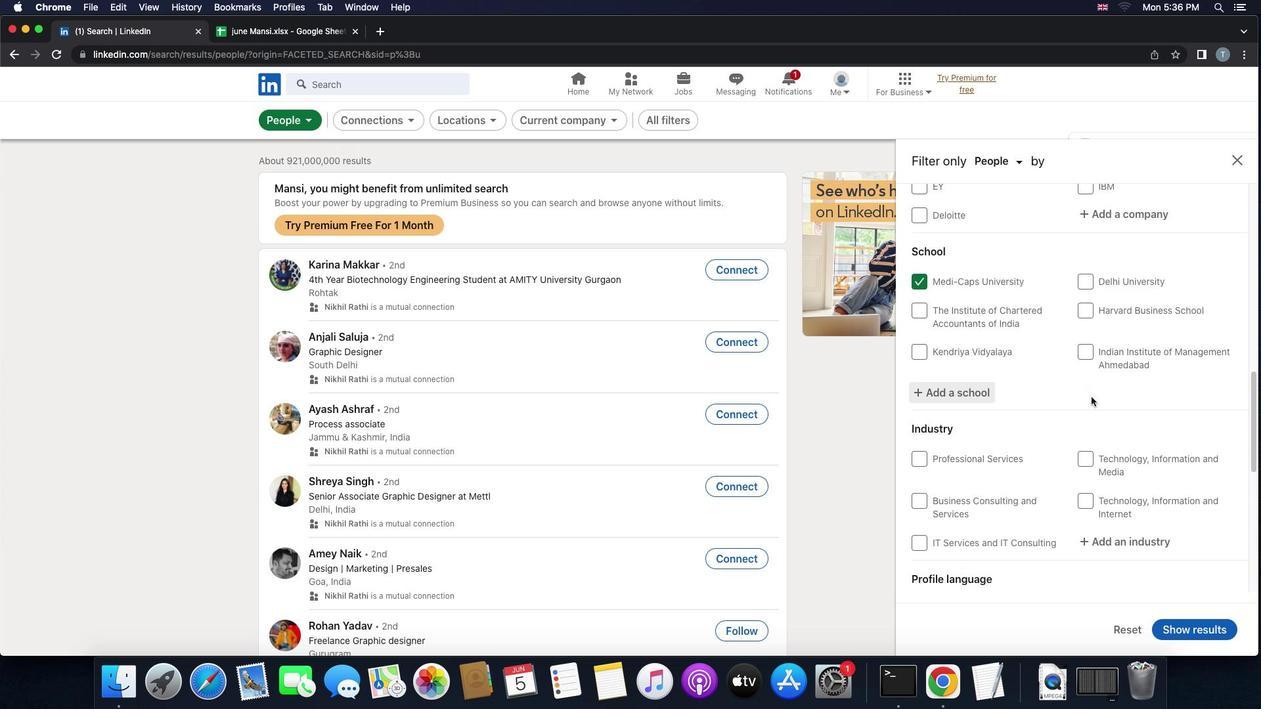 
Action: Mouse scrolled (1090, 397) with delta (0, -2)
Screenshot: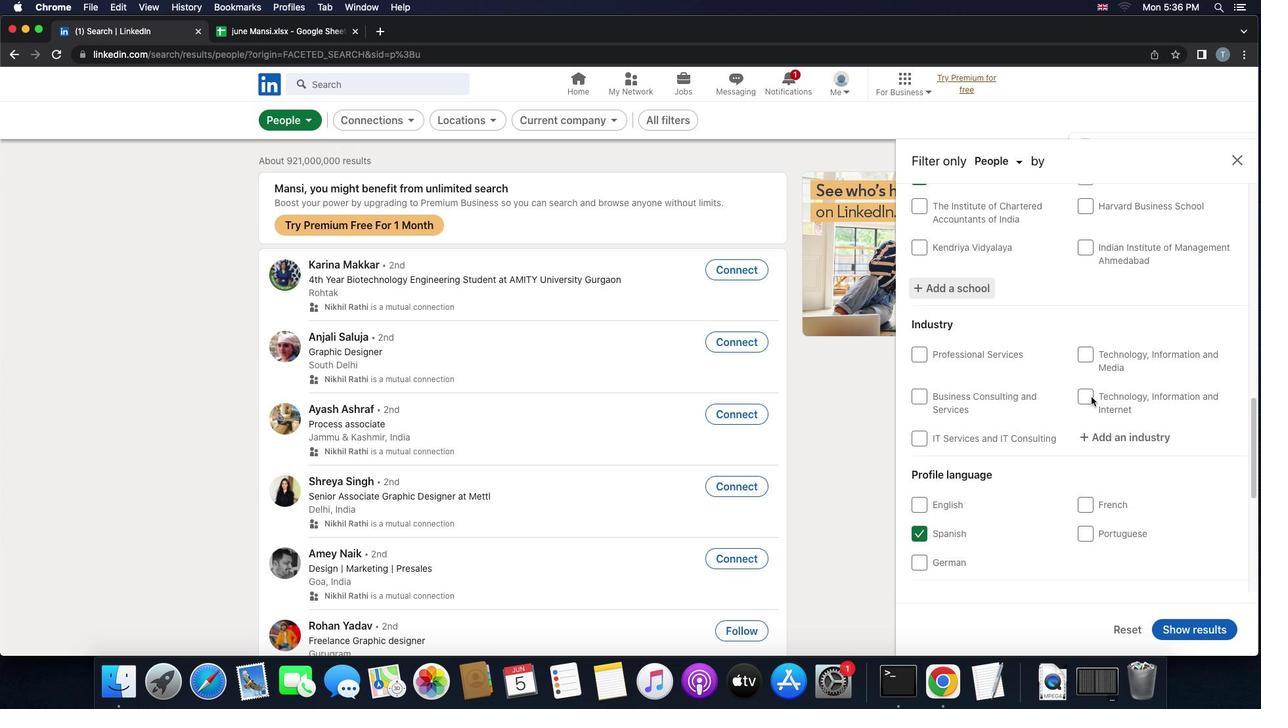 
Action: Mouse moved to (1119, 333)
Screenshot: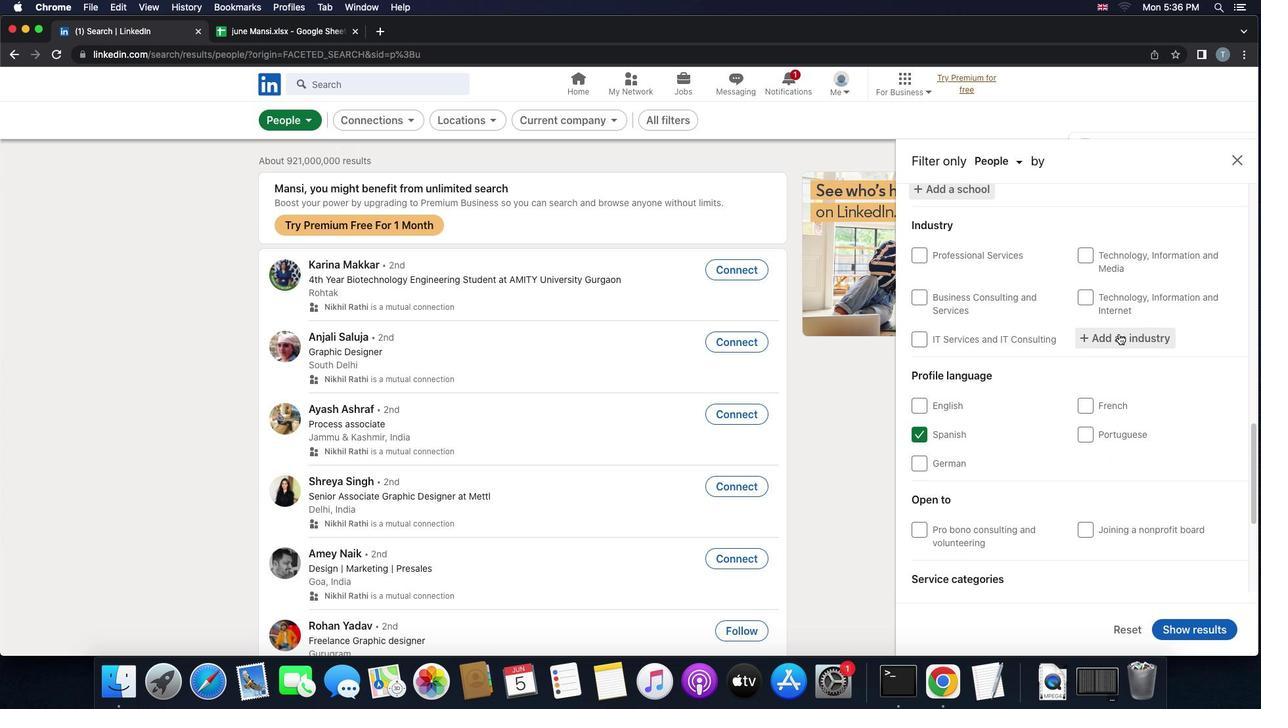
Action: Mouse pressed left at (1119, 333)
Screenshot: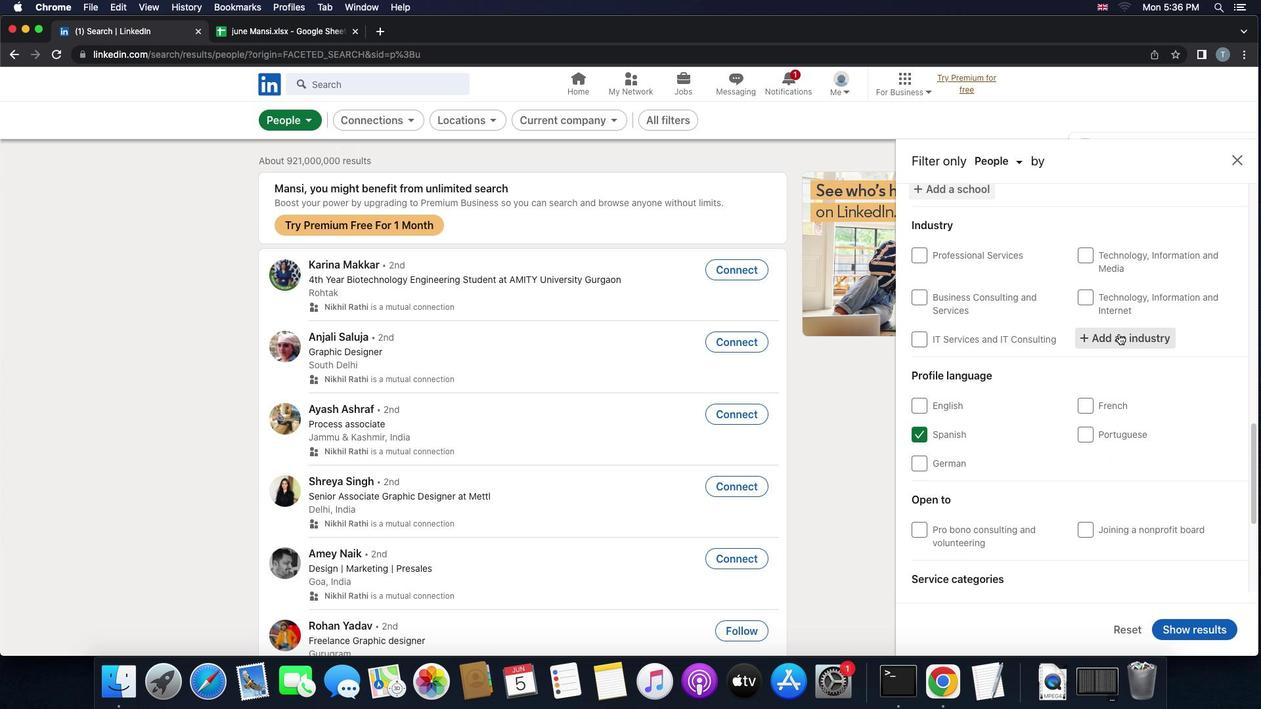 
Action: Key pressed 'e''m''e''r''g''e''n''c''y'
Screenshot: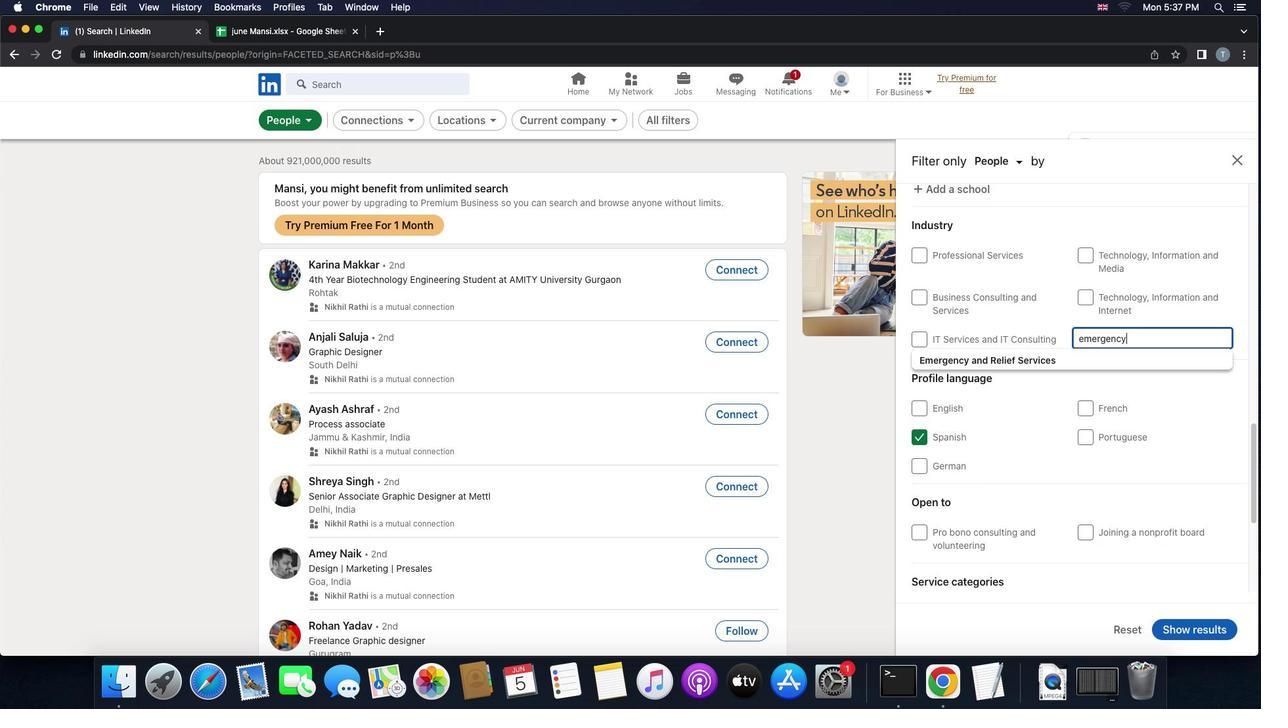
Action: Mouse moved to (1089, 359)
Screenshot: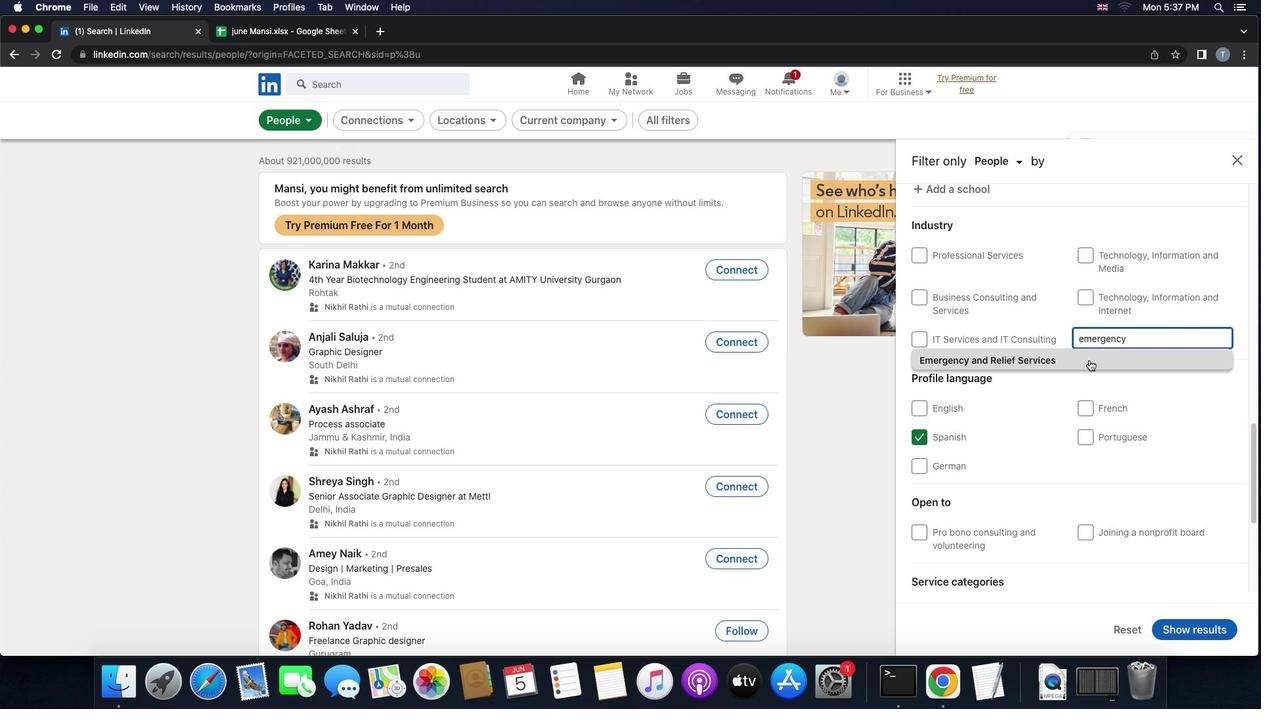 
Action: Mouse pressed left at (1089, 359)
Screenshot: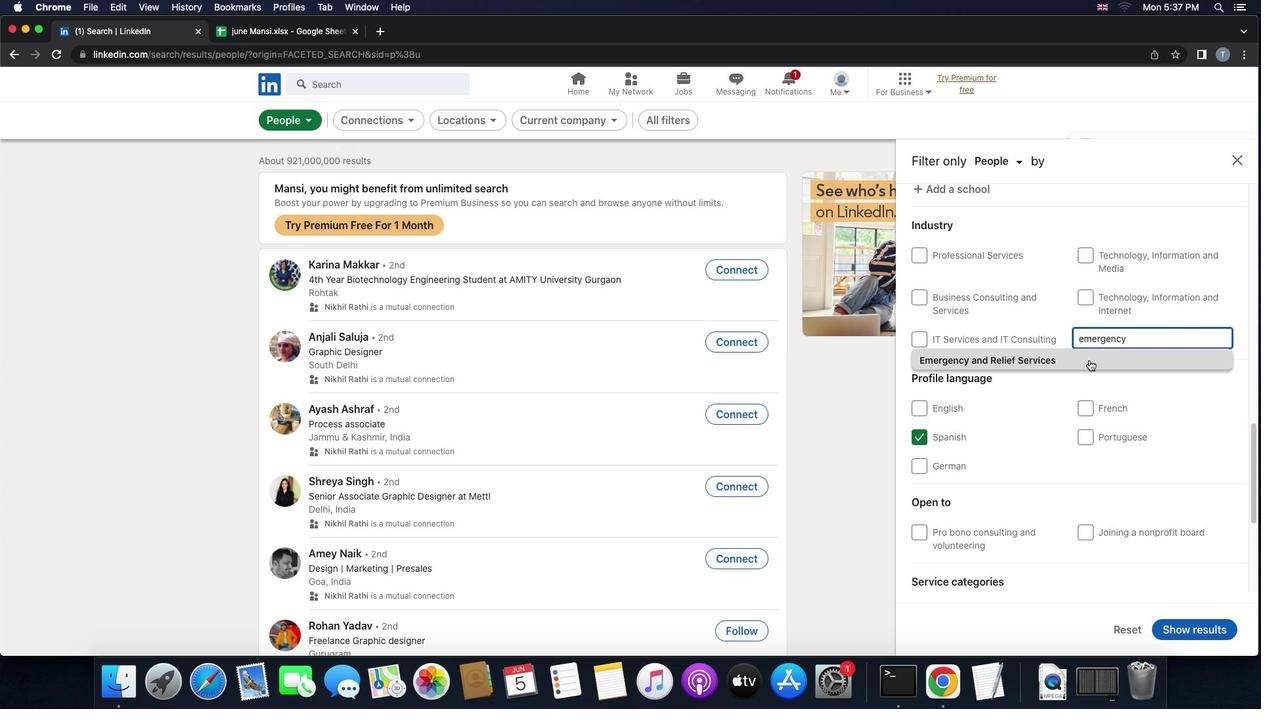 
Action: Mouse moved to (1120, 395)
Screenshot: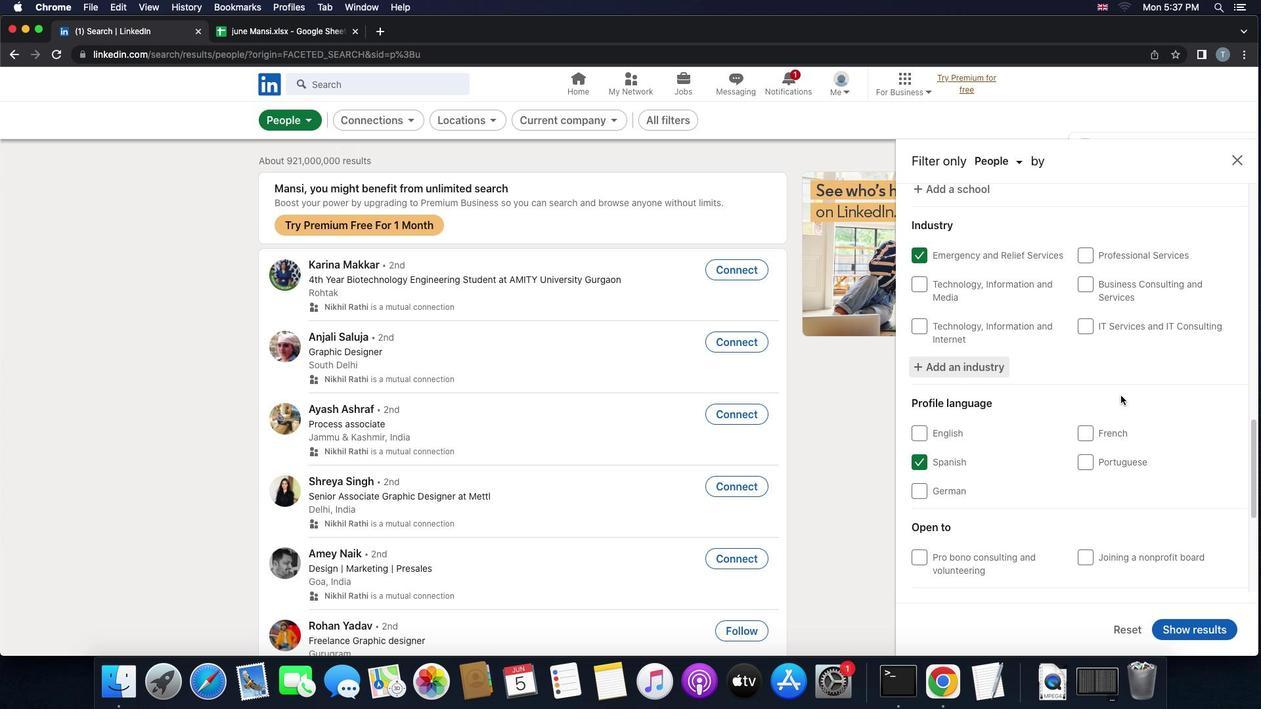 
Action: Mouse scrolled (1120, 395) with delta (0, 0)
Screenshot: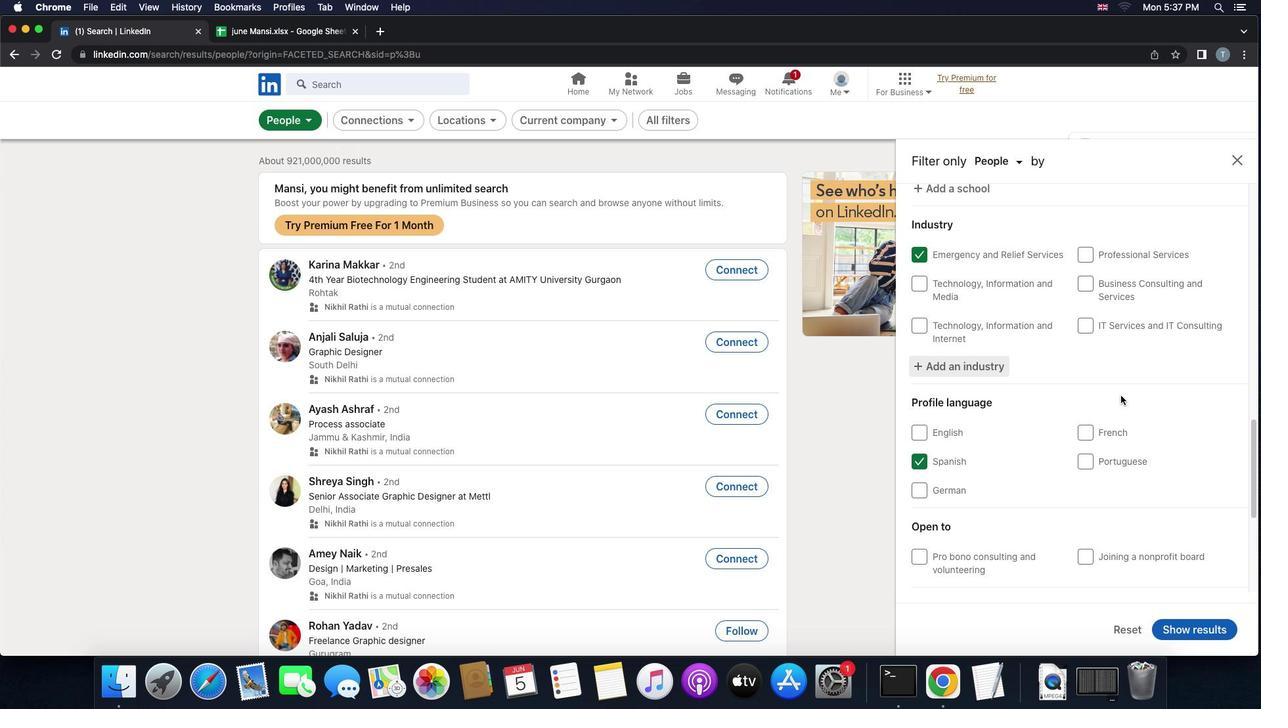 
Action: Mouse scrolled (1120, 395) with delta (0, 0)
Screenshot: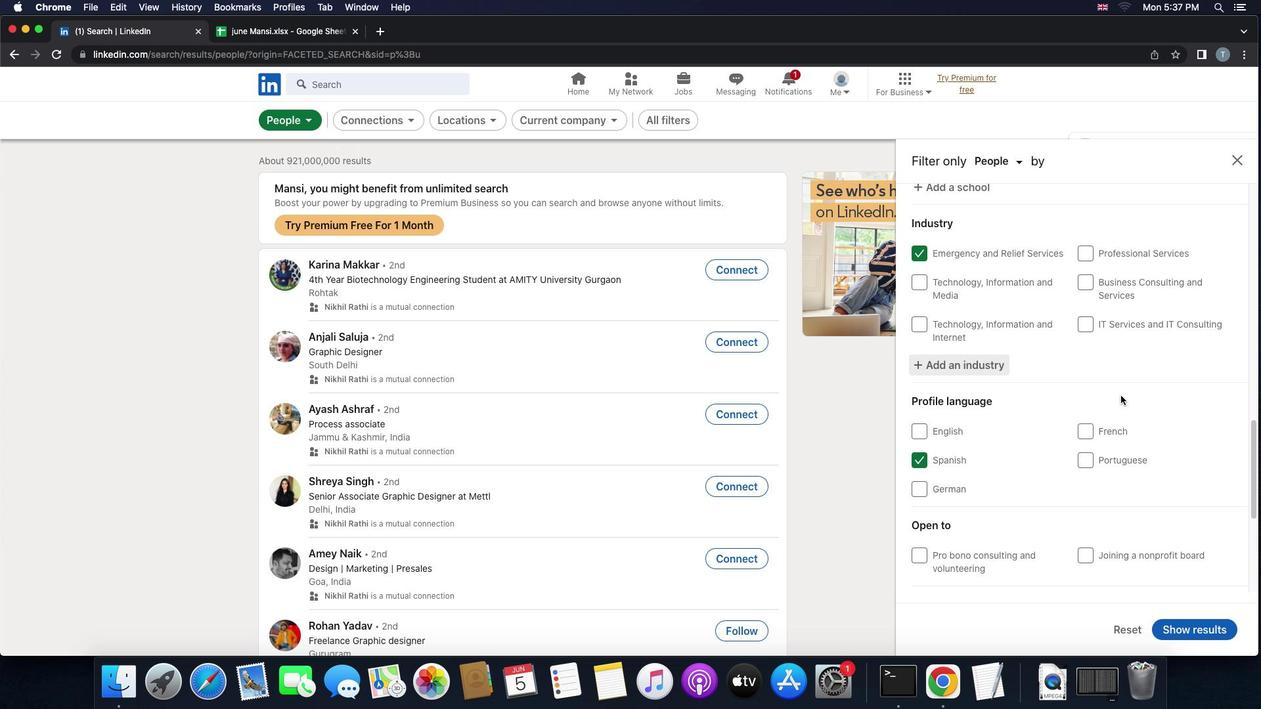 
Action: Mouse scrolled (1120, 395) with delta (0, -1)
Screenshot: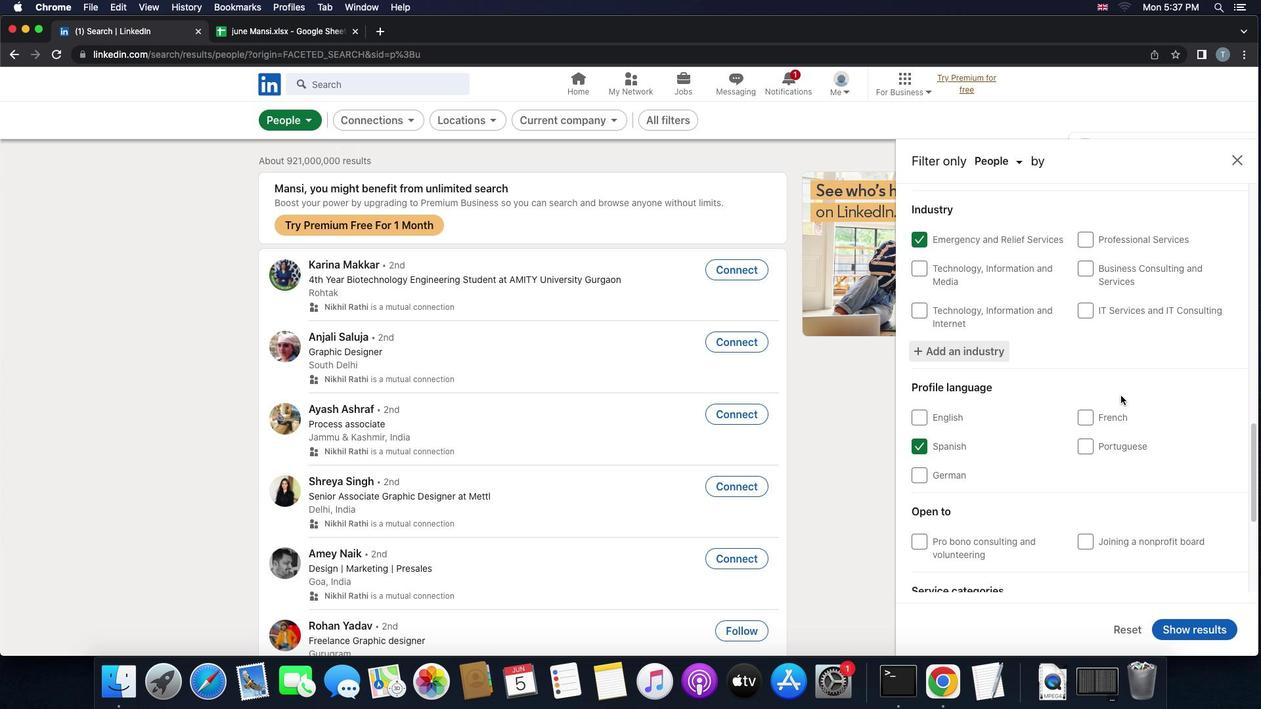 
Action: Mouse scrolled (1120, 395) with delta (0, -1)
Screenshot: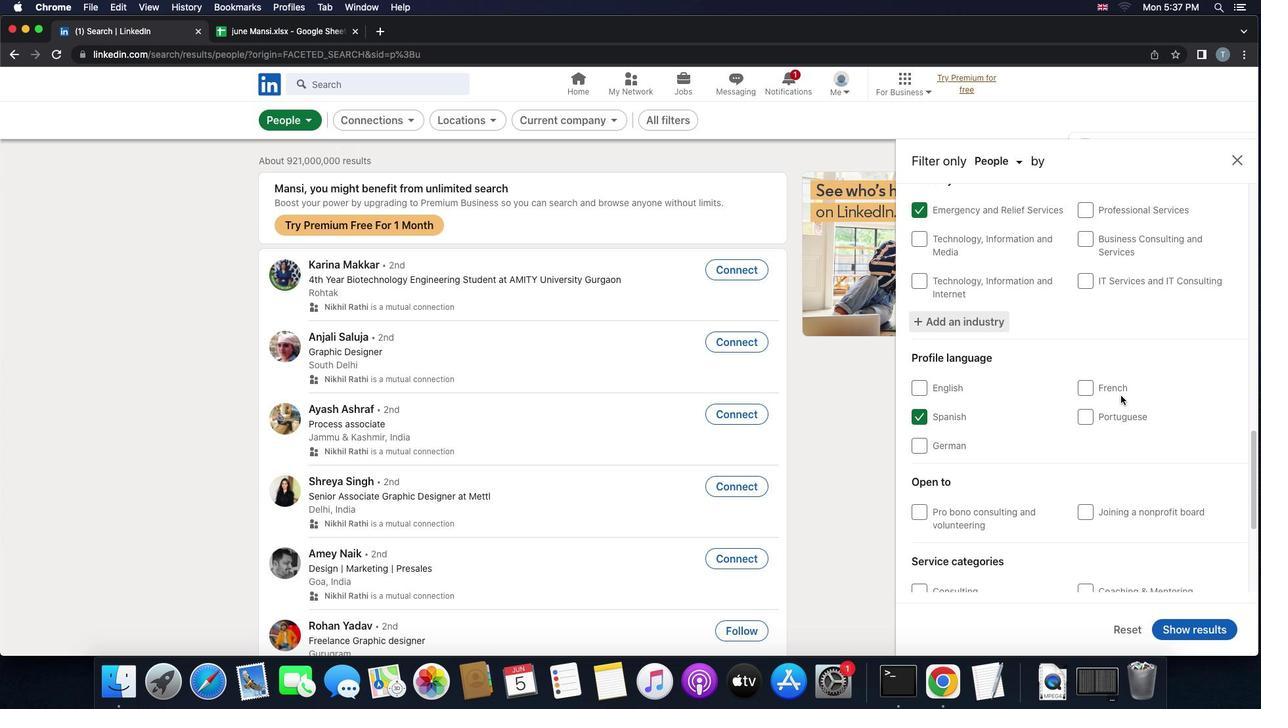 
Action: Mouse moved to (1120, 395)
Screenshot: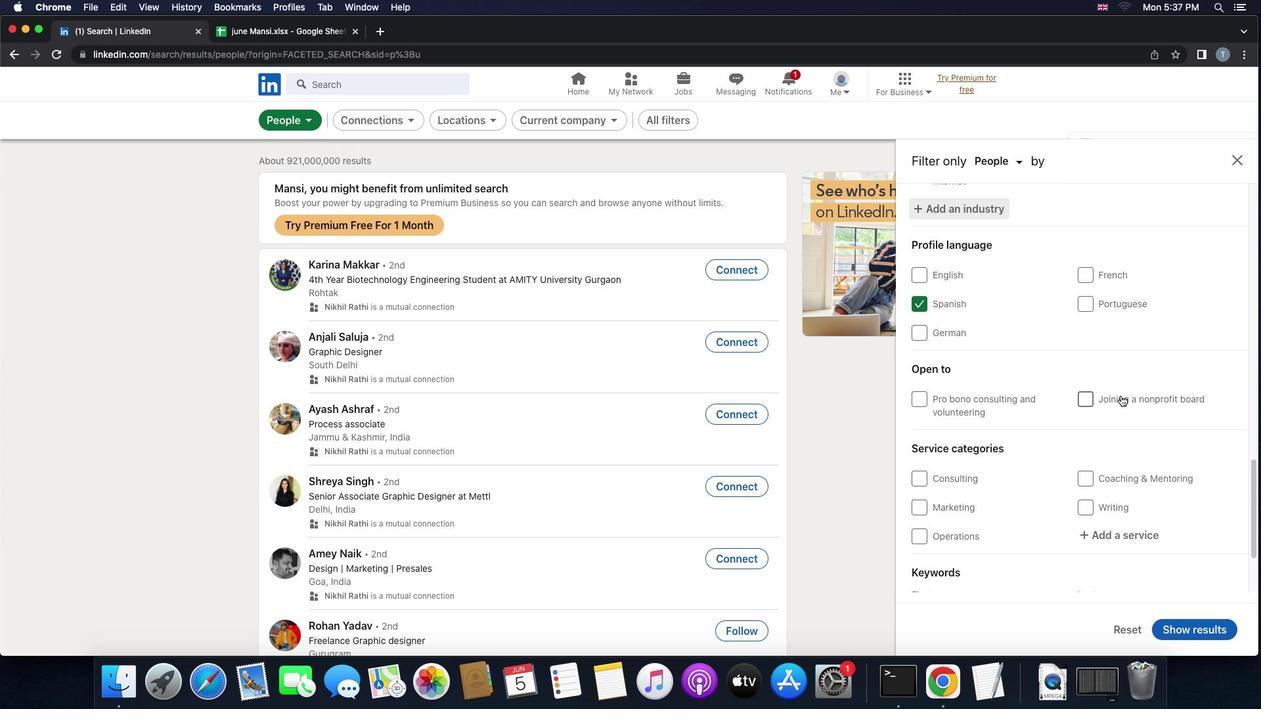 
Action: Mouse scrolled (1120, 395) with delta (0, 0)
Screenshot: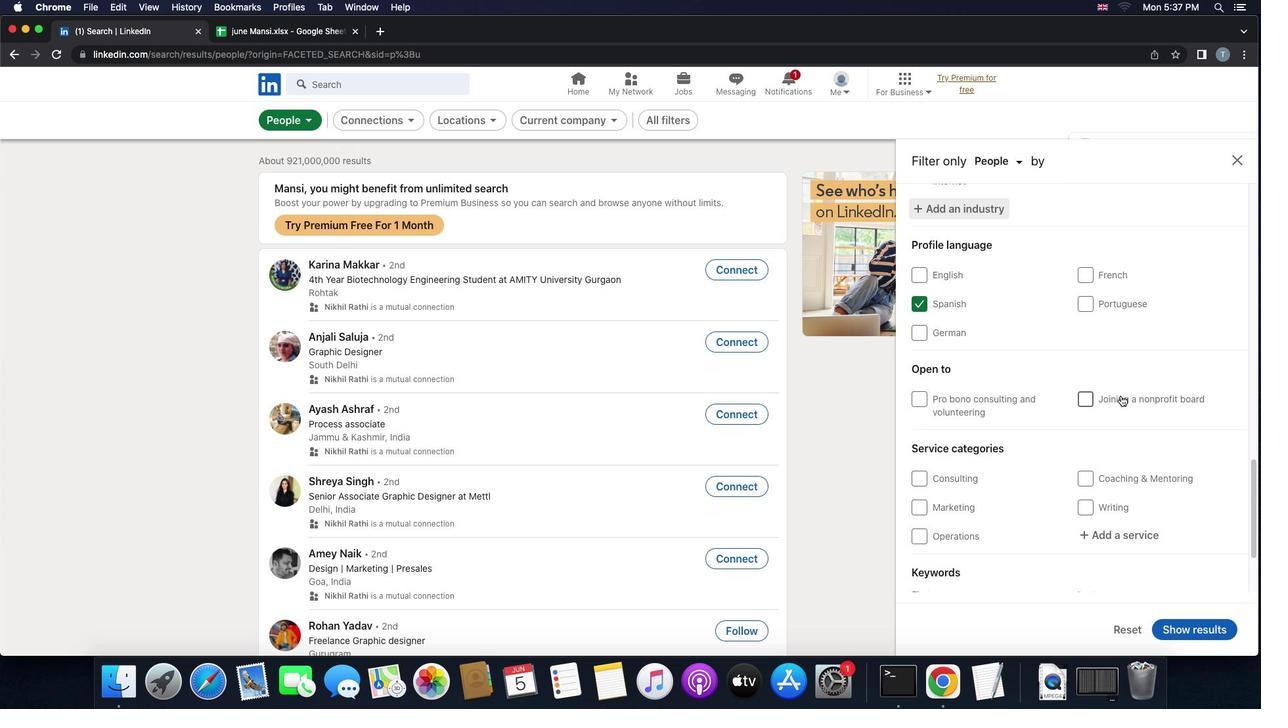 
Action: Mouse scrolled (1120, 395) with delta (0, 0)
Screenshot: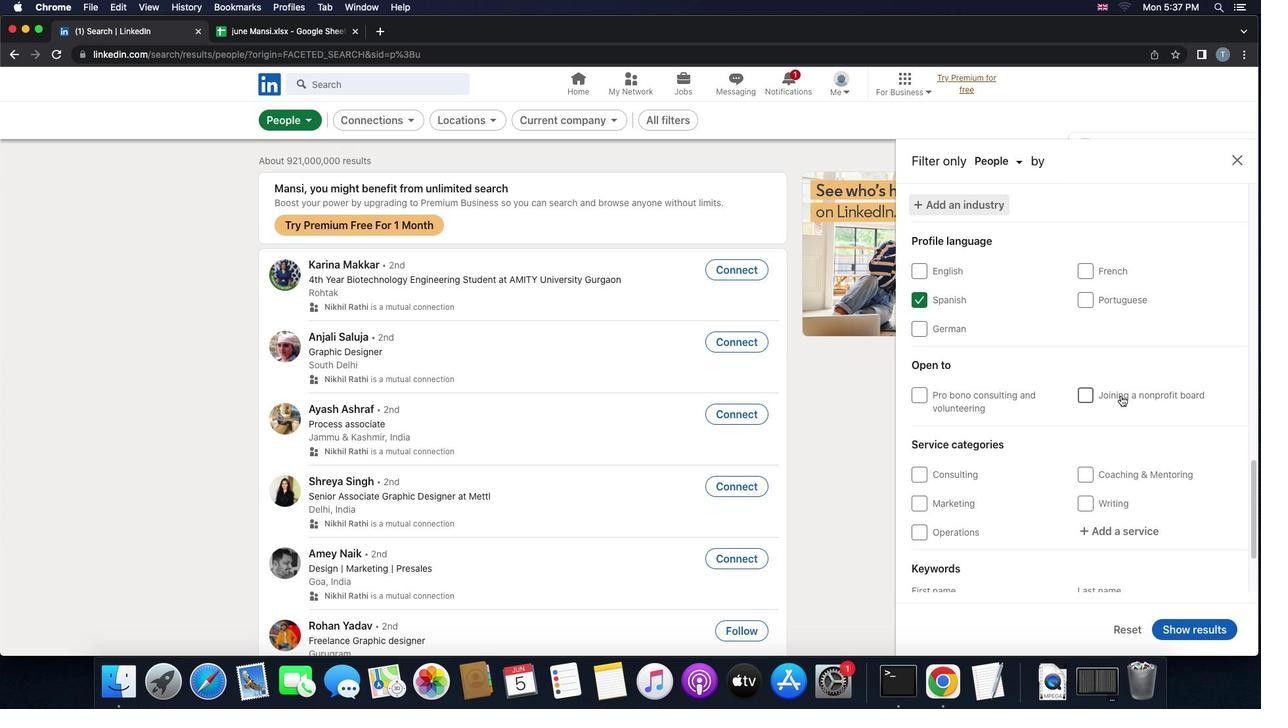 
Action: Mouse scrolled (1120, 395) with delta (0, -1)
Screenshot: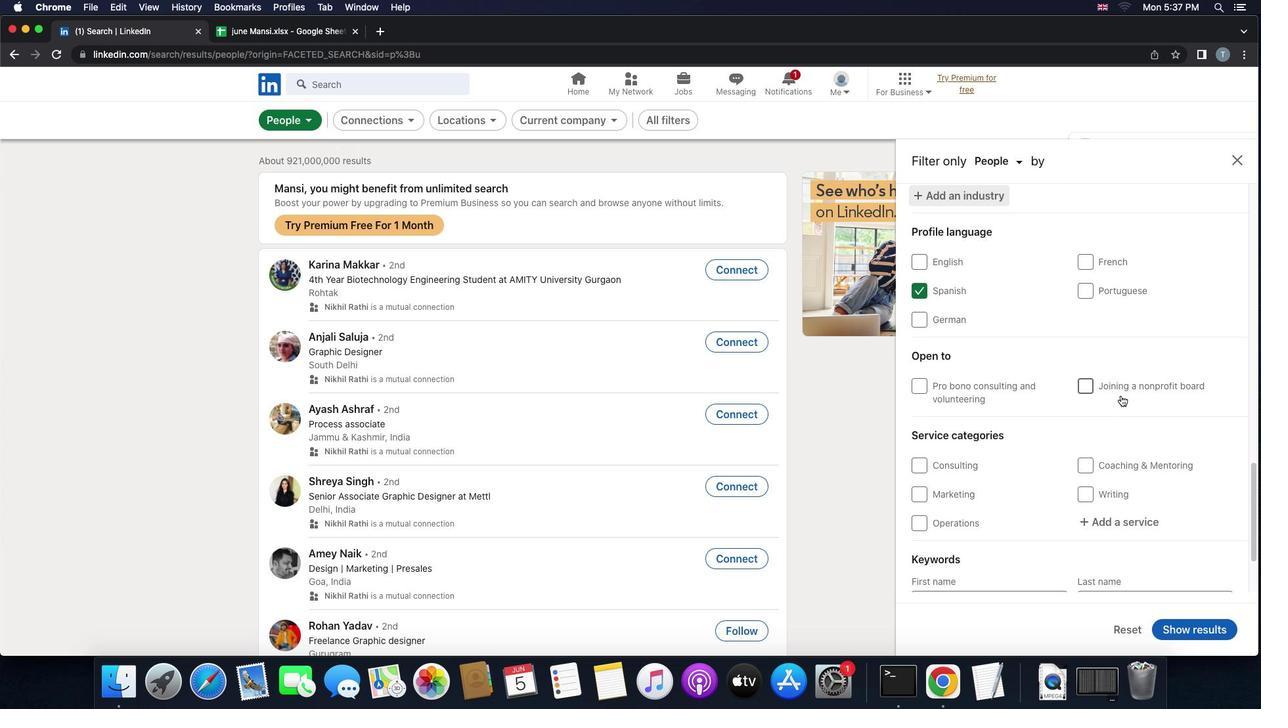 
Action: Mouse moved to (1117, 445)
Screenshot: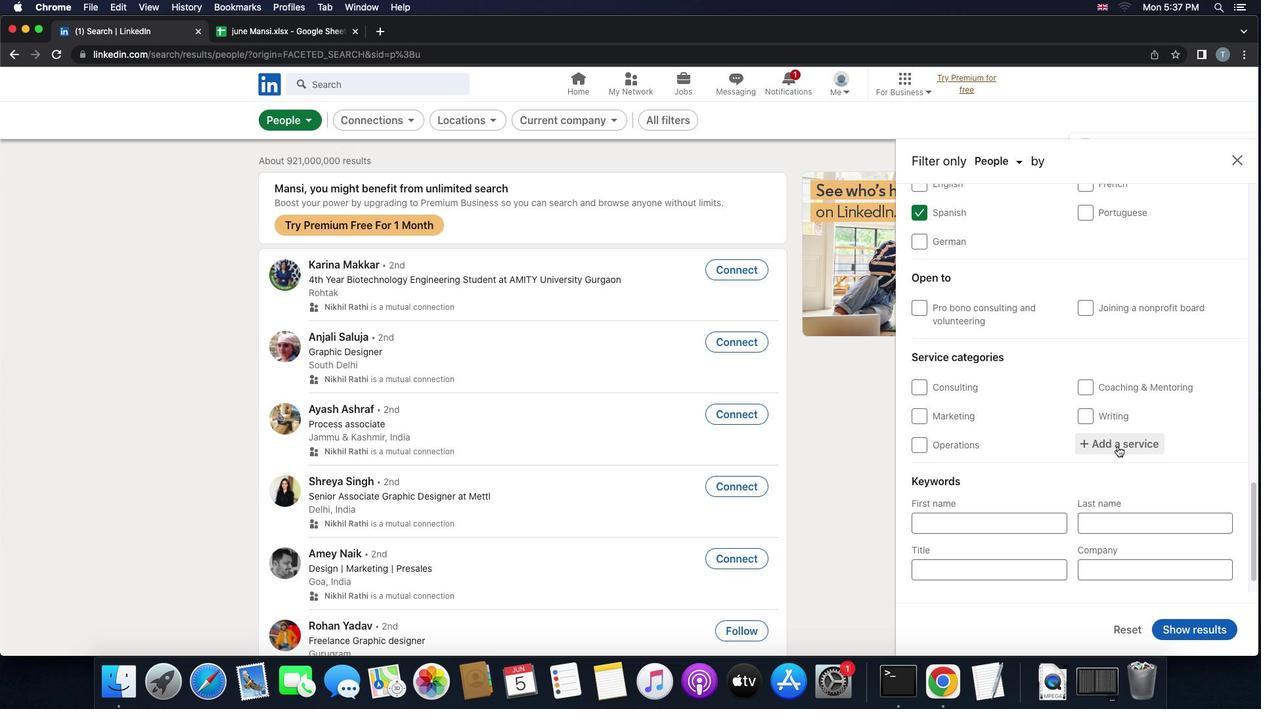 
Action: Mouse pressed left at (1117, 445)
Screenshot: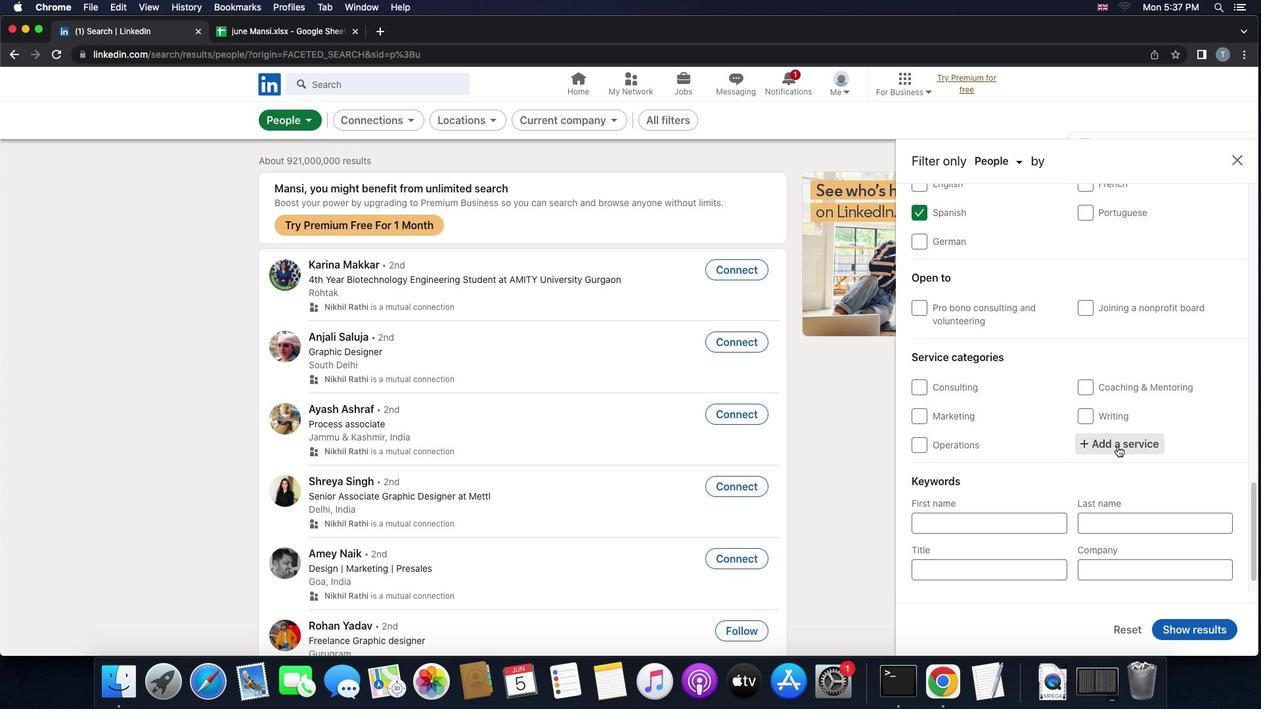 
Action: Key pressed 'm''a''r''k''e''t''i''n''g'
Screenshot: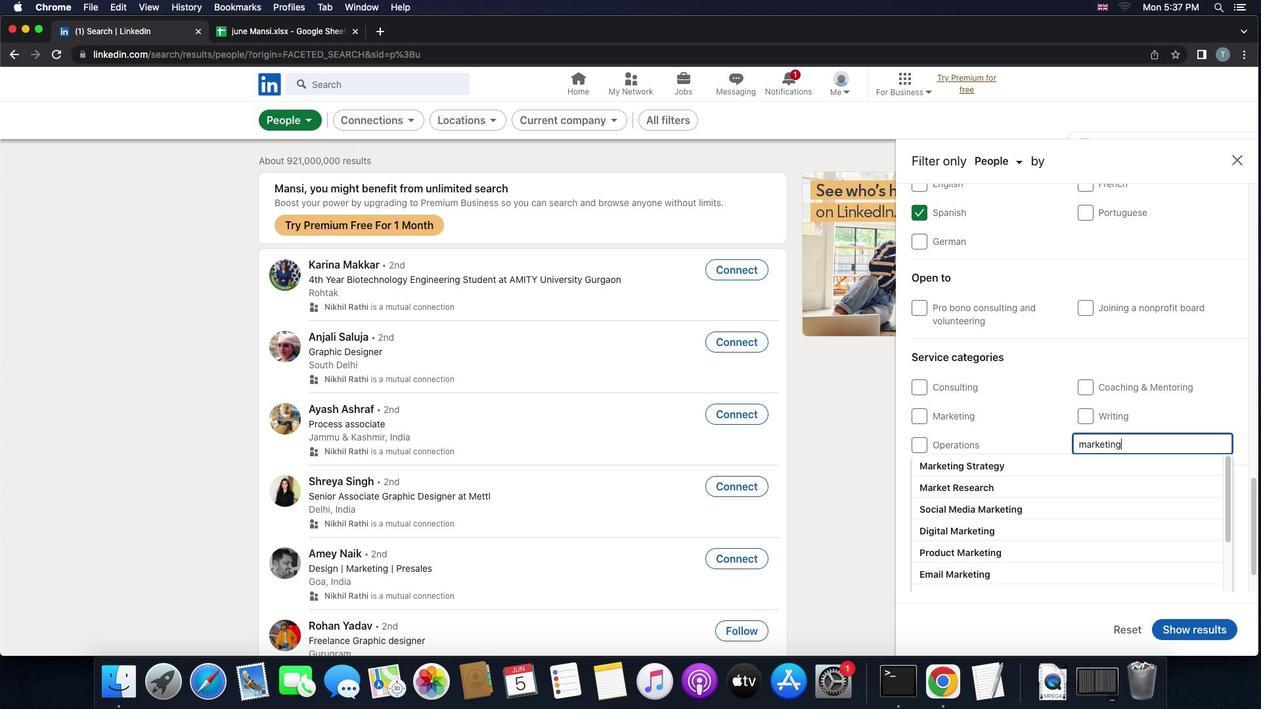
Action: Mouse moved to (1152, 444)
Screenshot: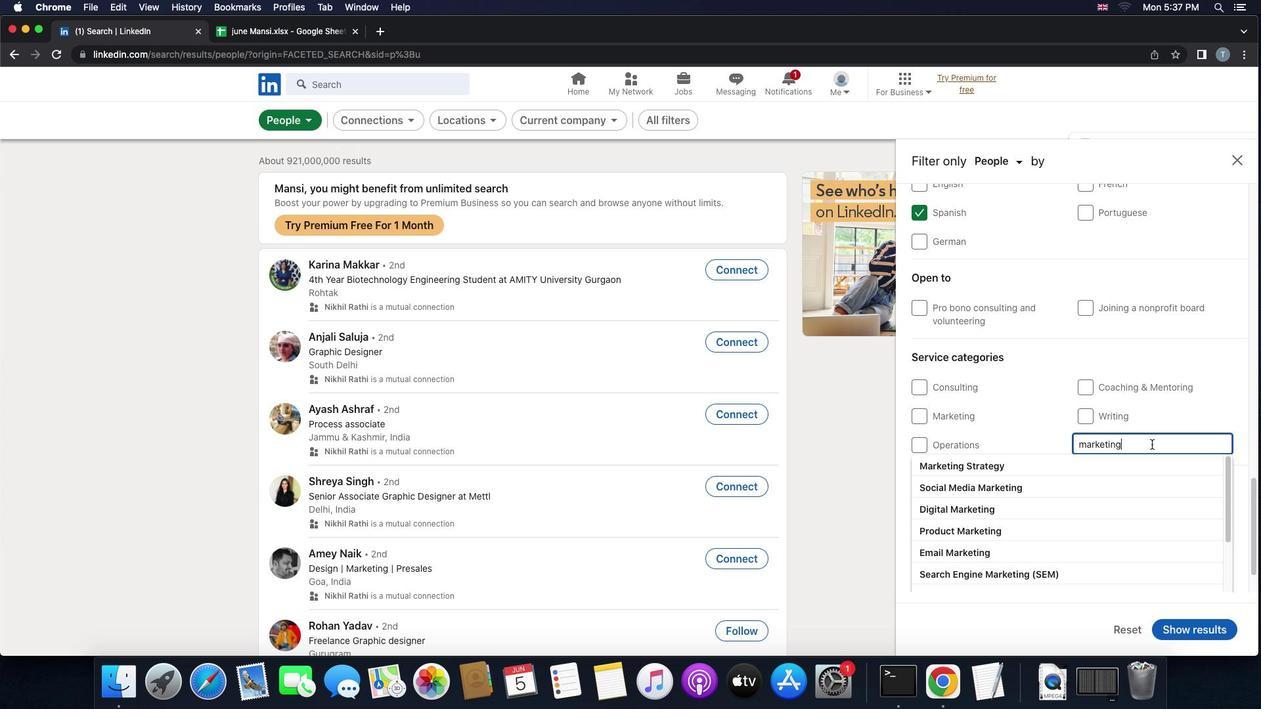 
Action: Mouse pressed left at (1152, 444)
Screenshot: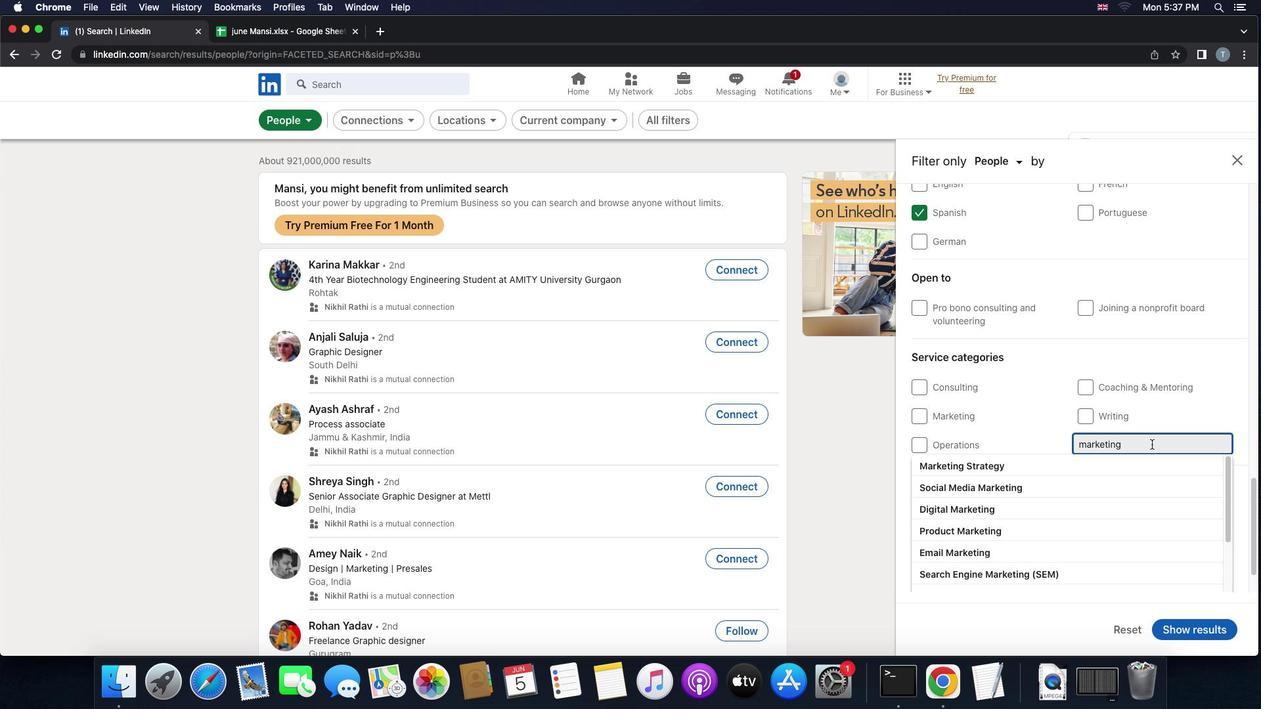 
Action: Key pressed Key.enter
Screenshot: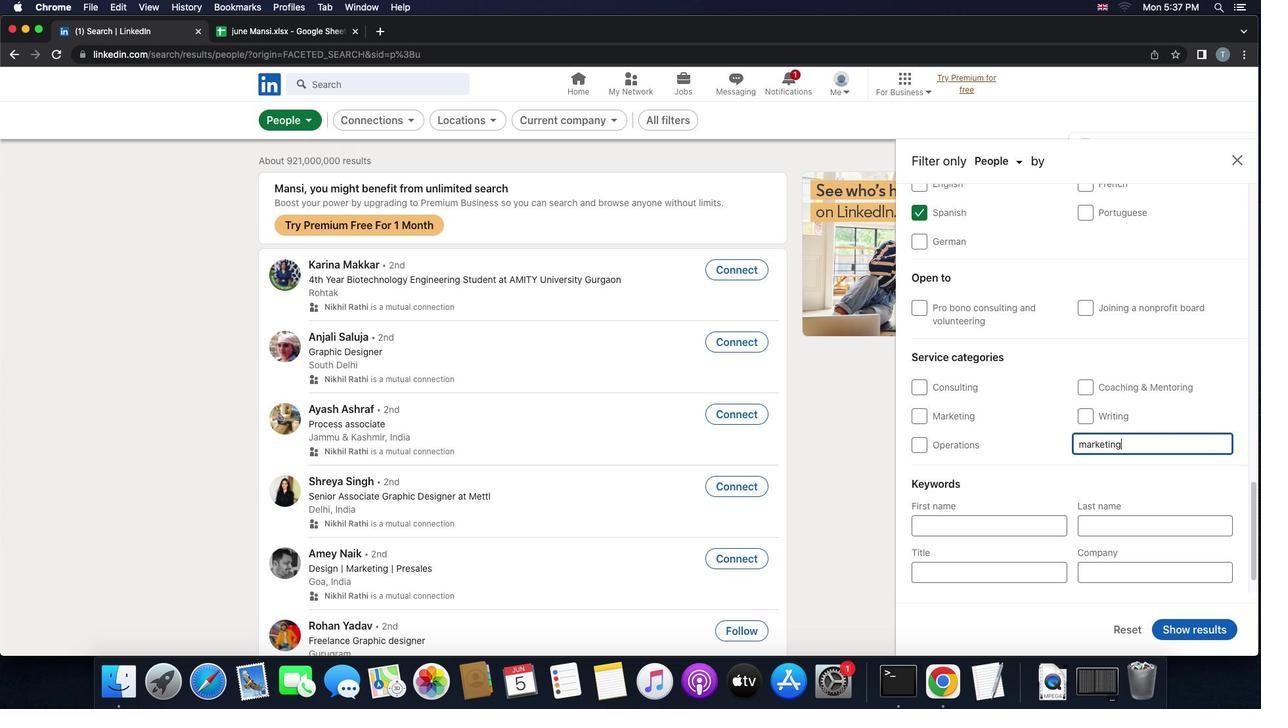 
Action: Mouse scrolled (1152, 444) with delta (0, 0)
Screenshot: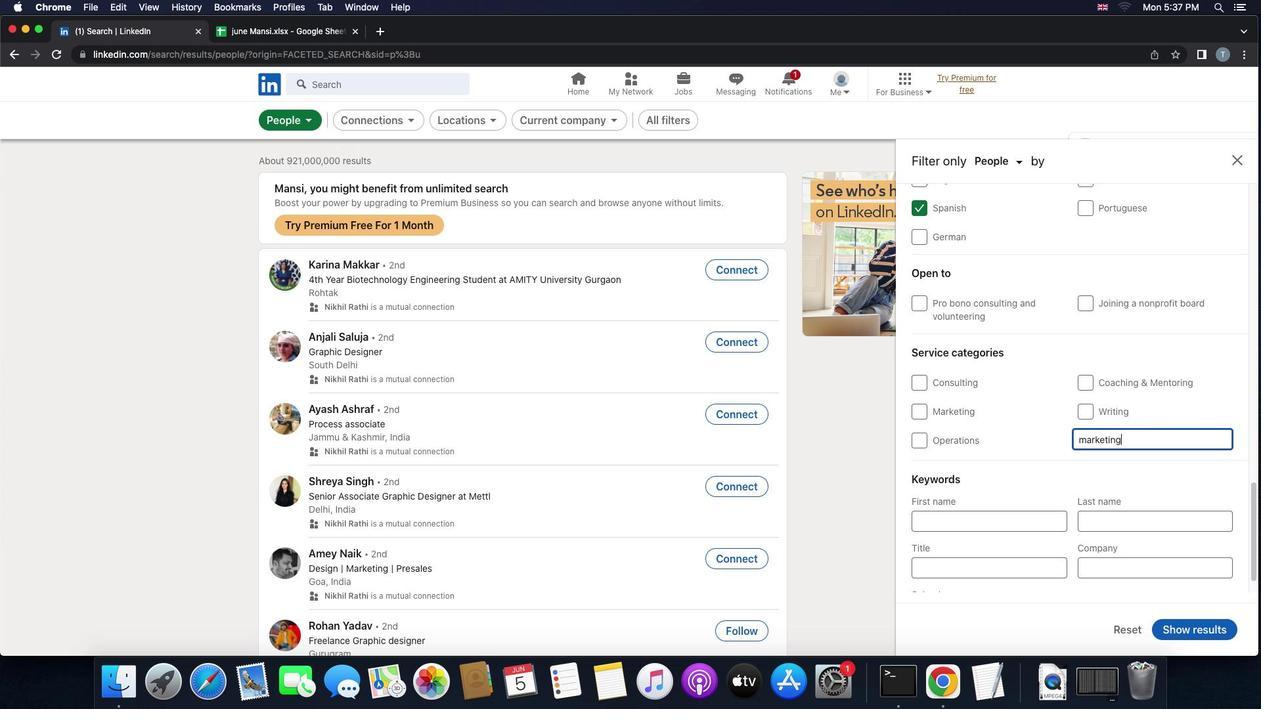 
Action: Mouse scrolled (1152, 444) with delta (0, 0)
Screenshot: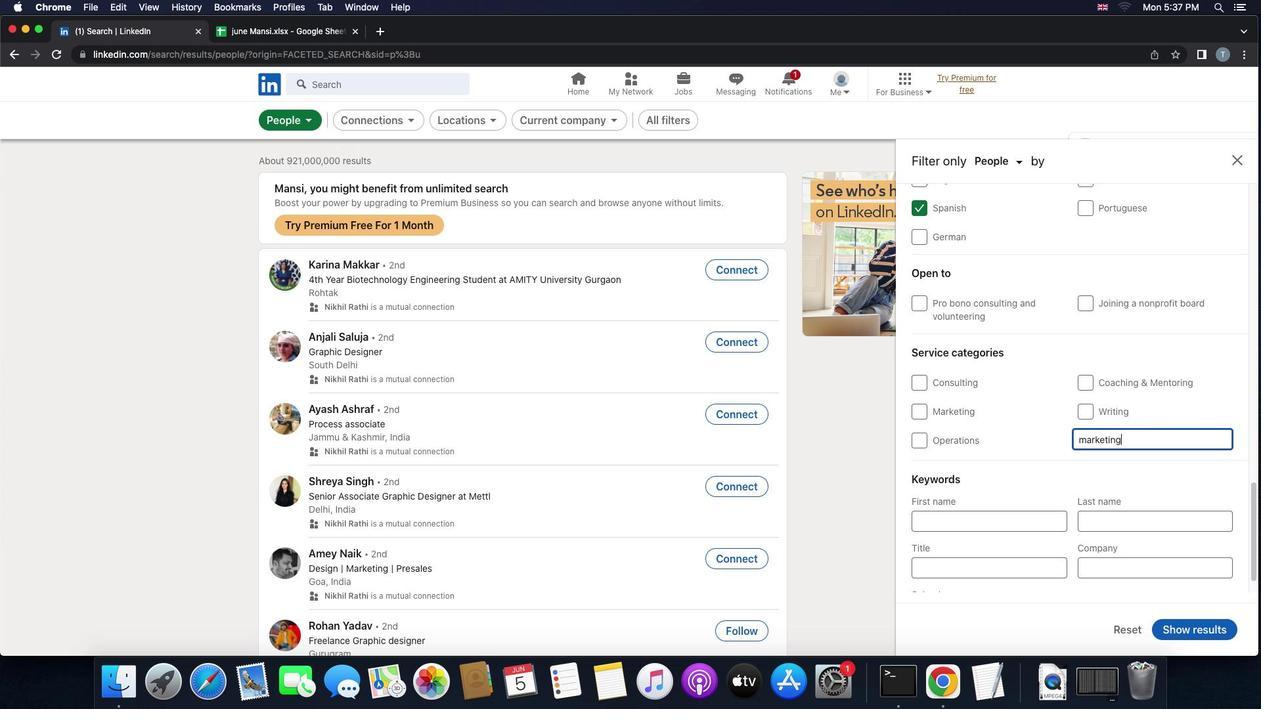 
Action: Mouse scrolled (1152, 444) with delta (0, -1)
Screenshot: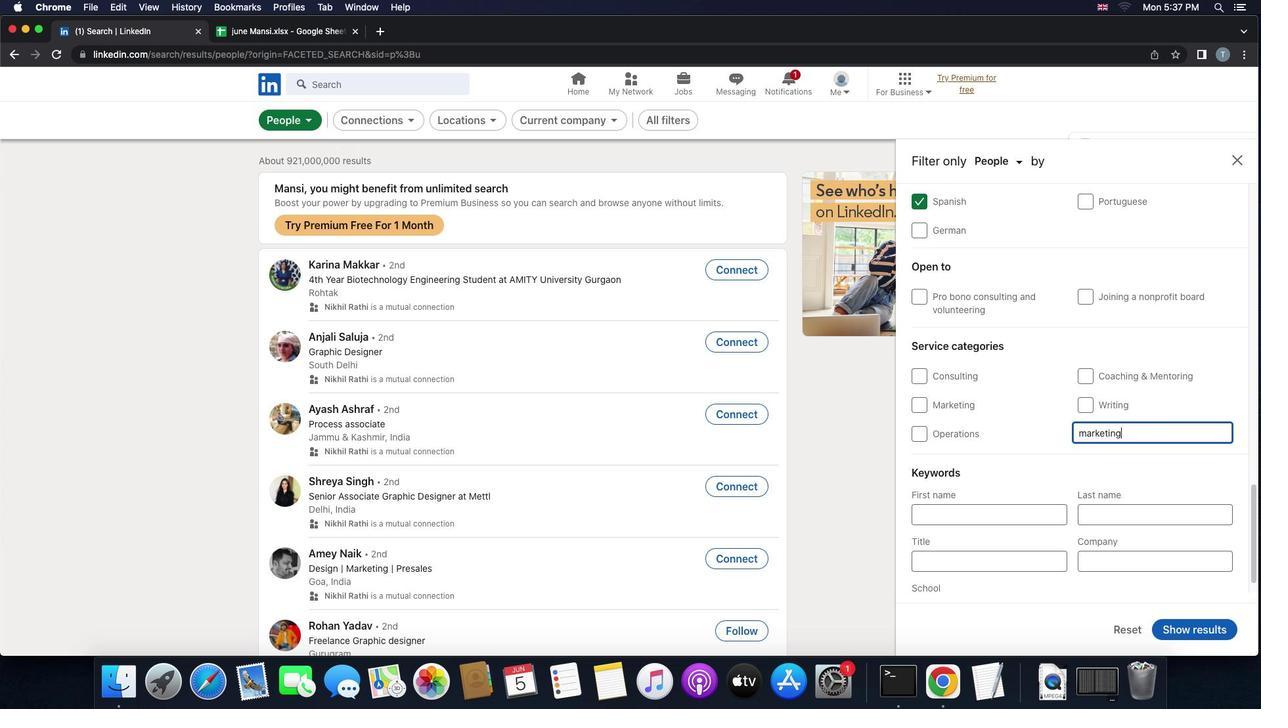 
Action: Mouse scrolled (1152, 444) with delta (0, -3)
Screenshot: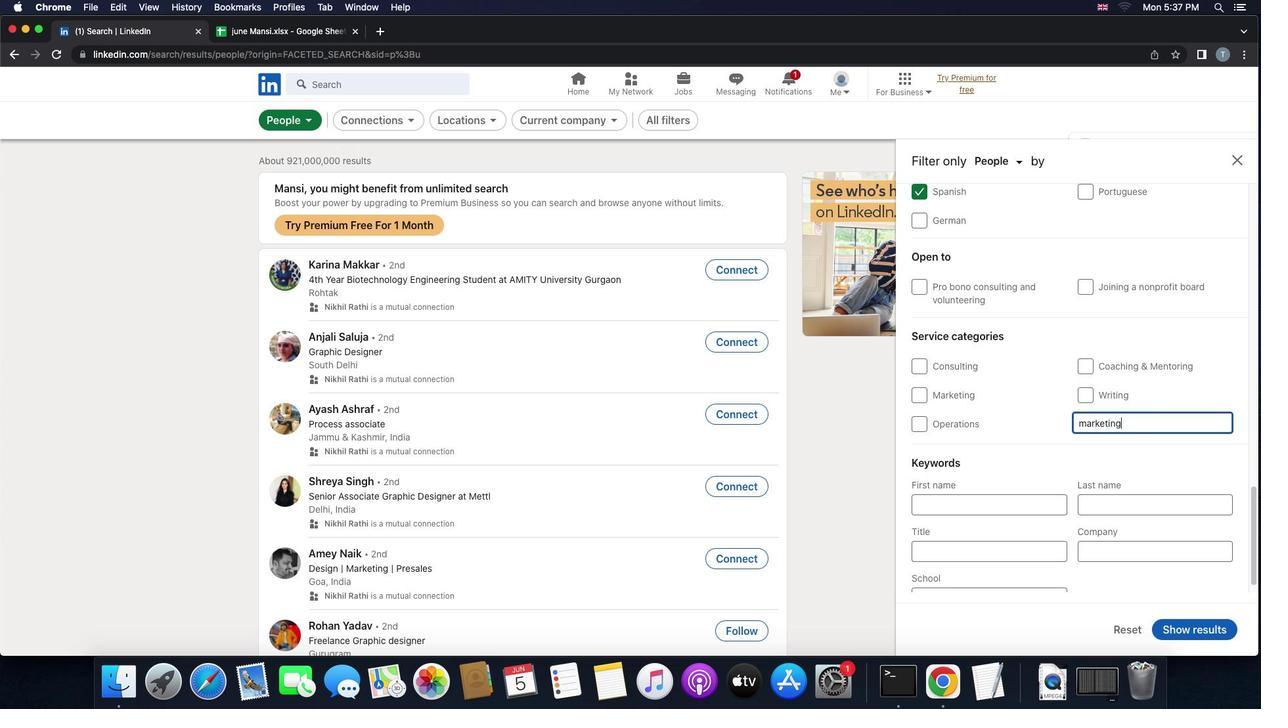 
Action: Mouse moved to (1136, 450)
Screenshot: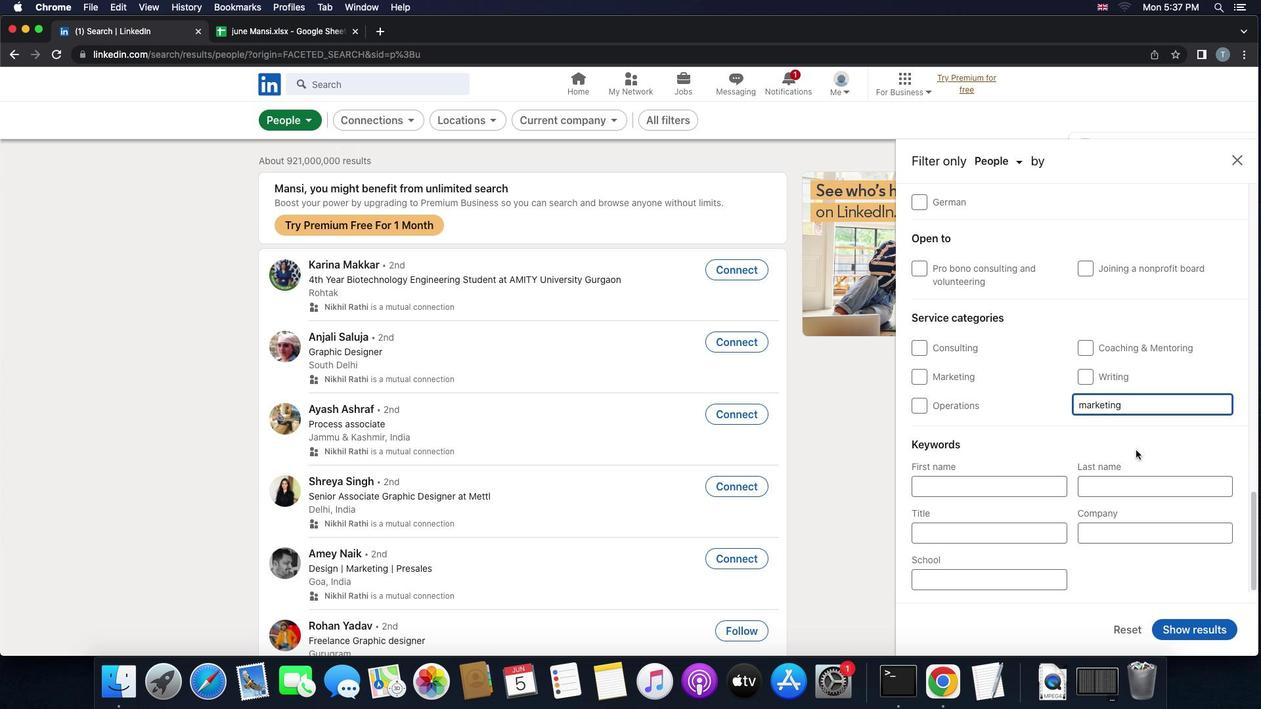 
Action: Mouse scrolled (1136, 450) with delta (0, 0)
Screenshot: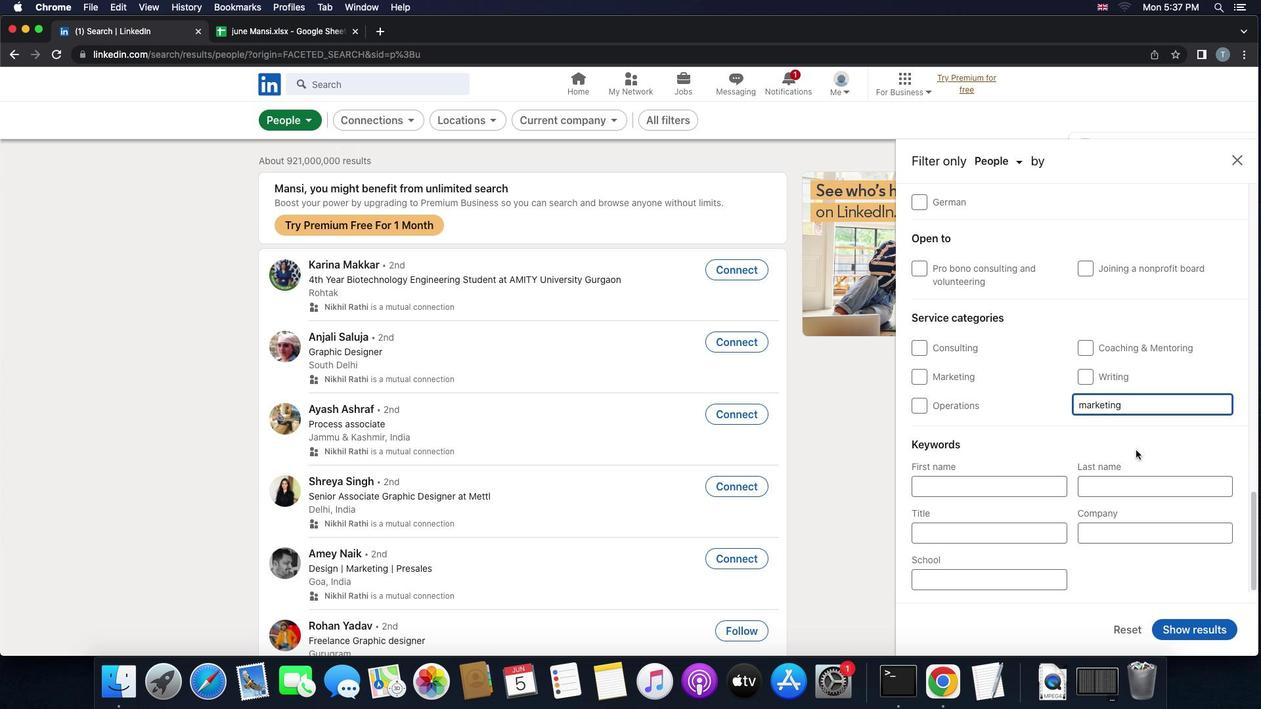
Action: Mouse scrolled (1136, 450) with delta (0, 0)
Screenshot: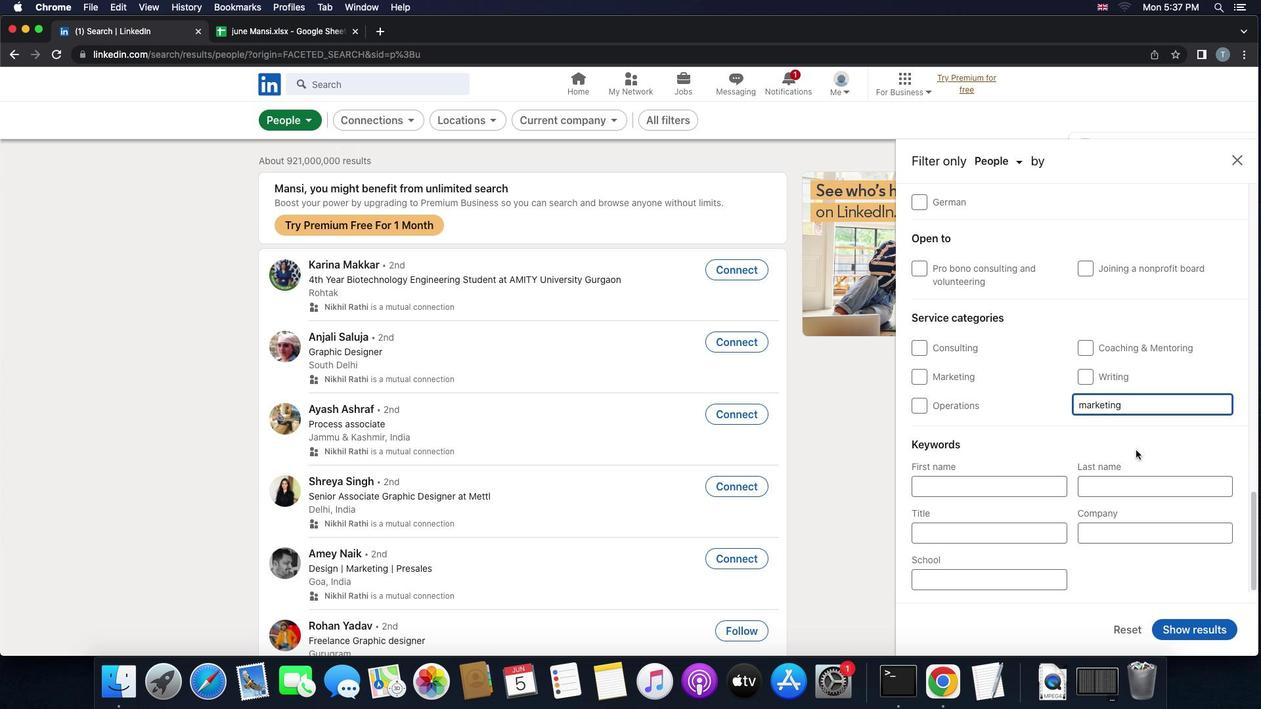 
Action: Mouse scrolled (1136, 450) with delta (0, -1)
Screenshot: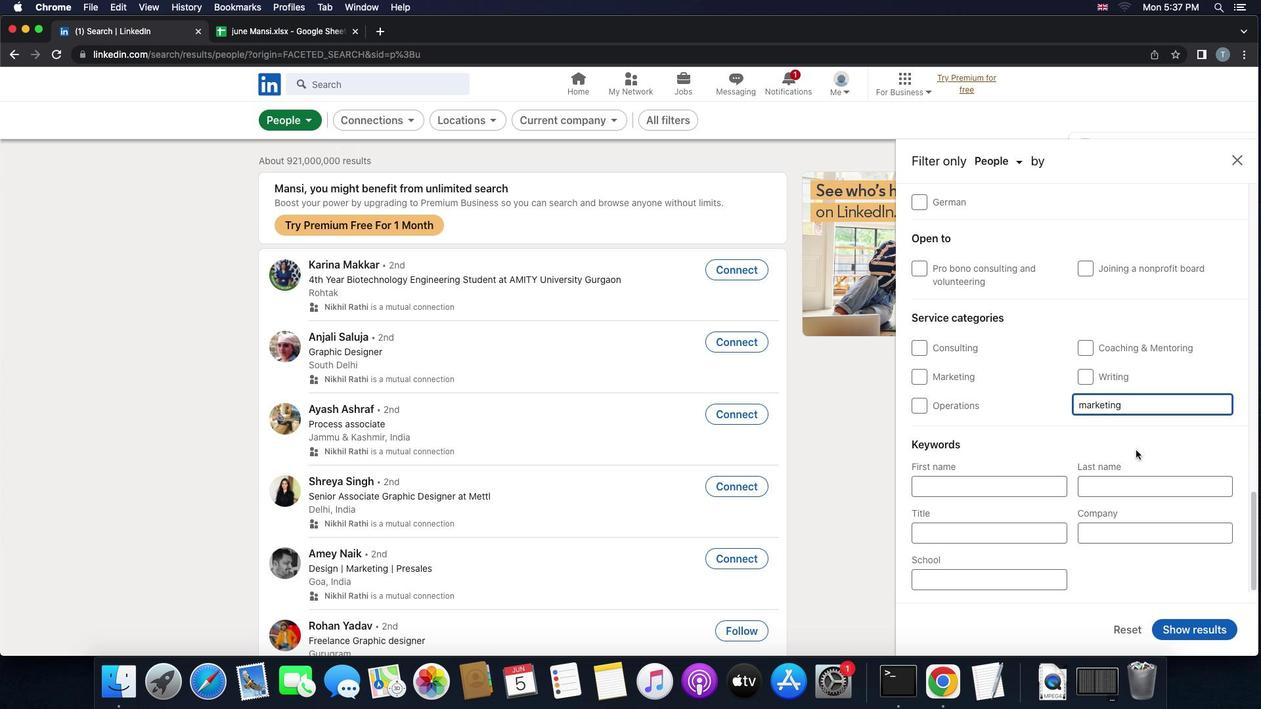 
Action: Mouse moved to (987, 533)
Screenshot: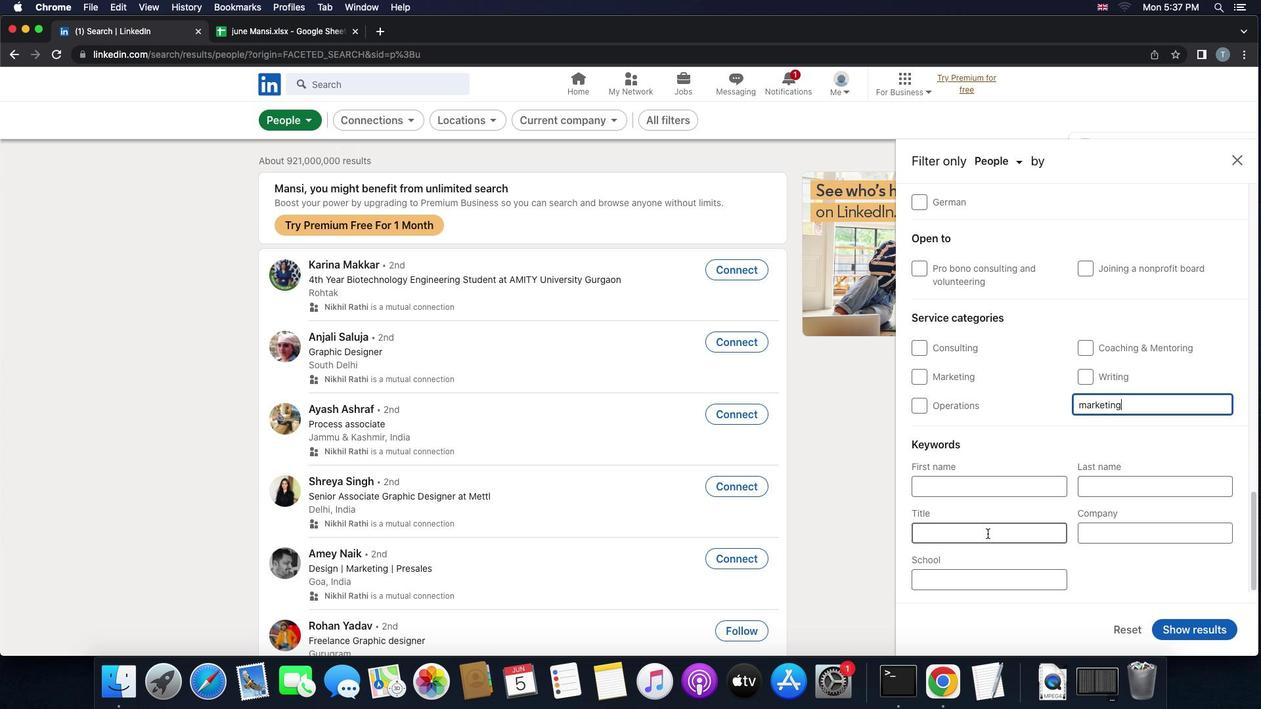 
Action: Mouse pressed left at (987, 533)
Screenshot: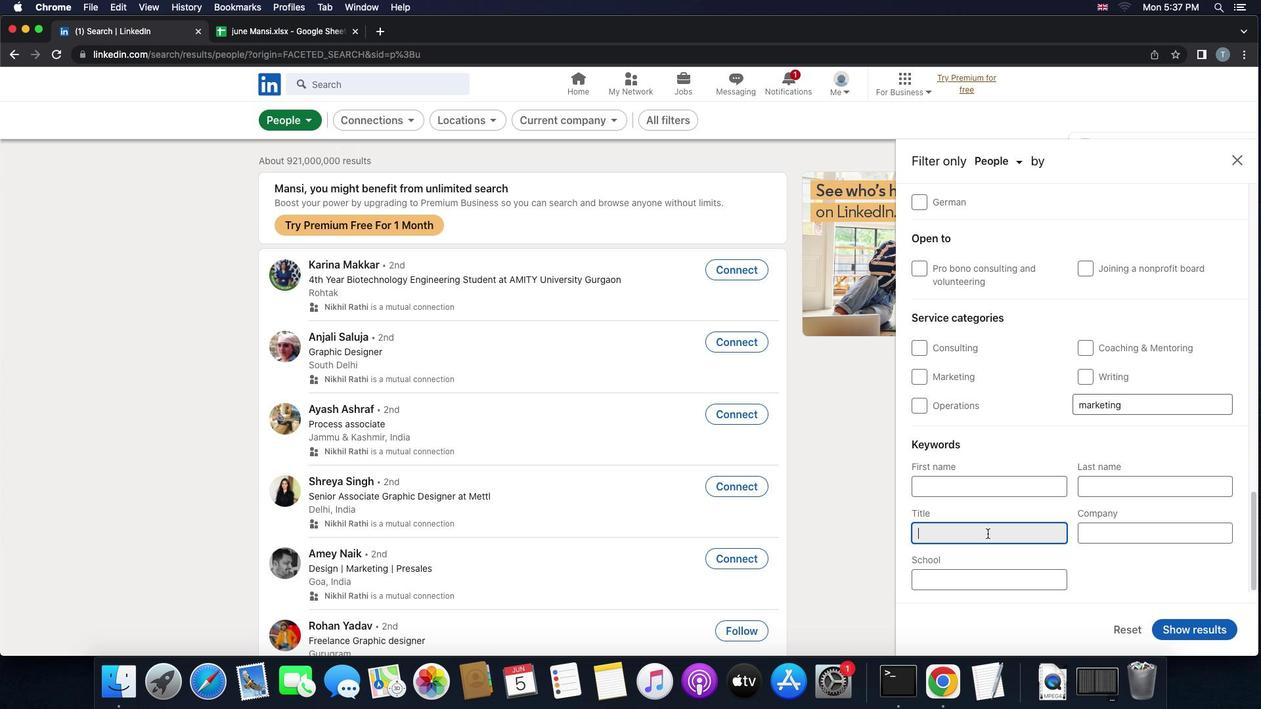
Action: Mouse moved to (988, 532)
Screenshot: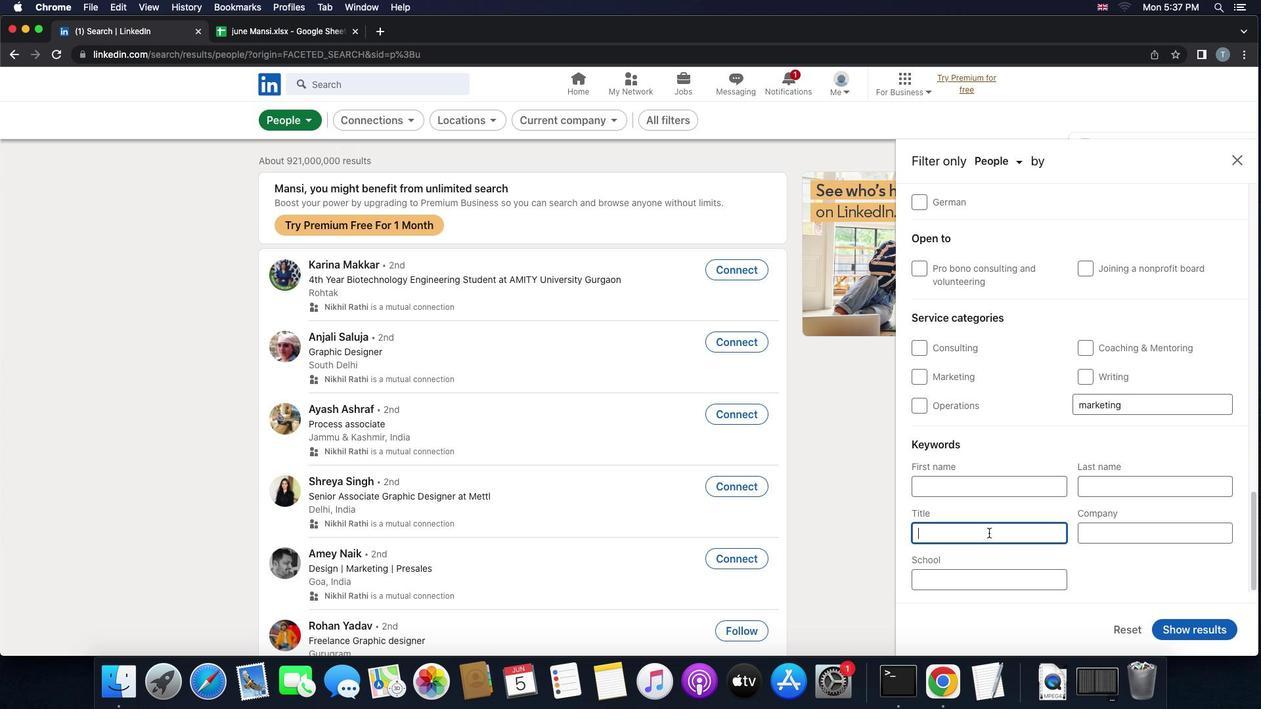 
Action: Key pressed 'n''u''c''l''e''a''r'Key.space'e''n''g''i''n''e''e''r'
Screenshot: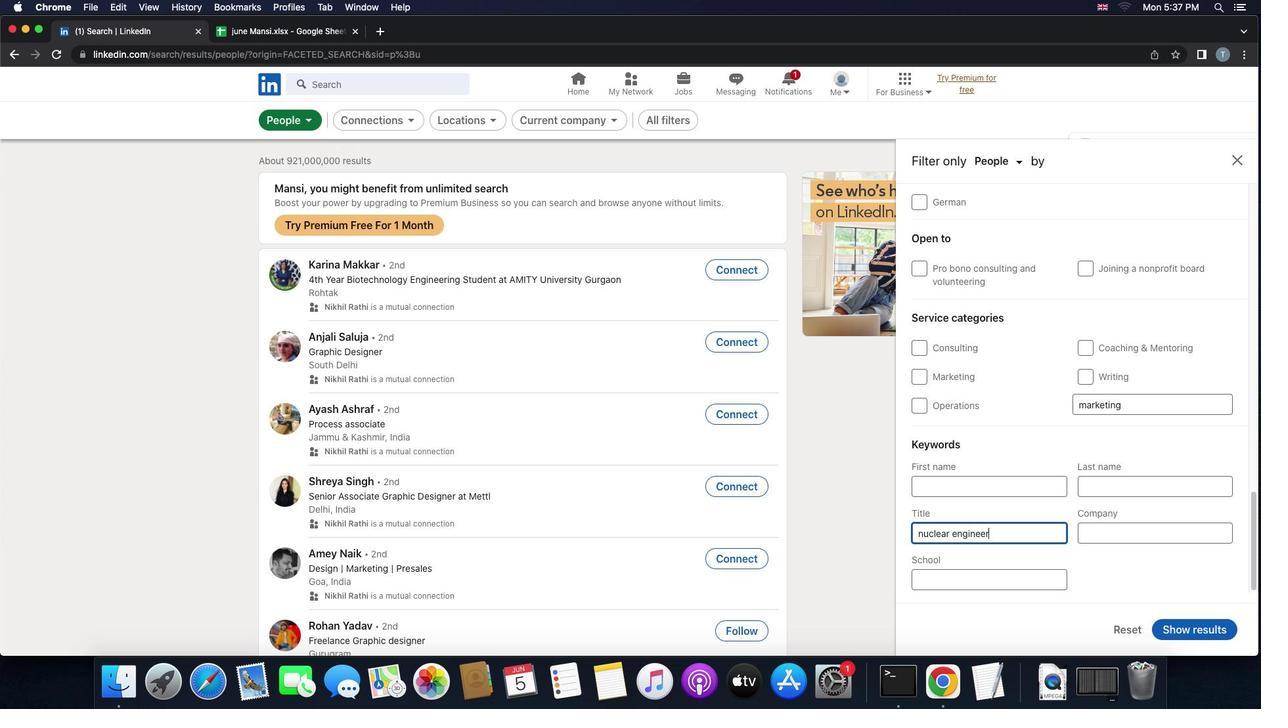 
Action: Mouse moved to (1183, 633)
Screenshot: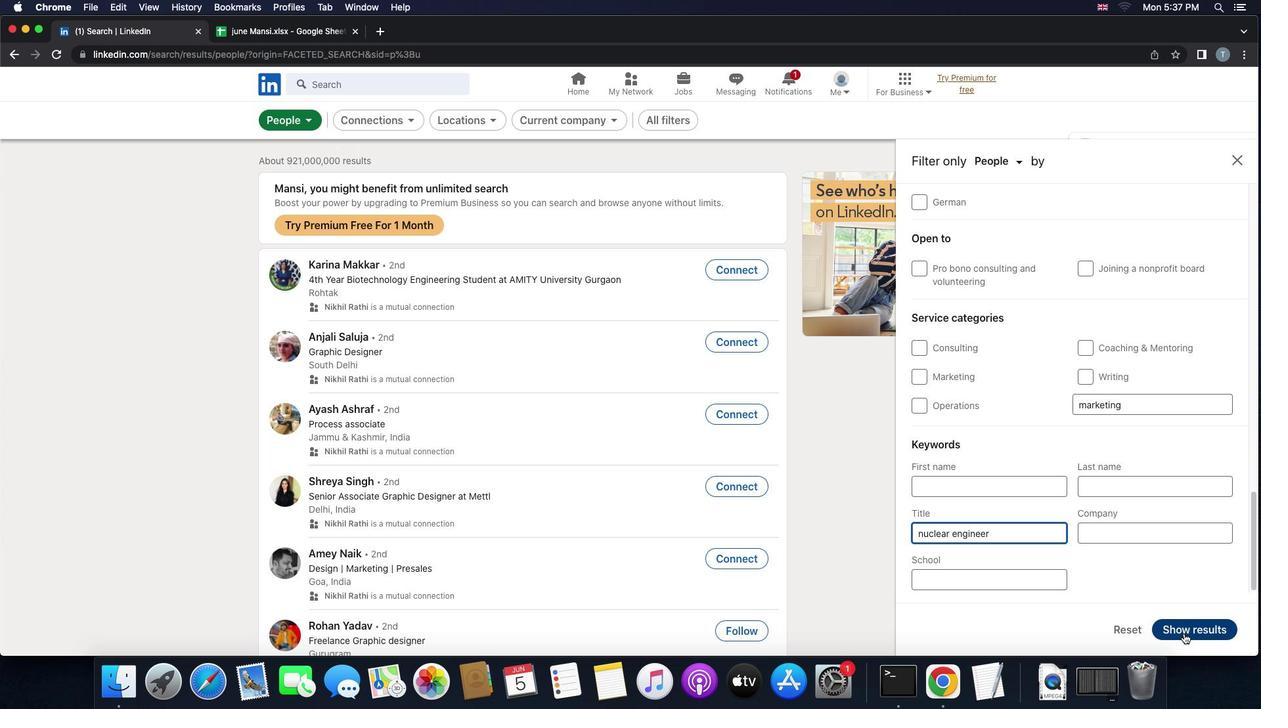 
Action: Mouse pressed left at (1183, 633)
Screenshot: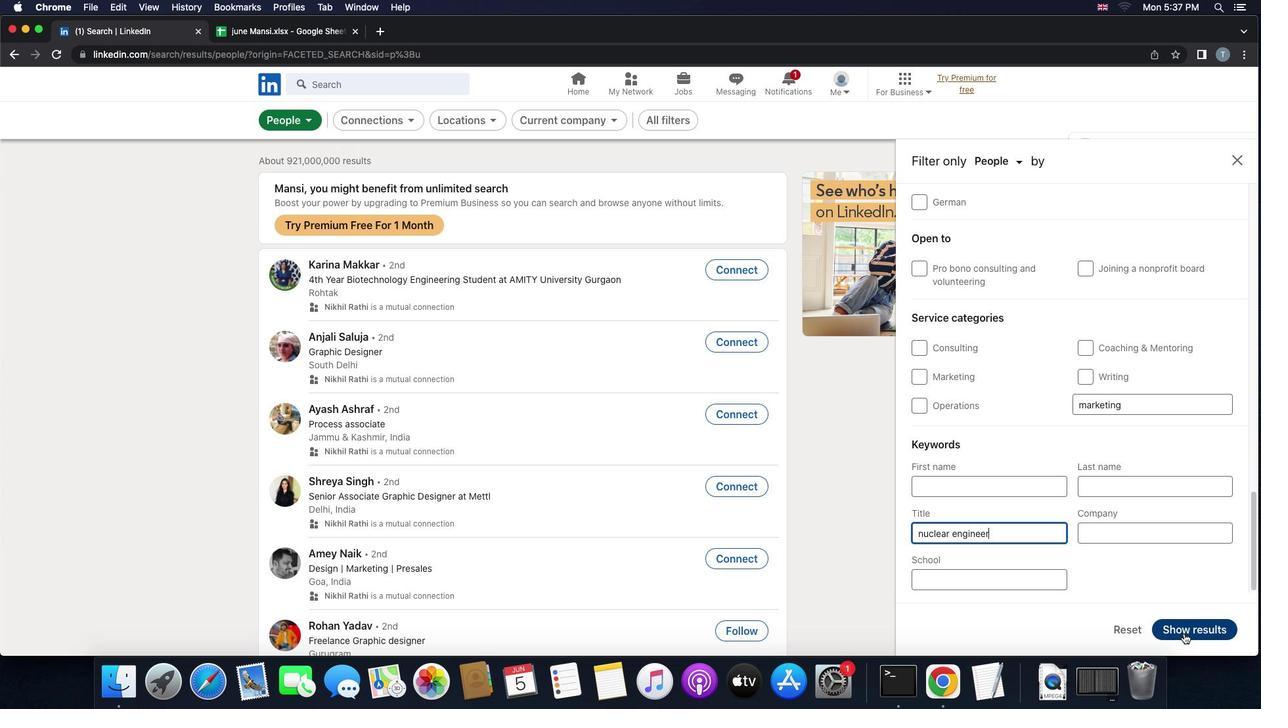 
Action: Mouse moved to (1184, 633)
Screenshot: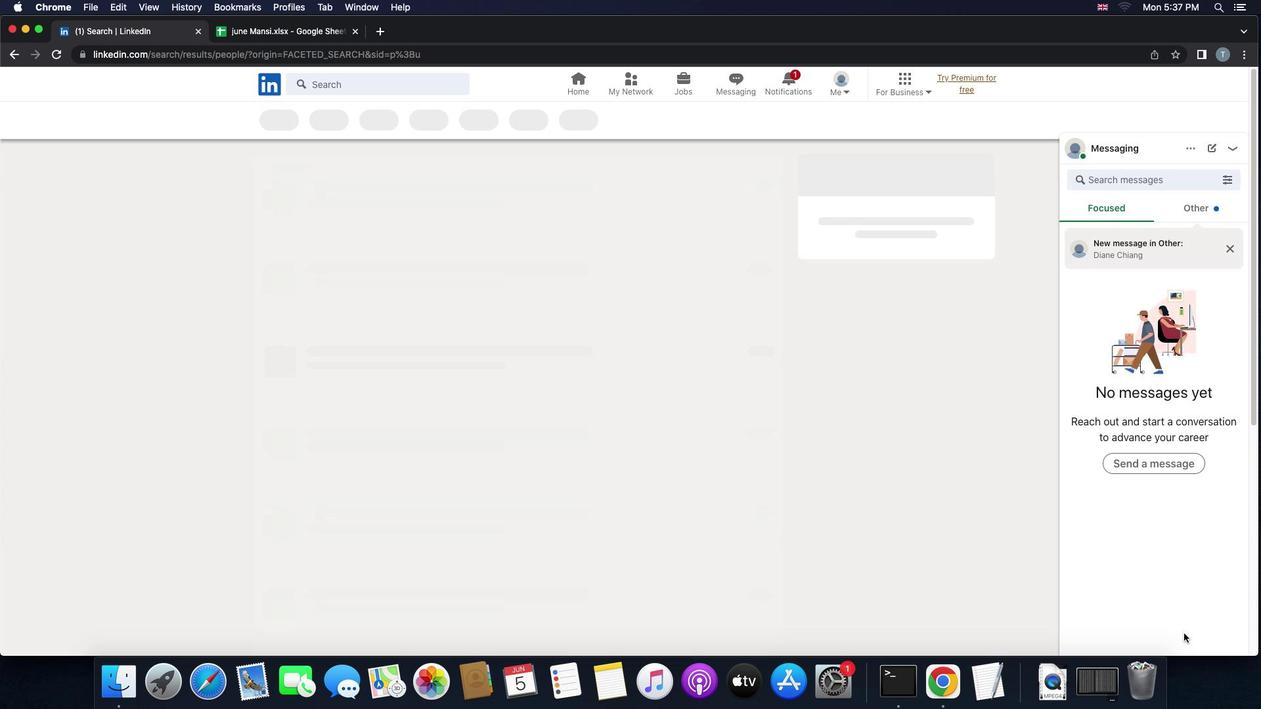 
